 Task: Find connections with filter location Ratanpur with filter topic #healthy with filter profile language French with filter current company DSP Mutual Fund with filter school GIA (Gemological Institute of America) with filter industry Oil and Gas with filter service category Training with filter keywords title Orderly
Action: Mouse moved to (1284, 12)
Screenshot: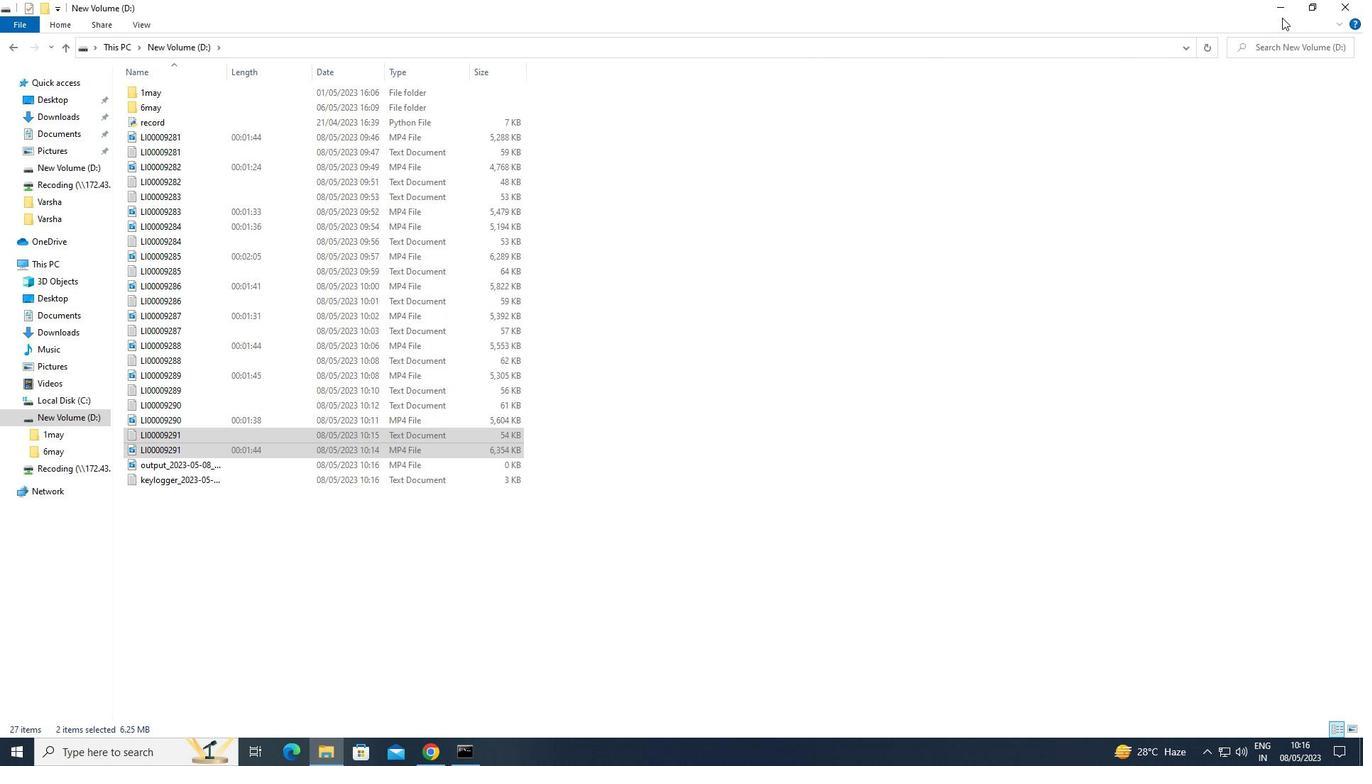 
Action: Mouse pressed left at (1284, 12)
Screenshot: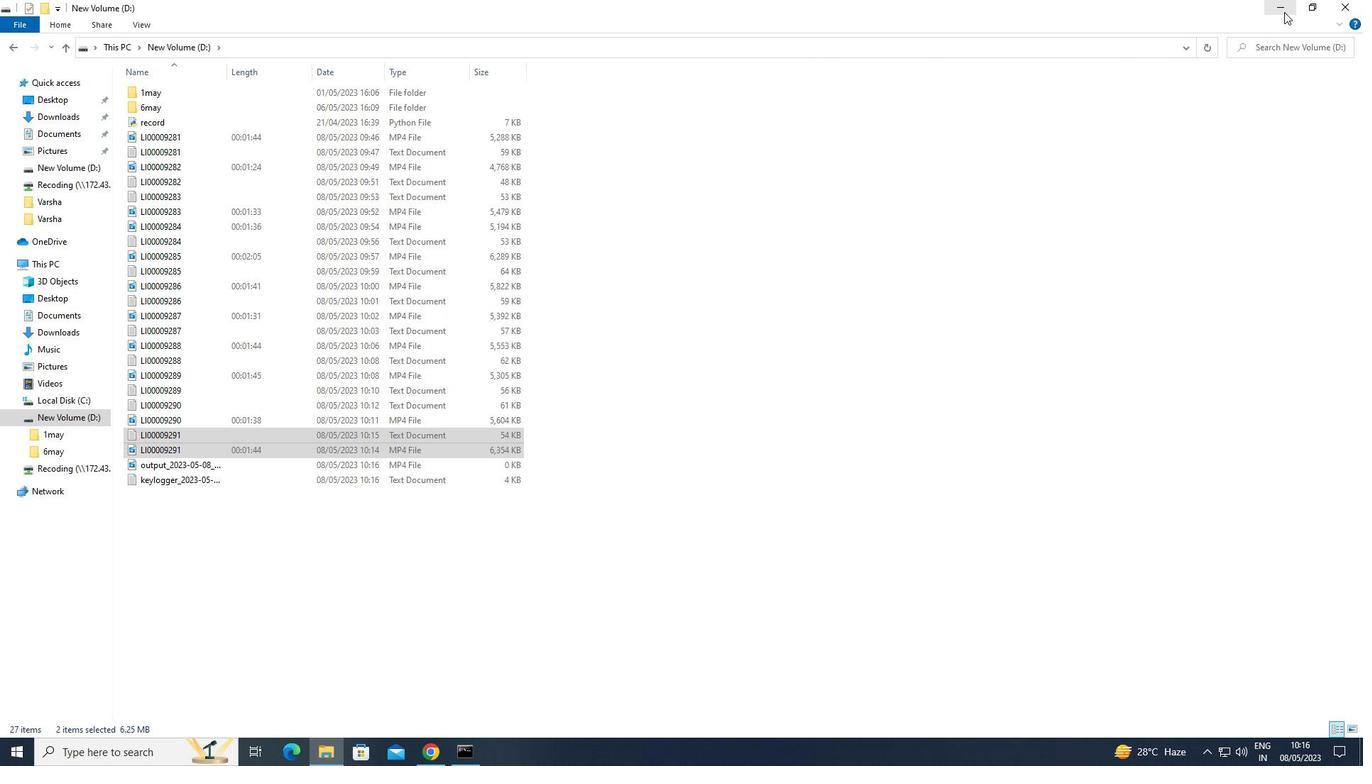 
Action: Mouse moved to (699, 71)
Screenshot: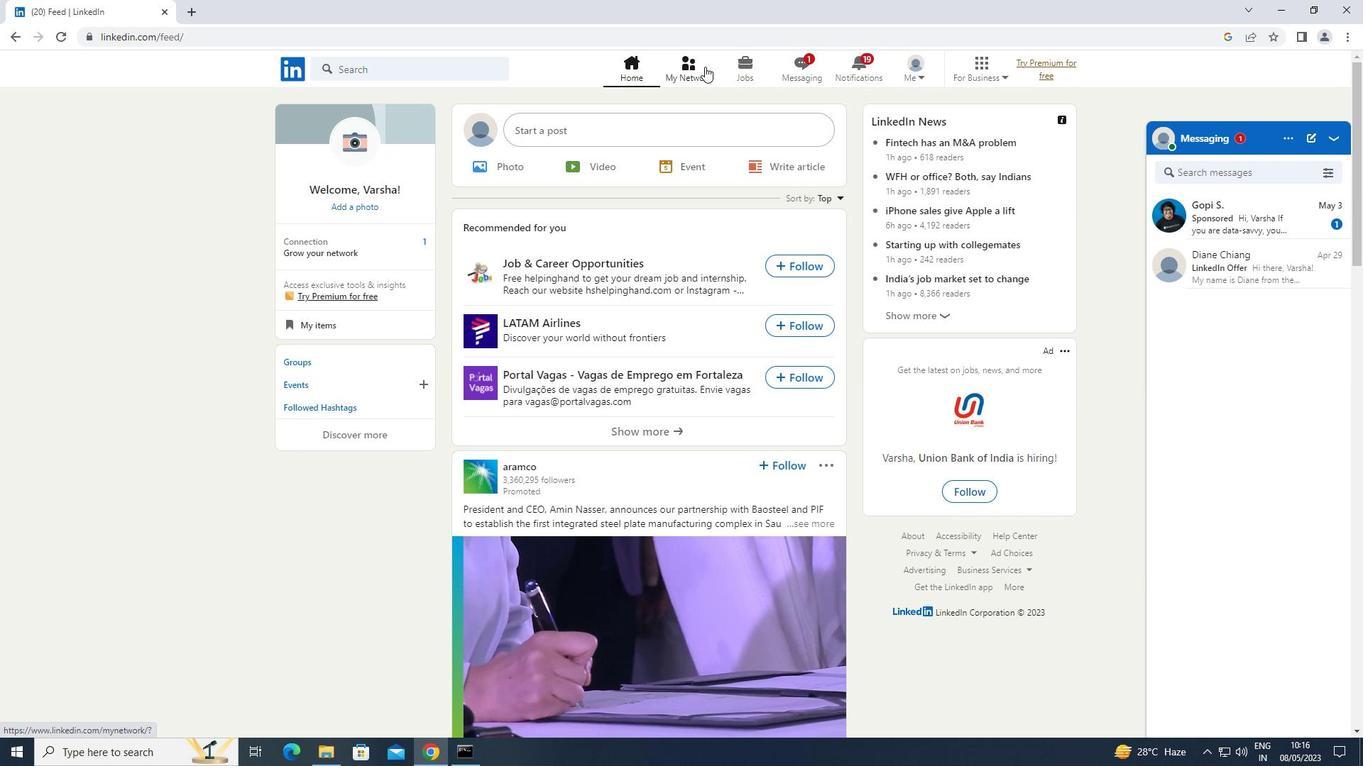 
Action: Mouse pressed left at (699, 71)
Screenshot: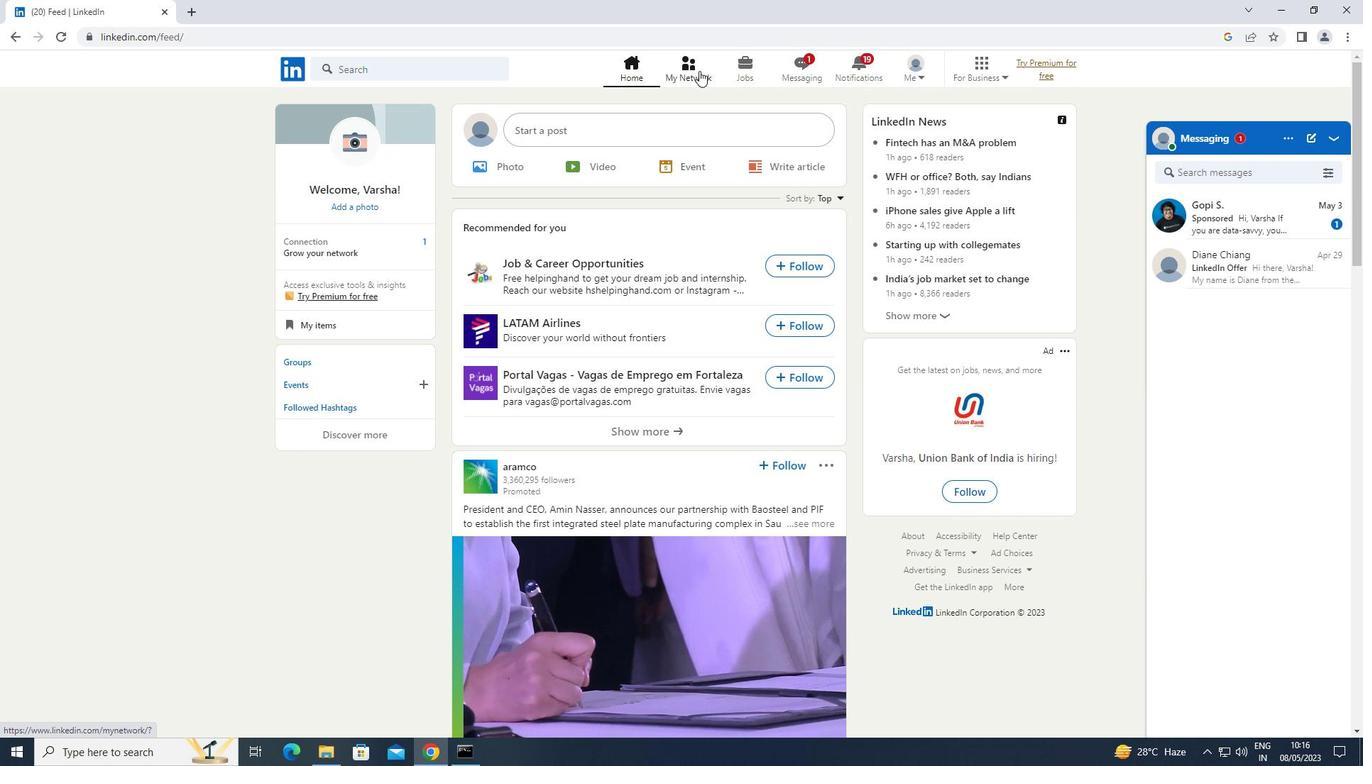 
Action: Mouse moved to (385, 147)
Screenshot: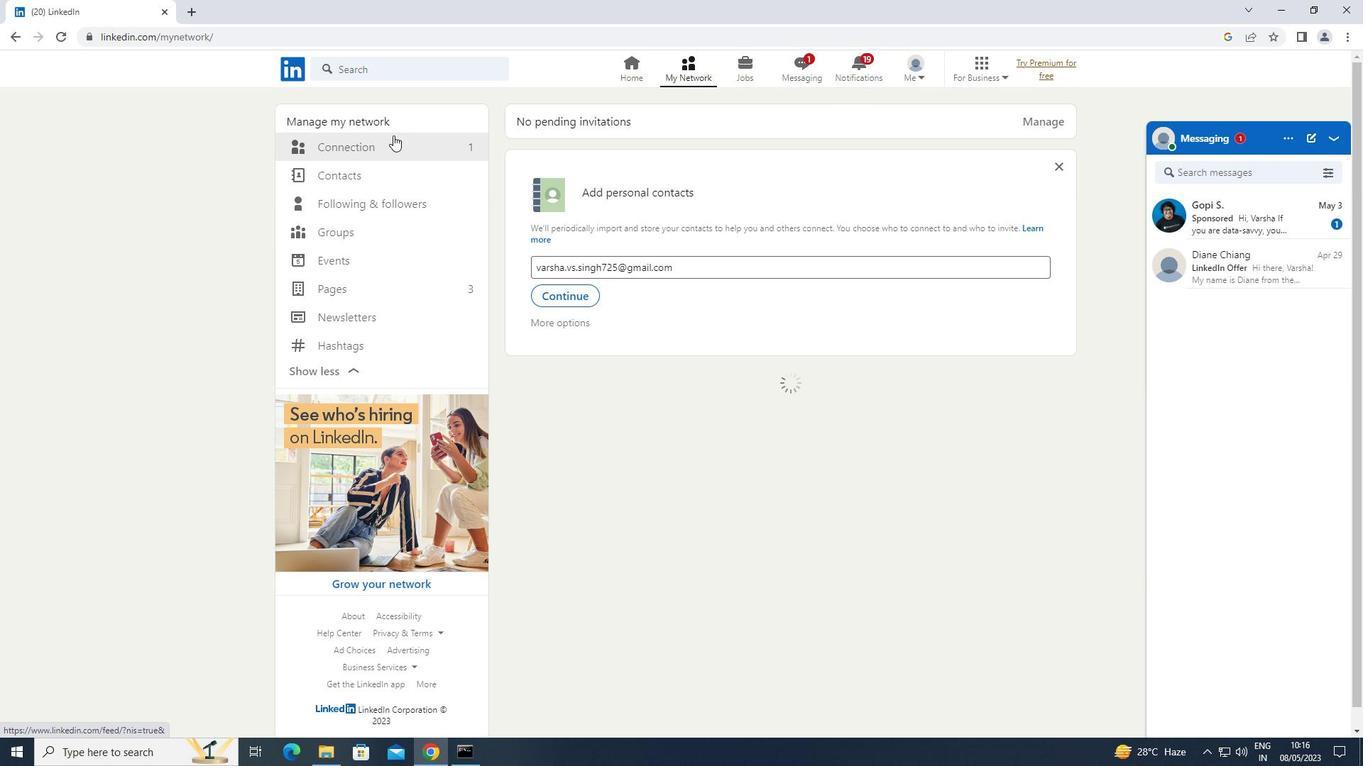 
Action: Mouse pressed left at (385, 147)
Screenshot: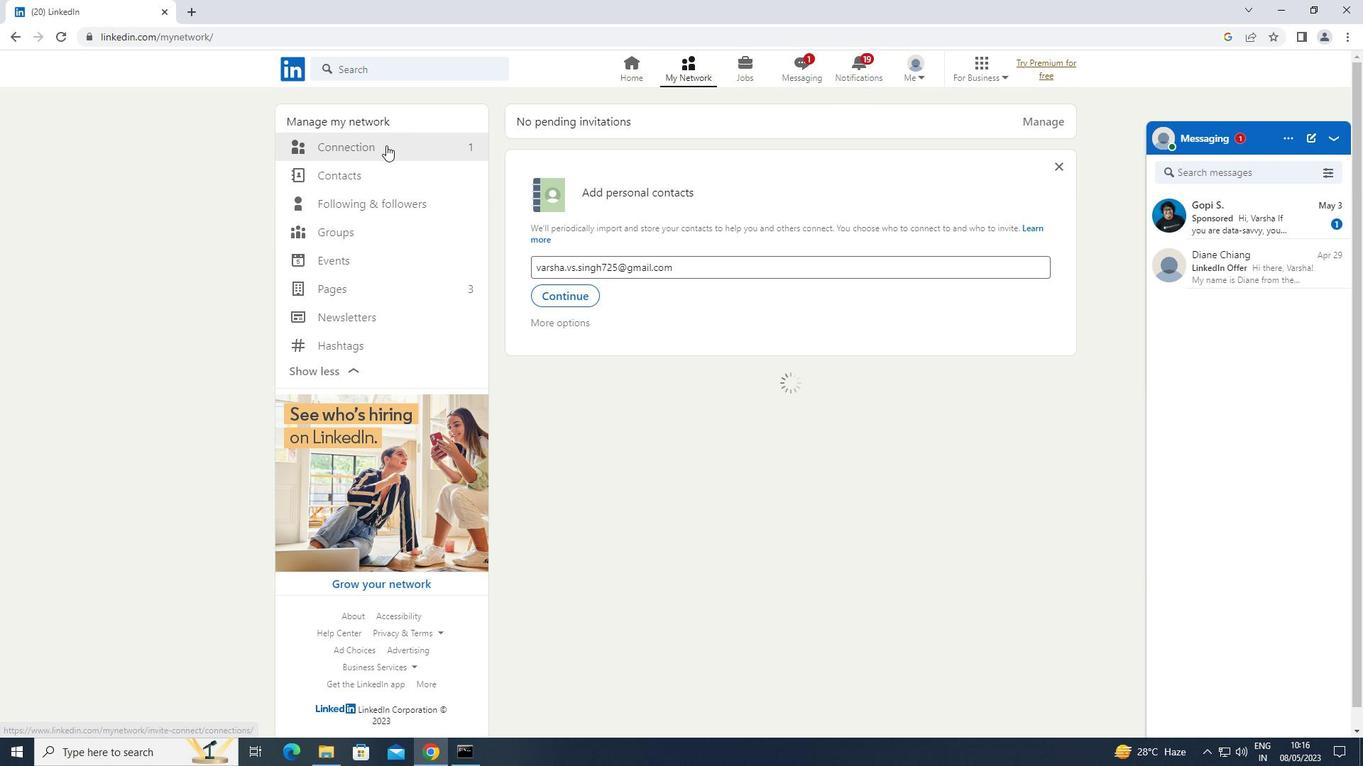 
Action: Mouse moved to (771, 151)
Screenshot: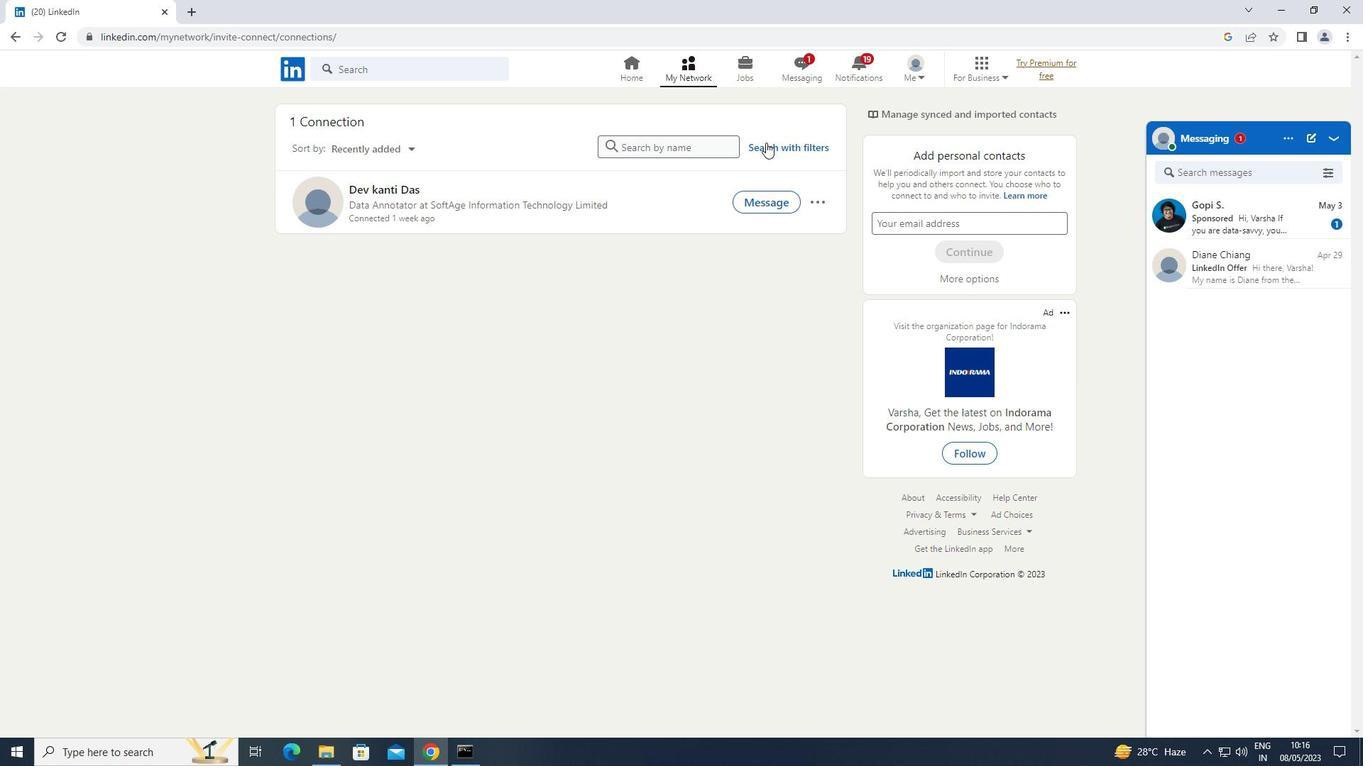 
Action: Mouse pressed left at (771, 151)
Screenshot: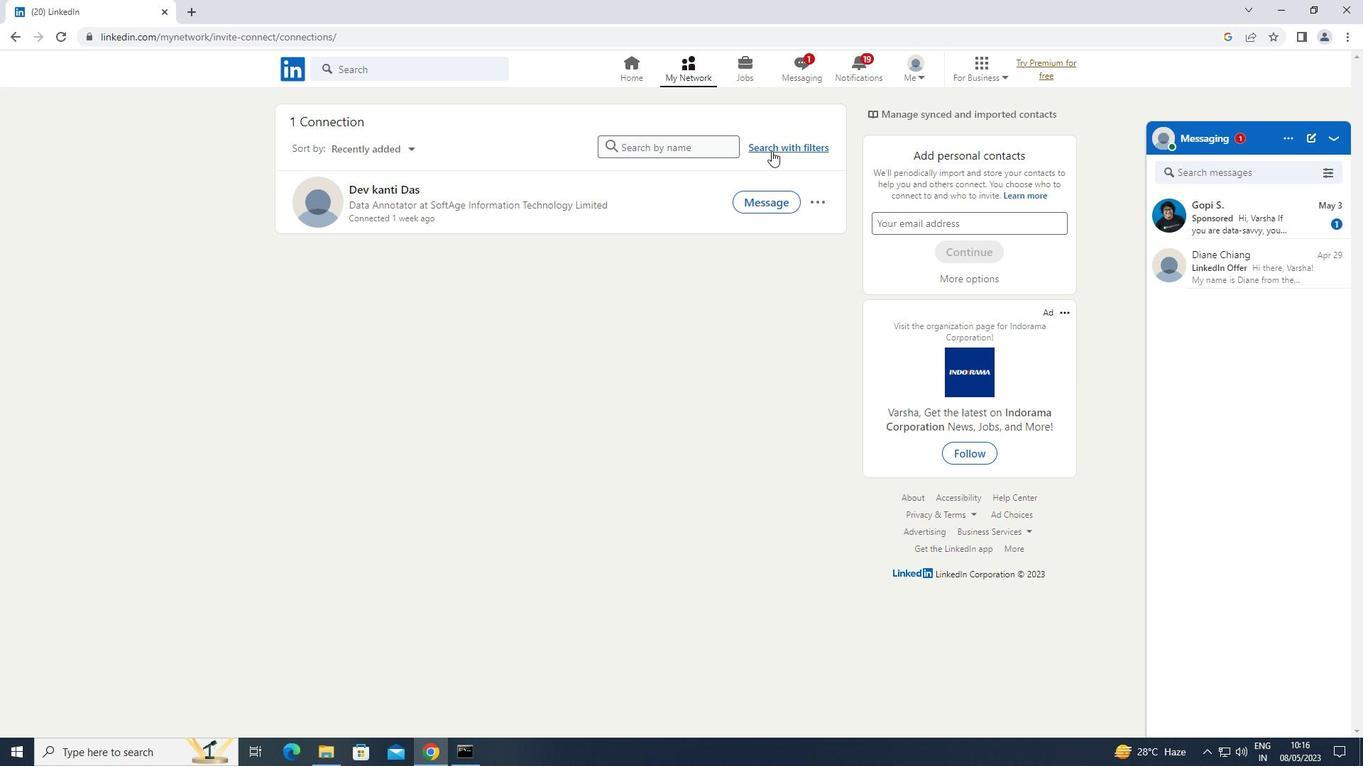 
Action: Mouse moved to (734, 113)
Screenshot: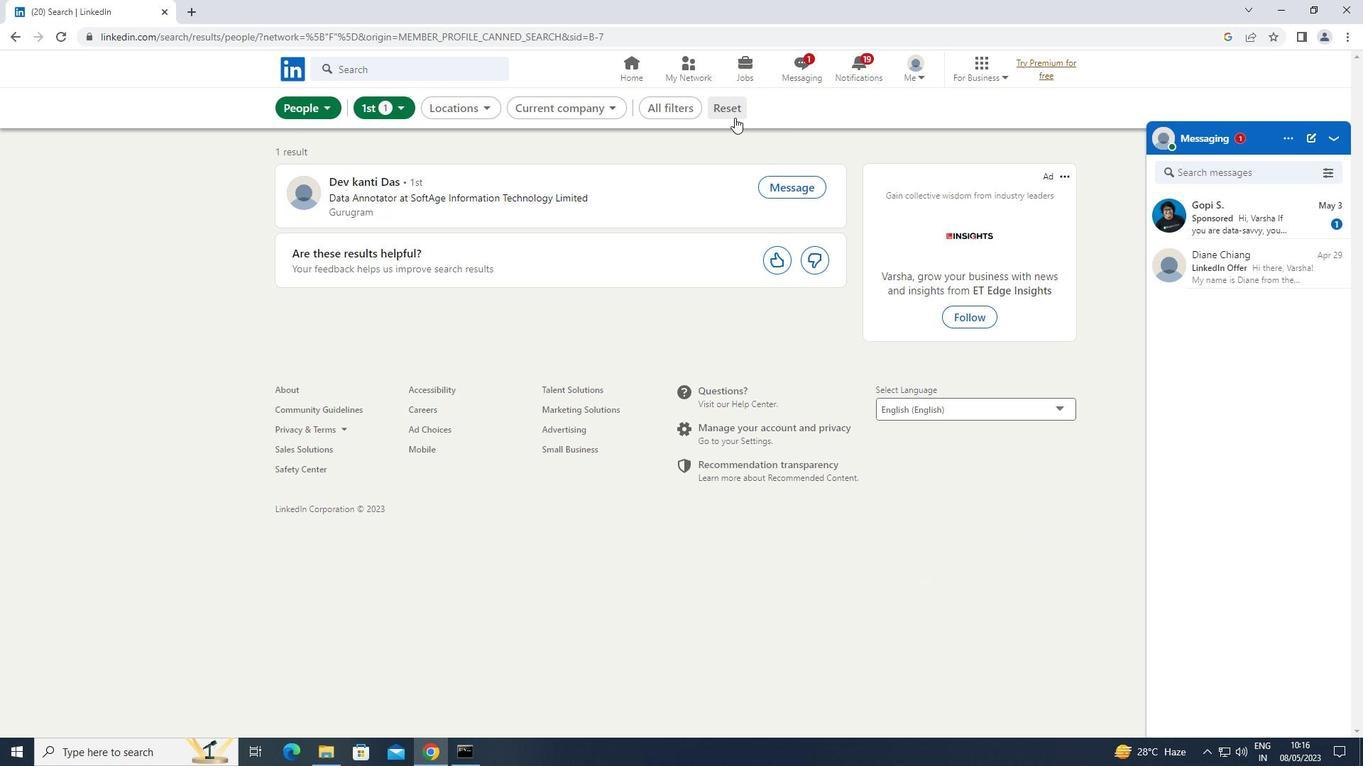 
Action: Mouse pressed left at (734, 113)
Screenshot: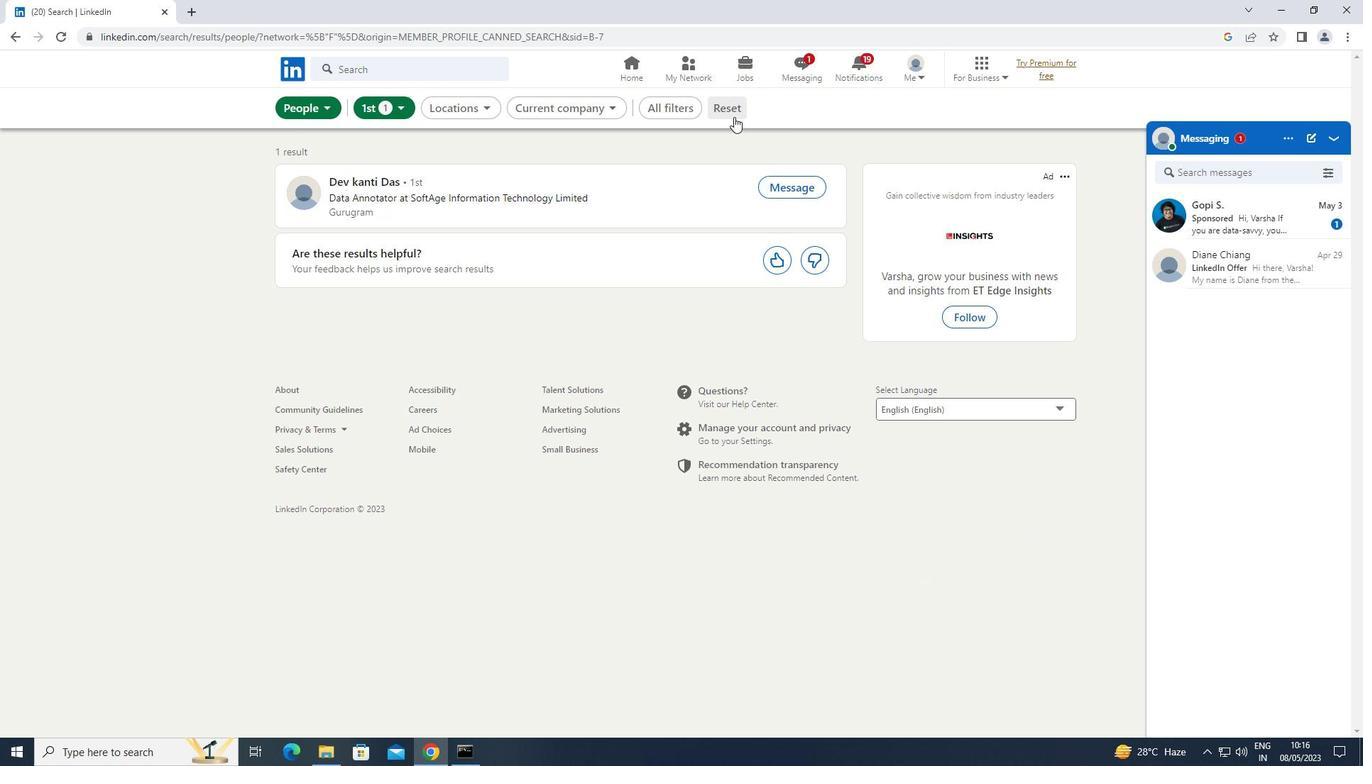 
Action: Mouse moved to (730, 107)
Screenshot: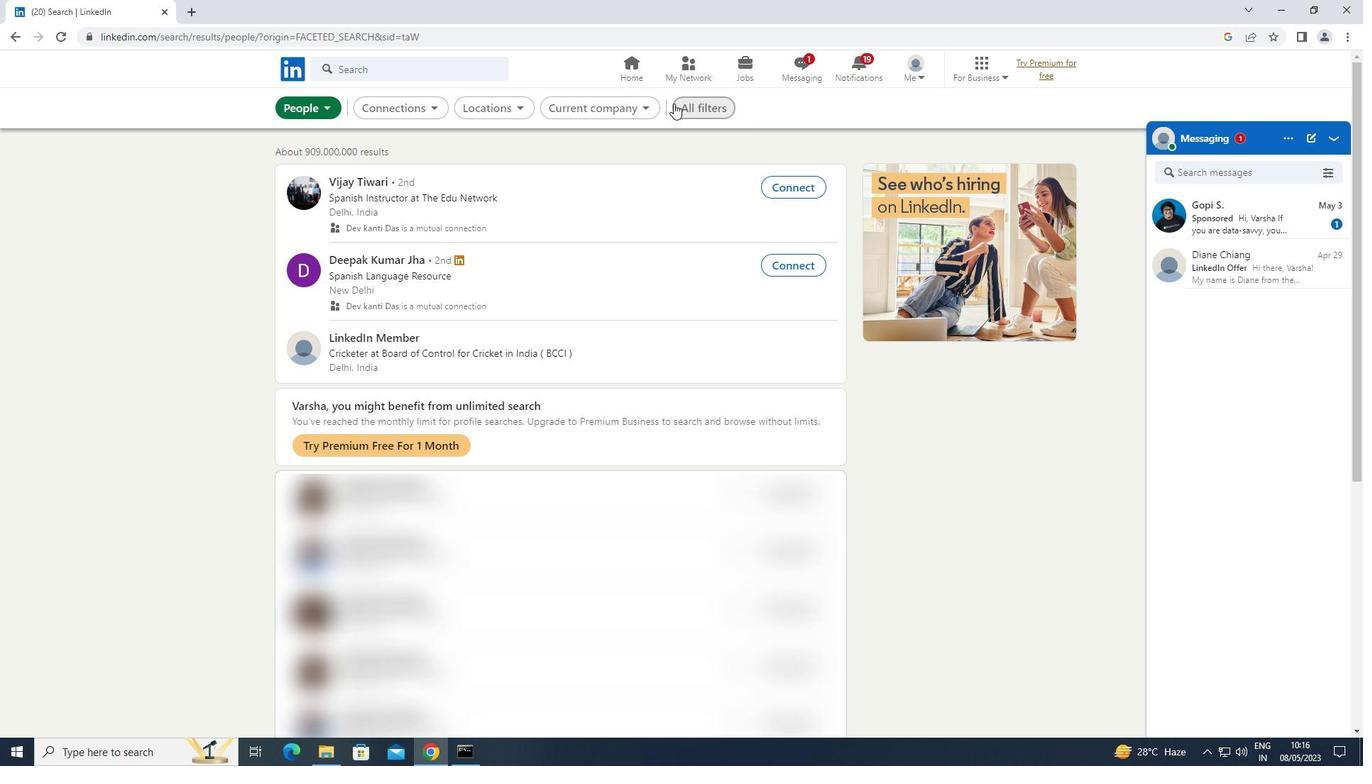 
Action: Mouse pressed left at (730, 107)
Screenshot: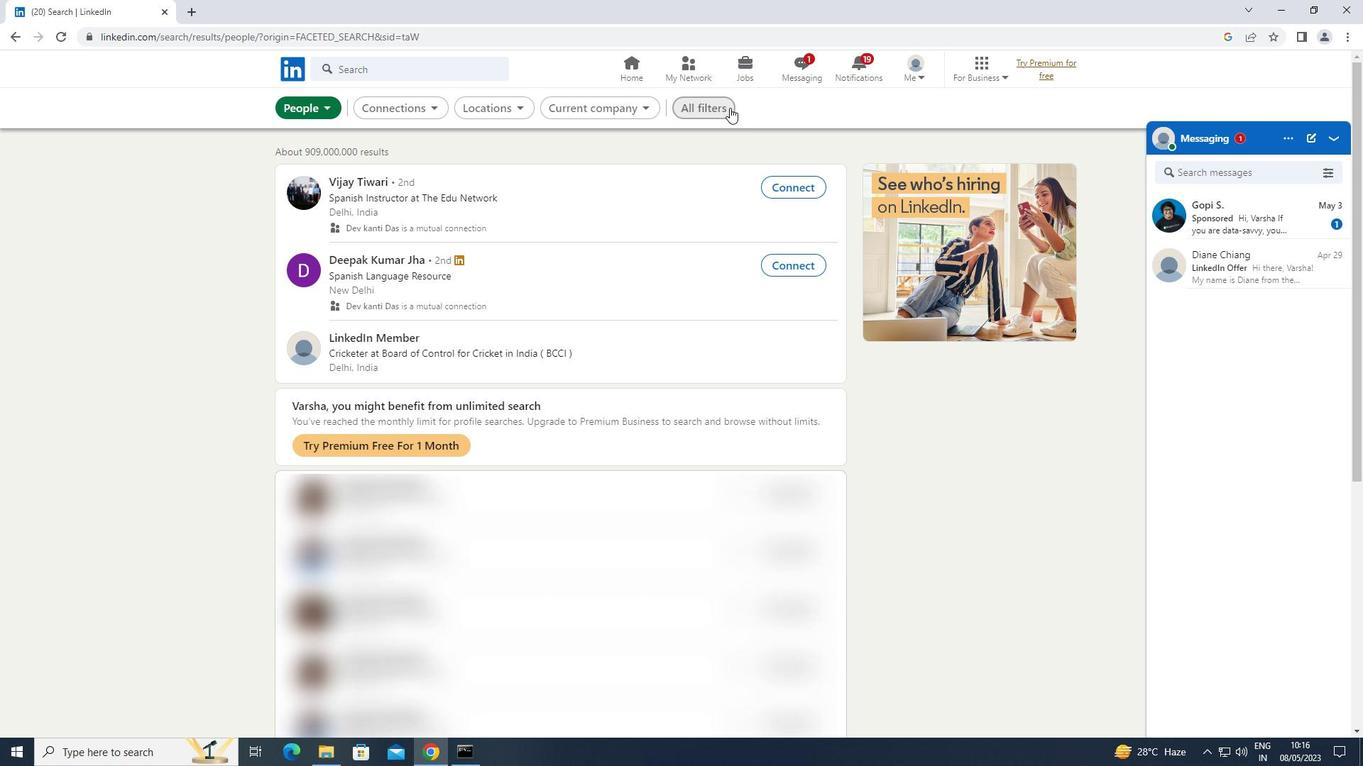 
Action: Mouse moved to (1239, 533)
Screenshot: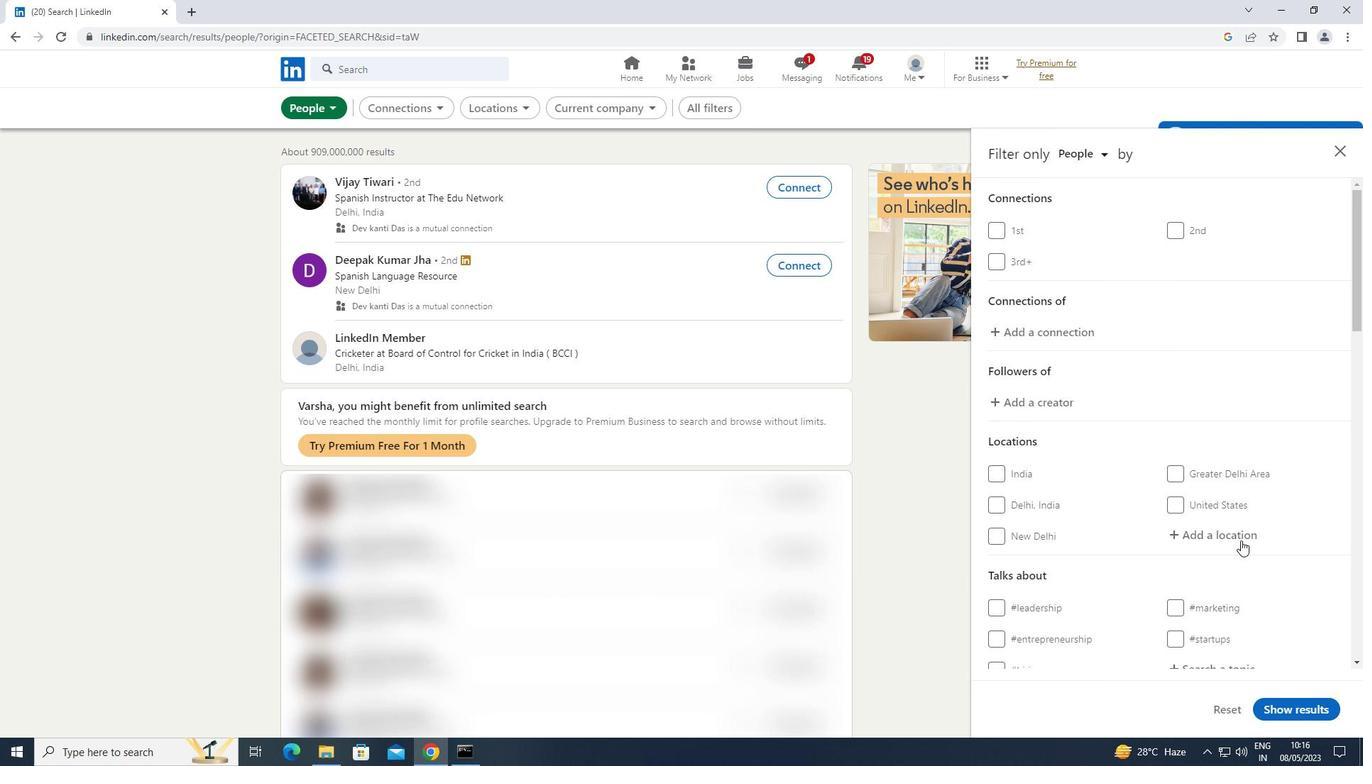
Action: Mouse pressed left at (1239, 533)
Screenshot: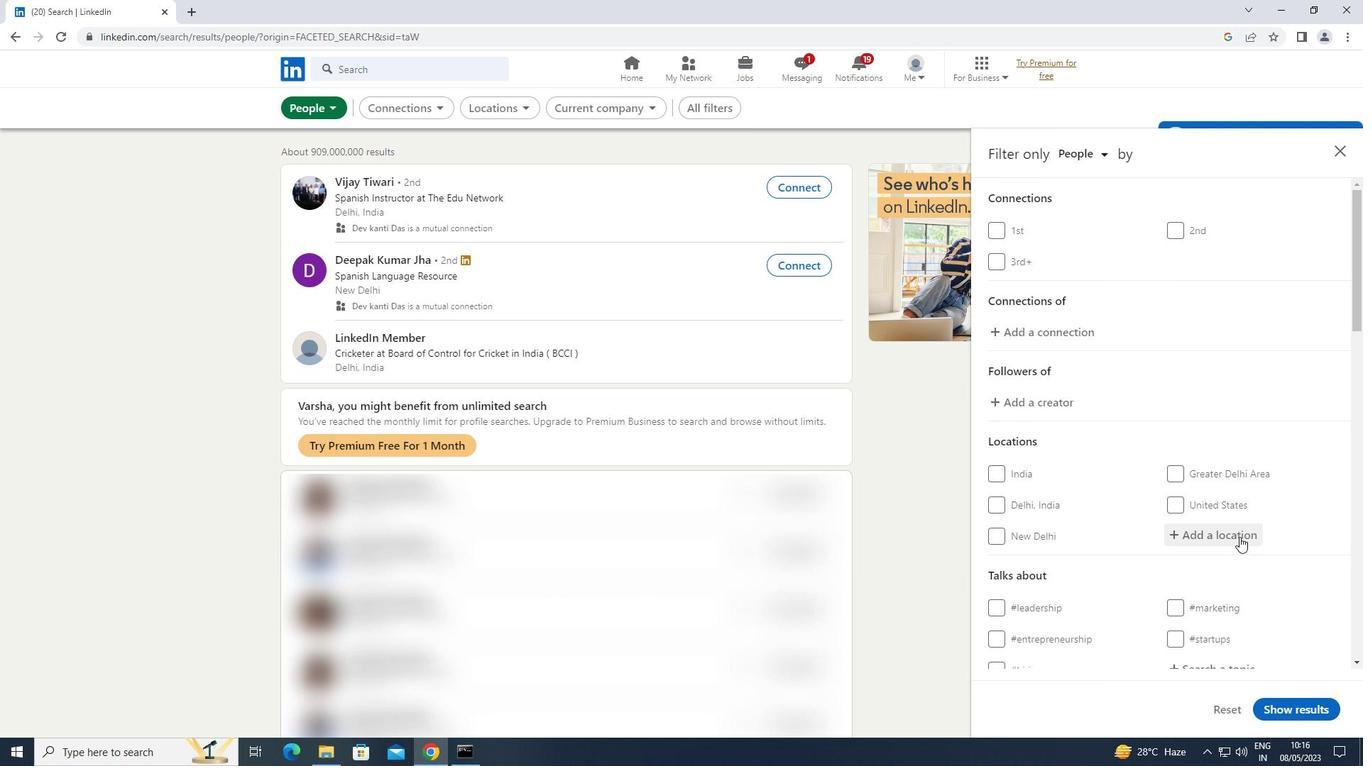 
Action: Key pressed <Key.shift>RATANPUR
Screenshot: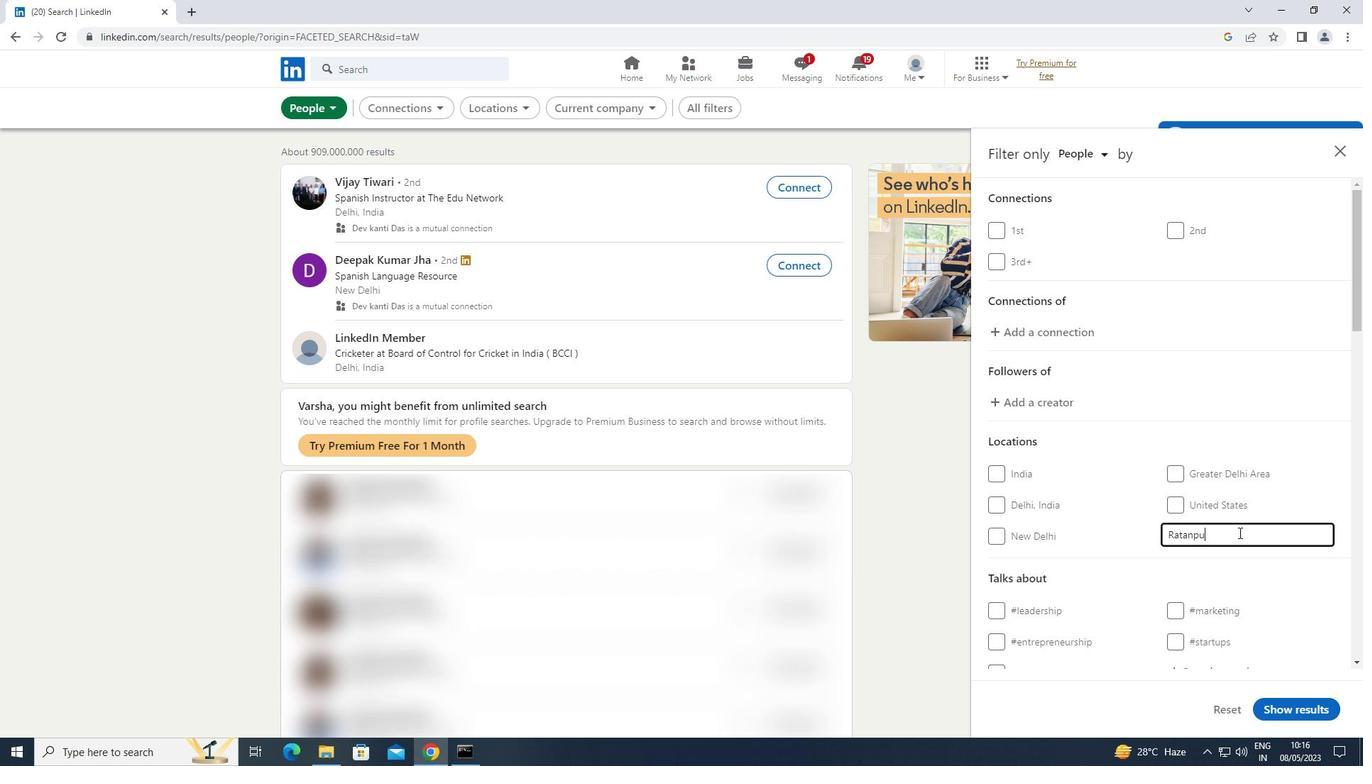 
Action: Mouse moved to (1195, 632)
Screenshot: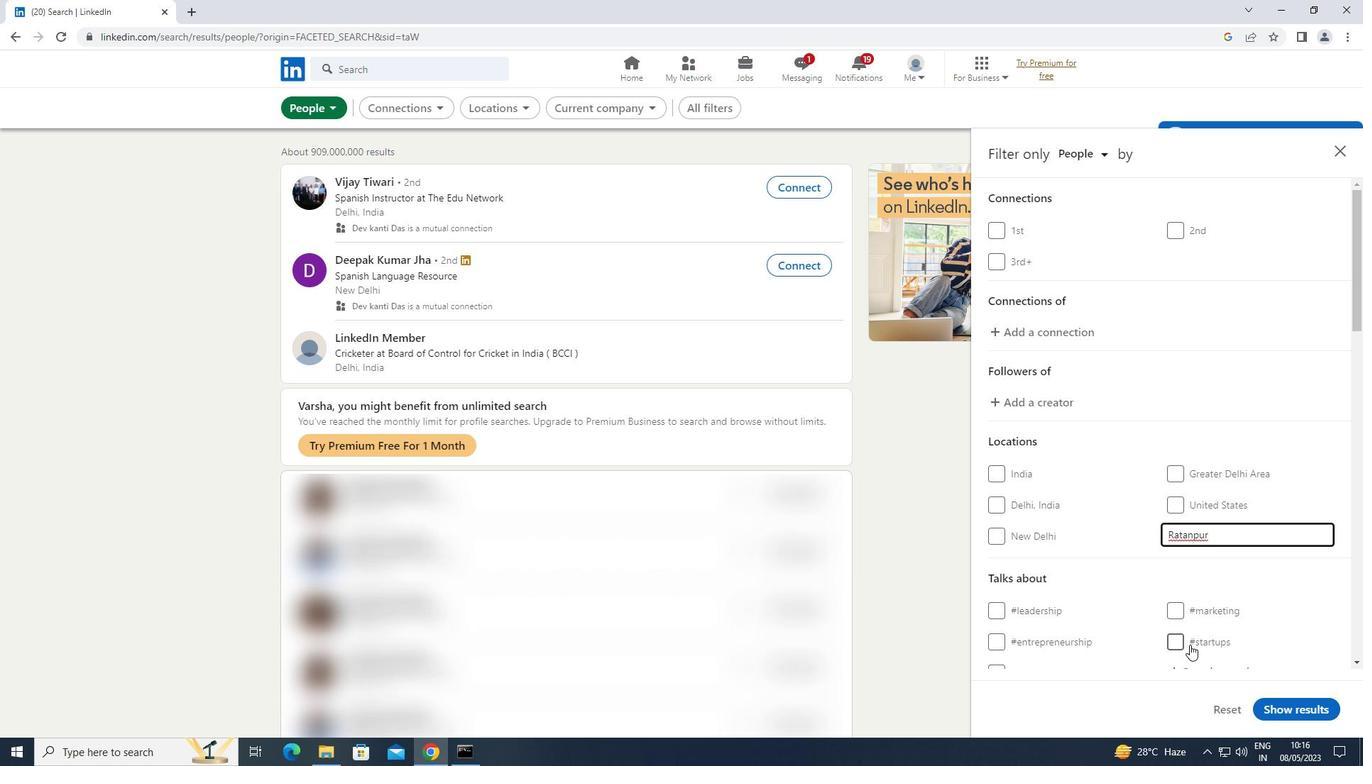 
Action: Mouse scrolled (1195, 632) with delta (0, 0)
Screenshot: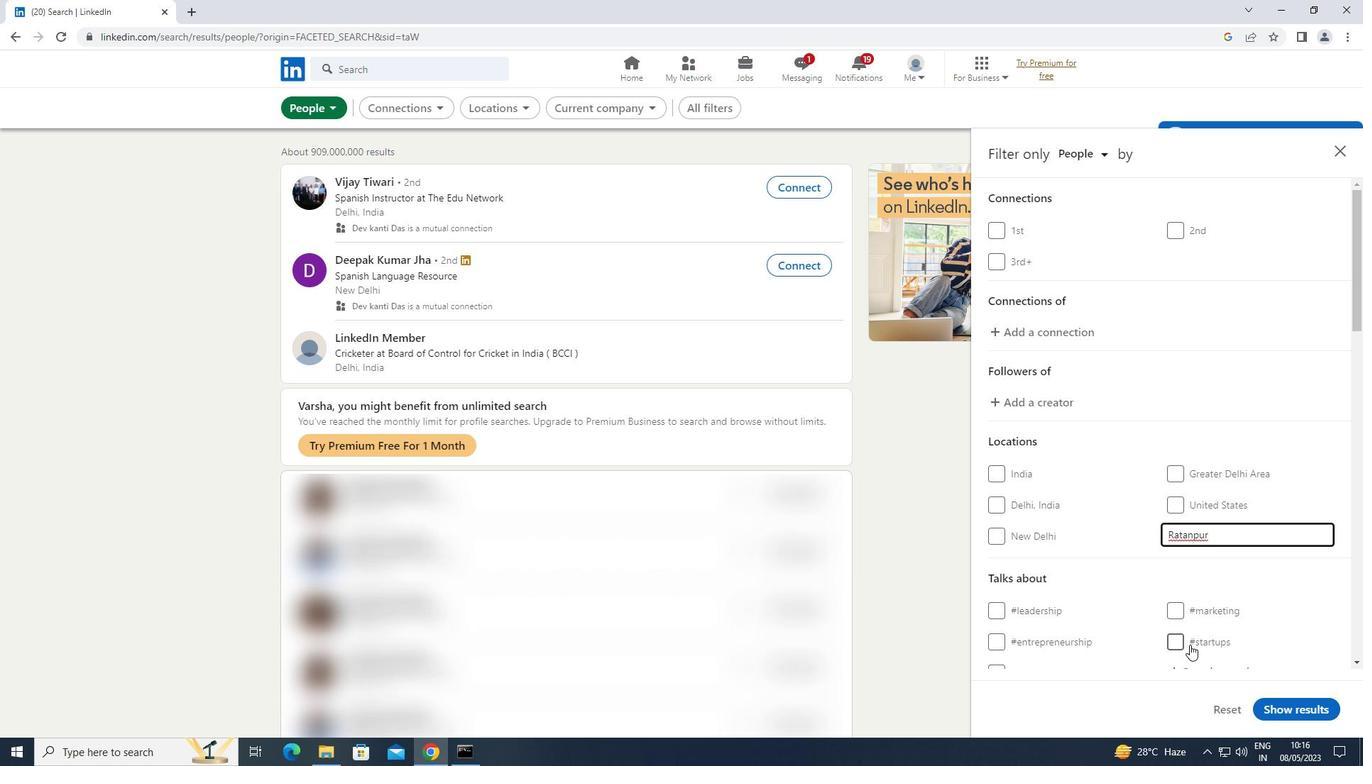 
Action: Mouse scrolled (1195, 632) with delta (0, 0)
Screenshot: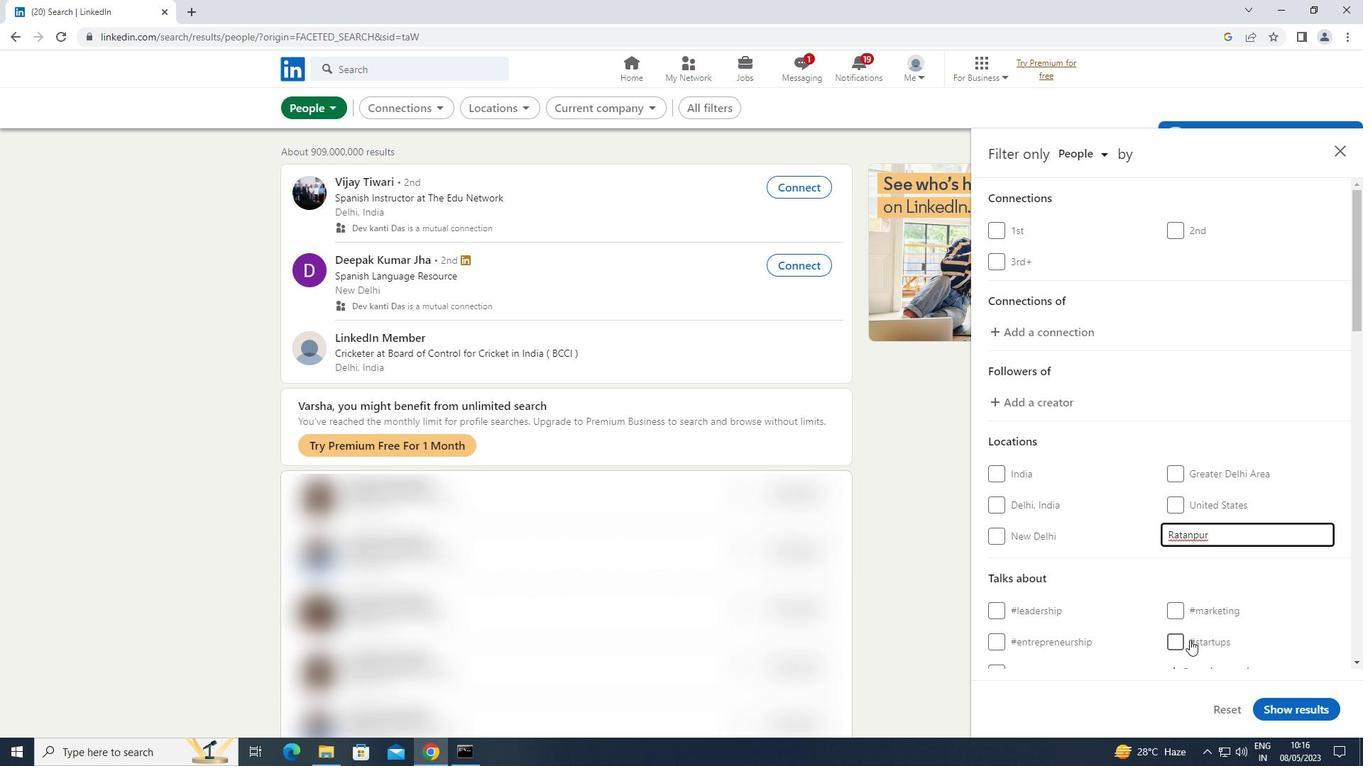
Action: Mouse scrolled (1195, 632) with delta (0, 0)
Screenshot: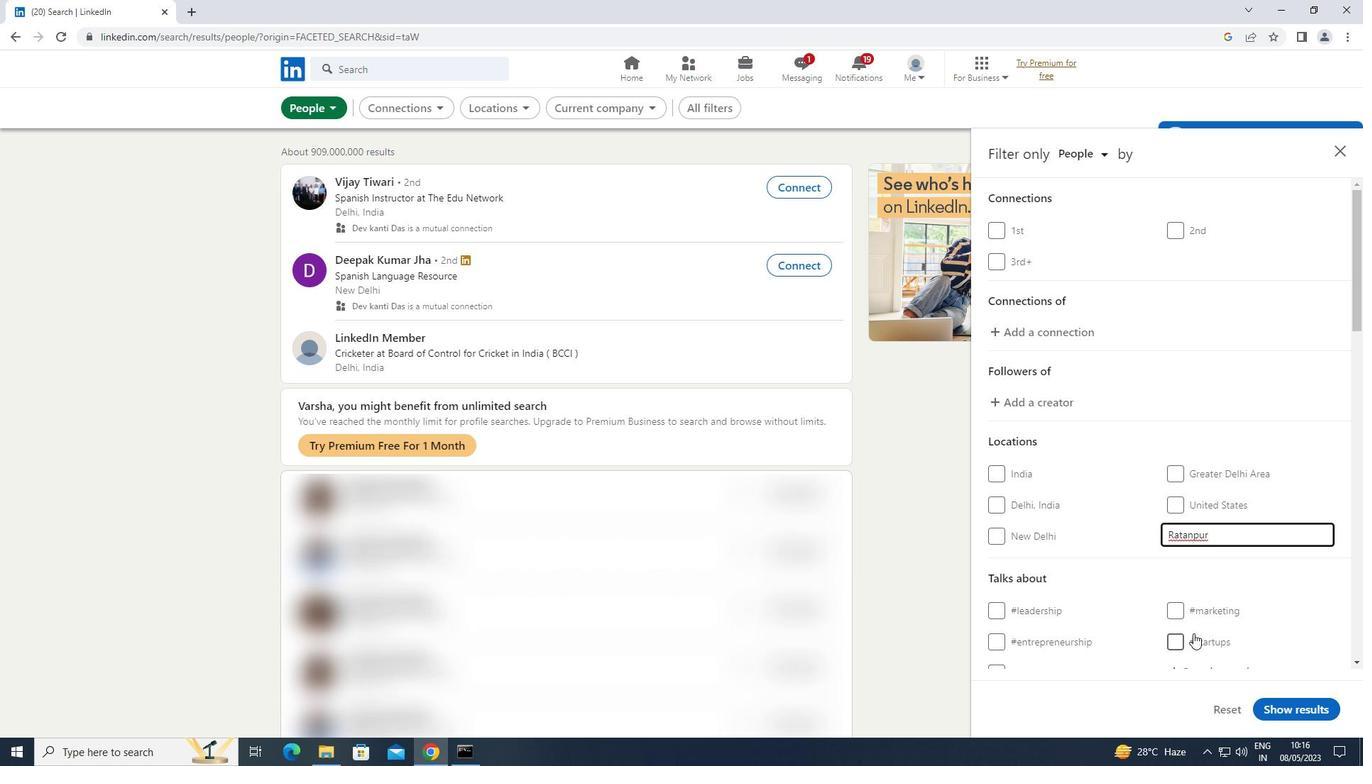 
Action: Mouse moved to (1227, 463)
Screenshot: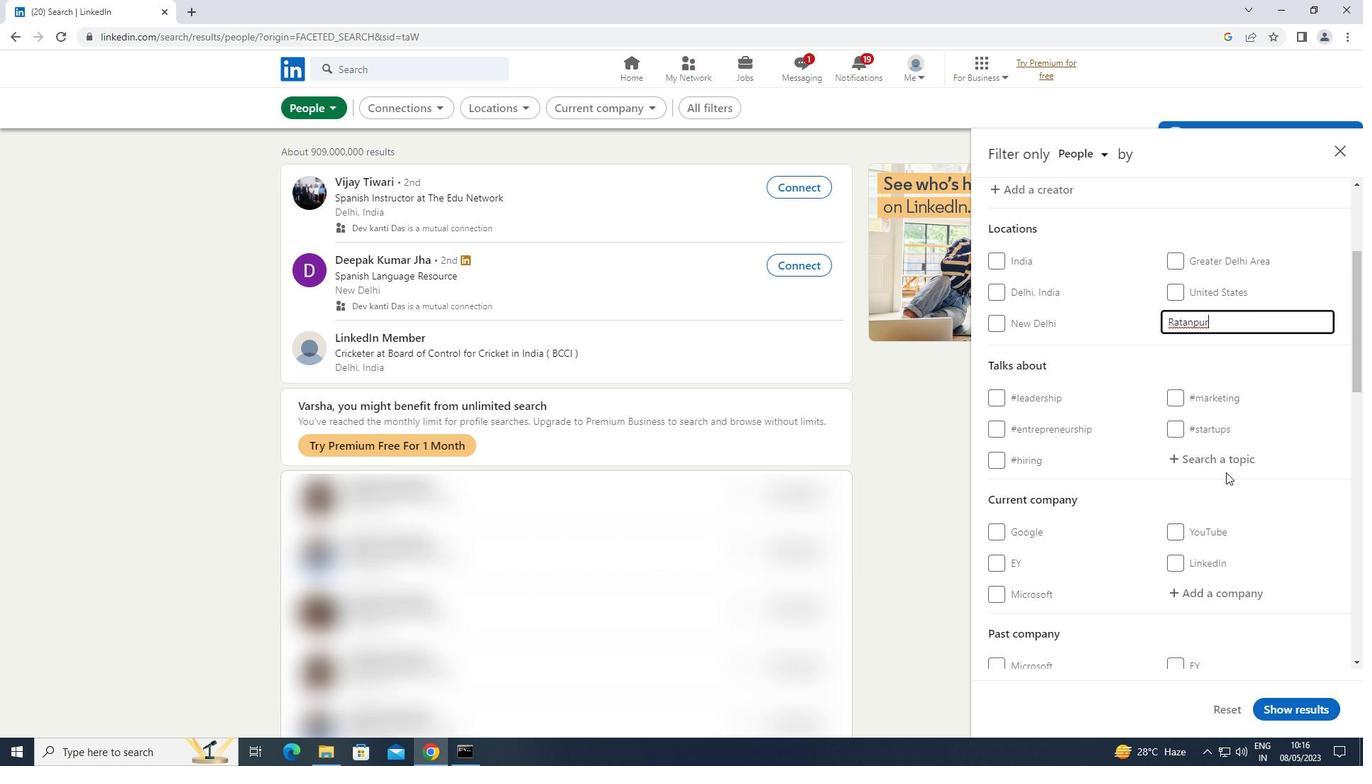 
Action: Mouse pressed left at (1227, 463)
Screenshot: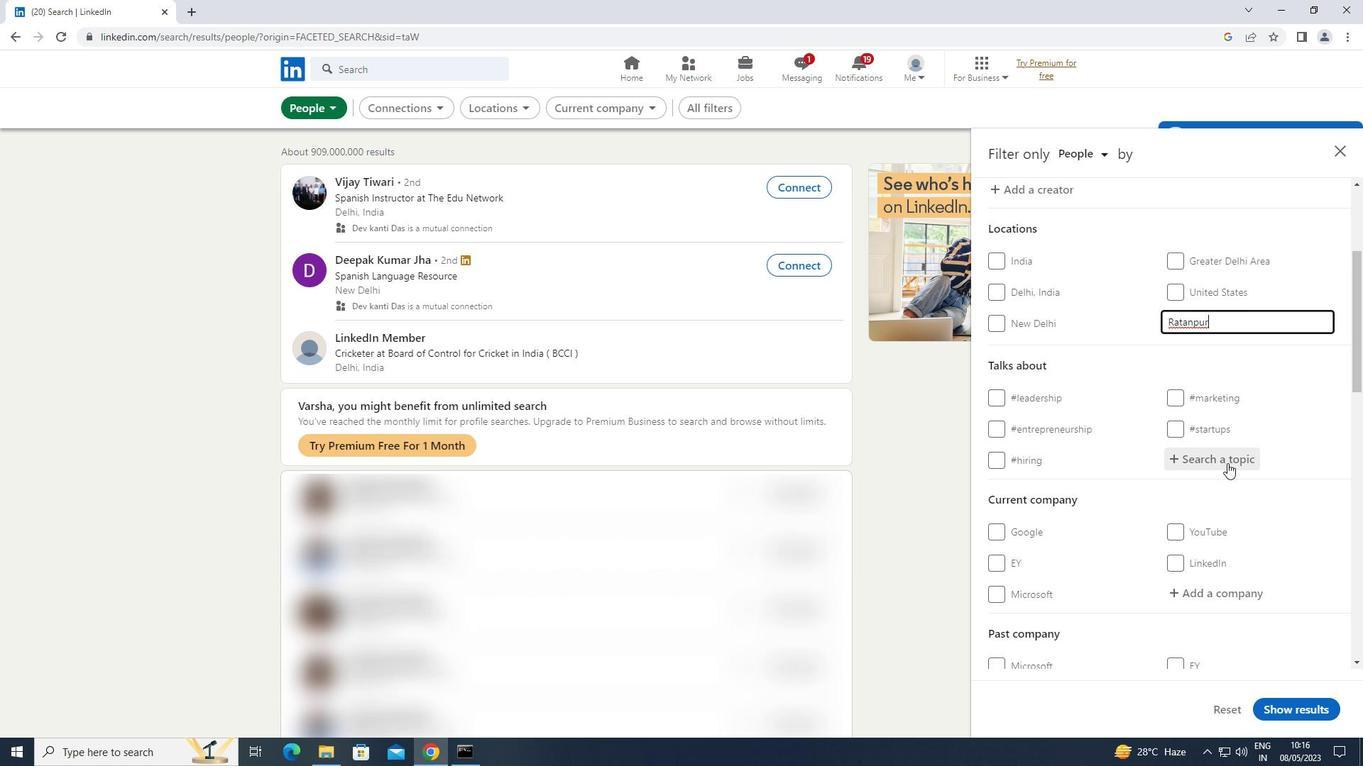 
Action: Key pressed HEALTHY
Screenshot: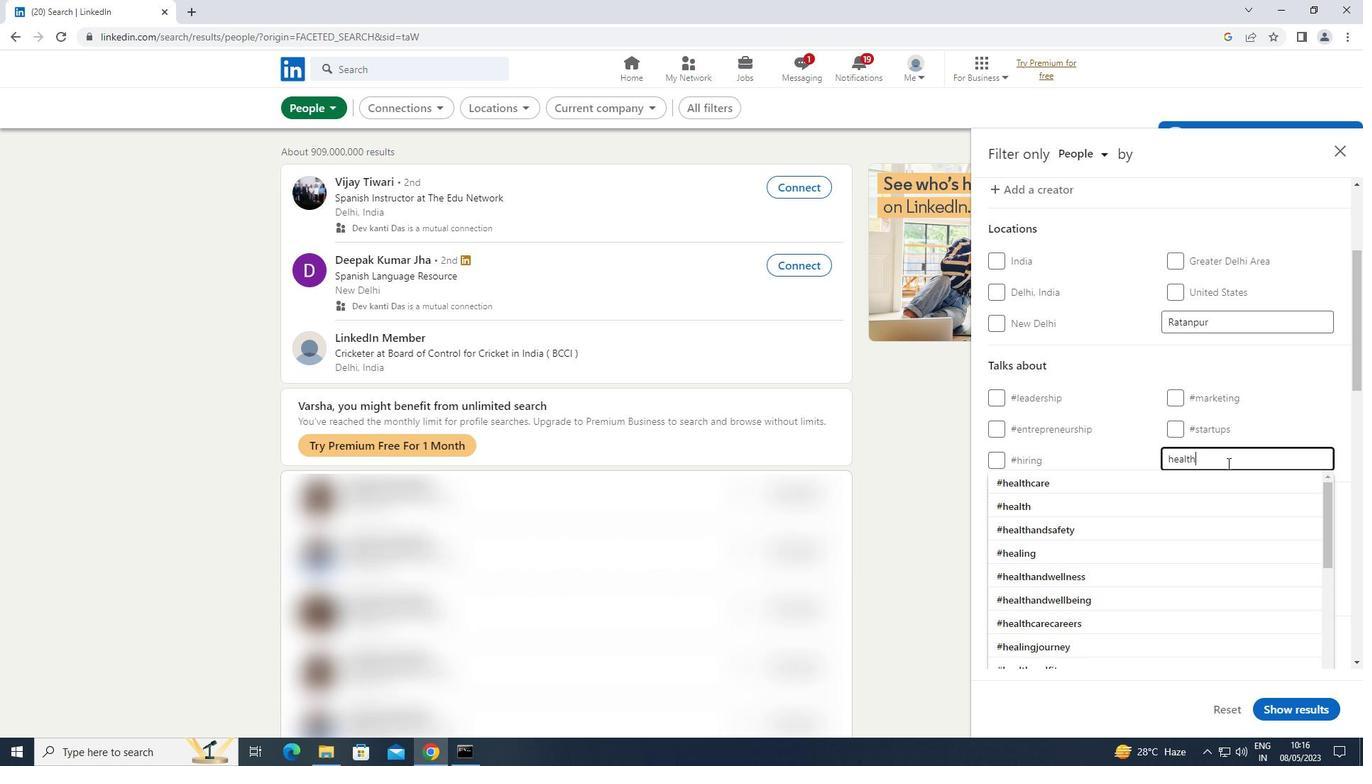 
Action: Mouse moved to (1019, 529)
Screenshot: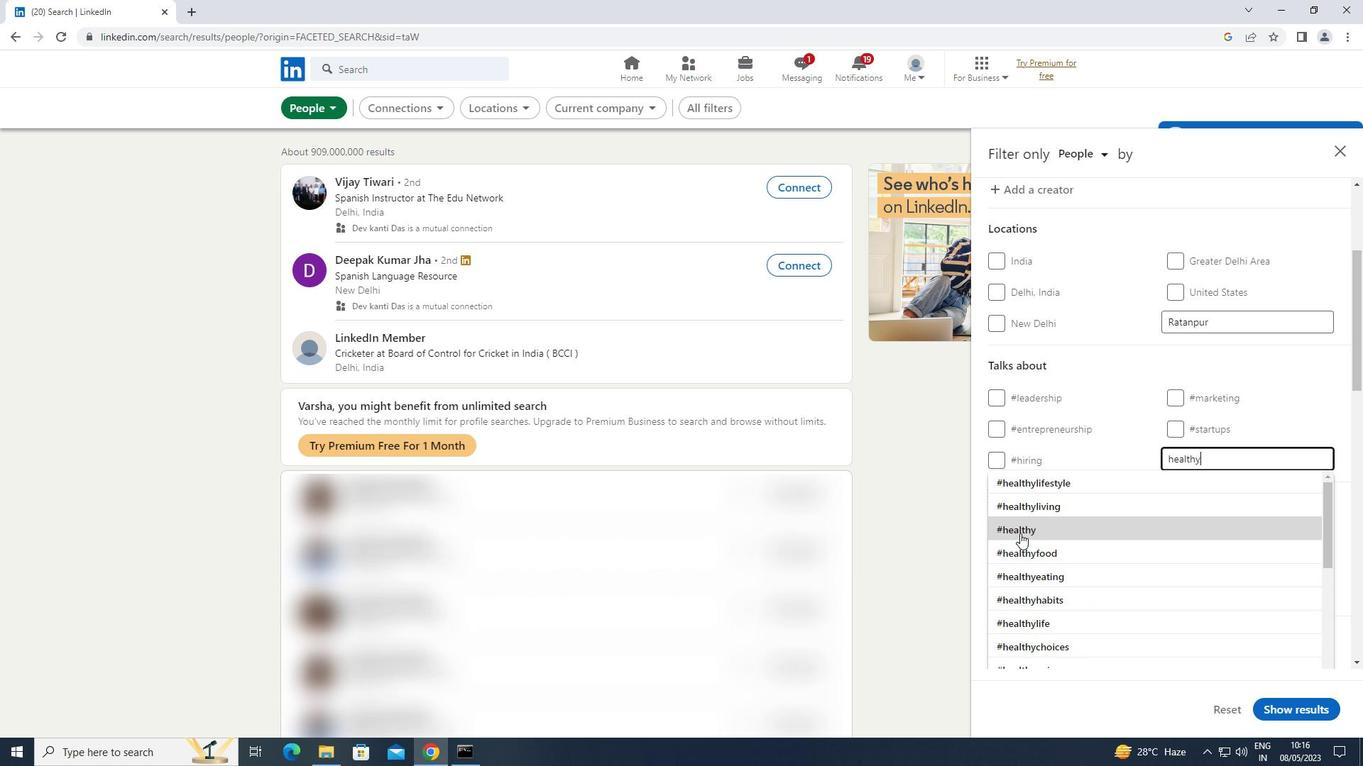 
Action: Mouse pressed left at (1019, 529)
Screenshot: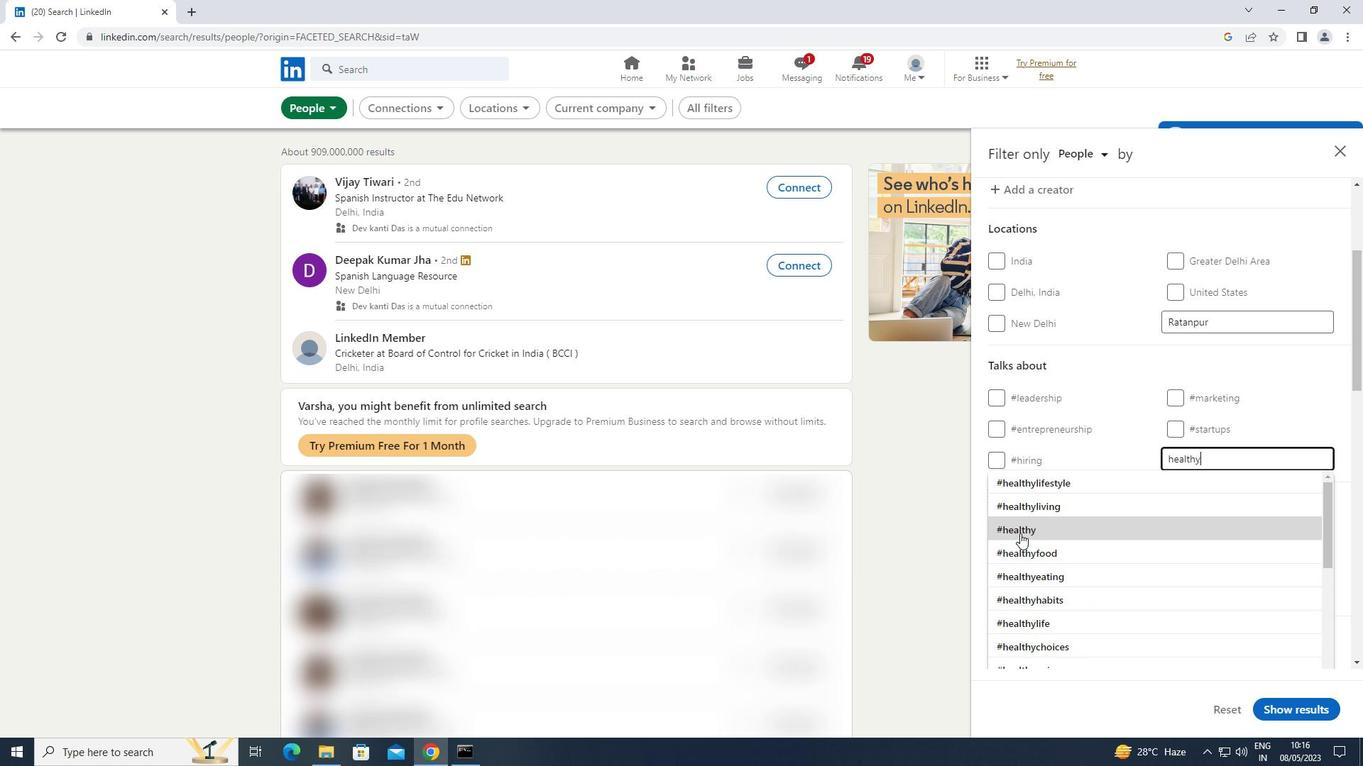 
Action: Mouse scrolled (1019, 528) with delta (0, 0)
Screenshot: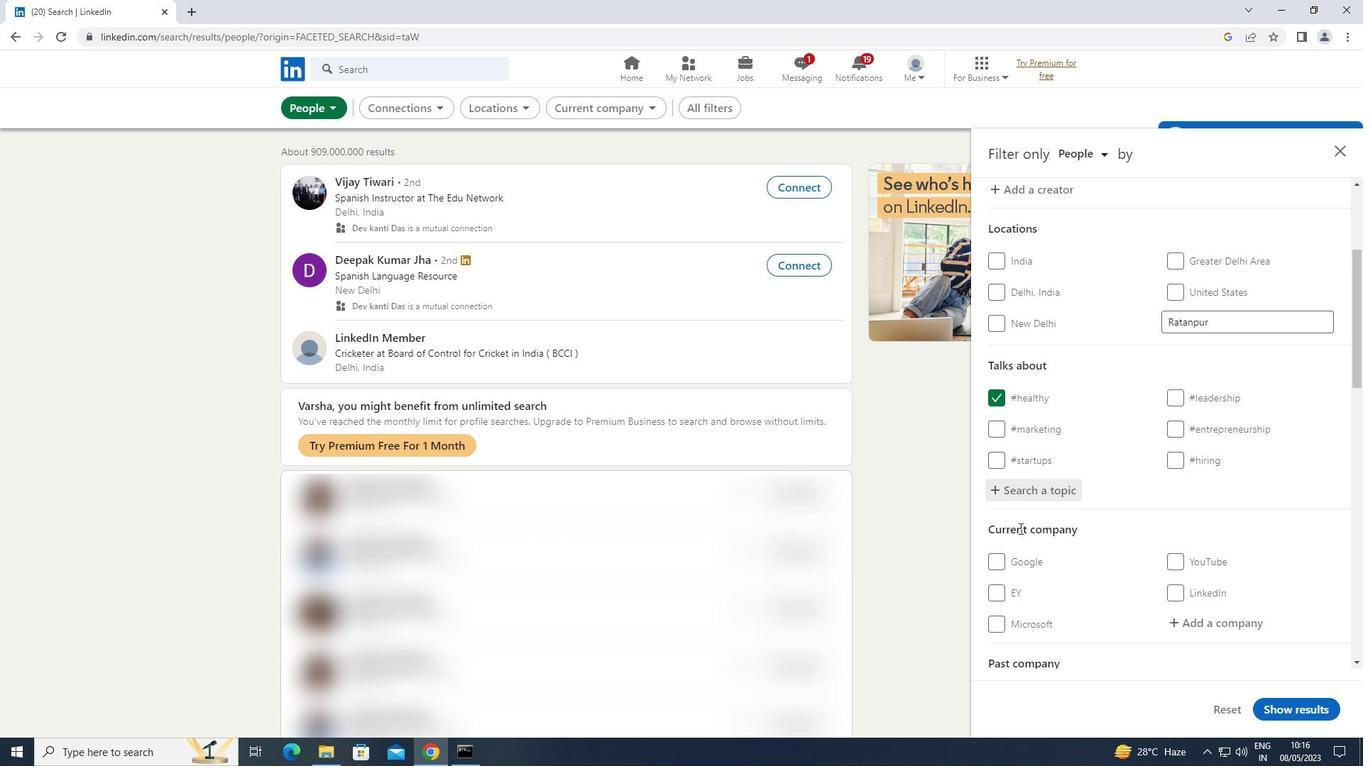 
Action: Mouse scrolled (1019, 528) with delta (0, 0)
Screenshot: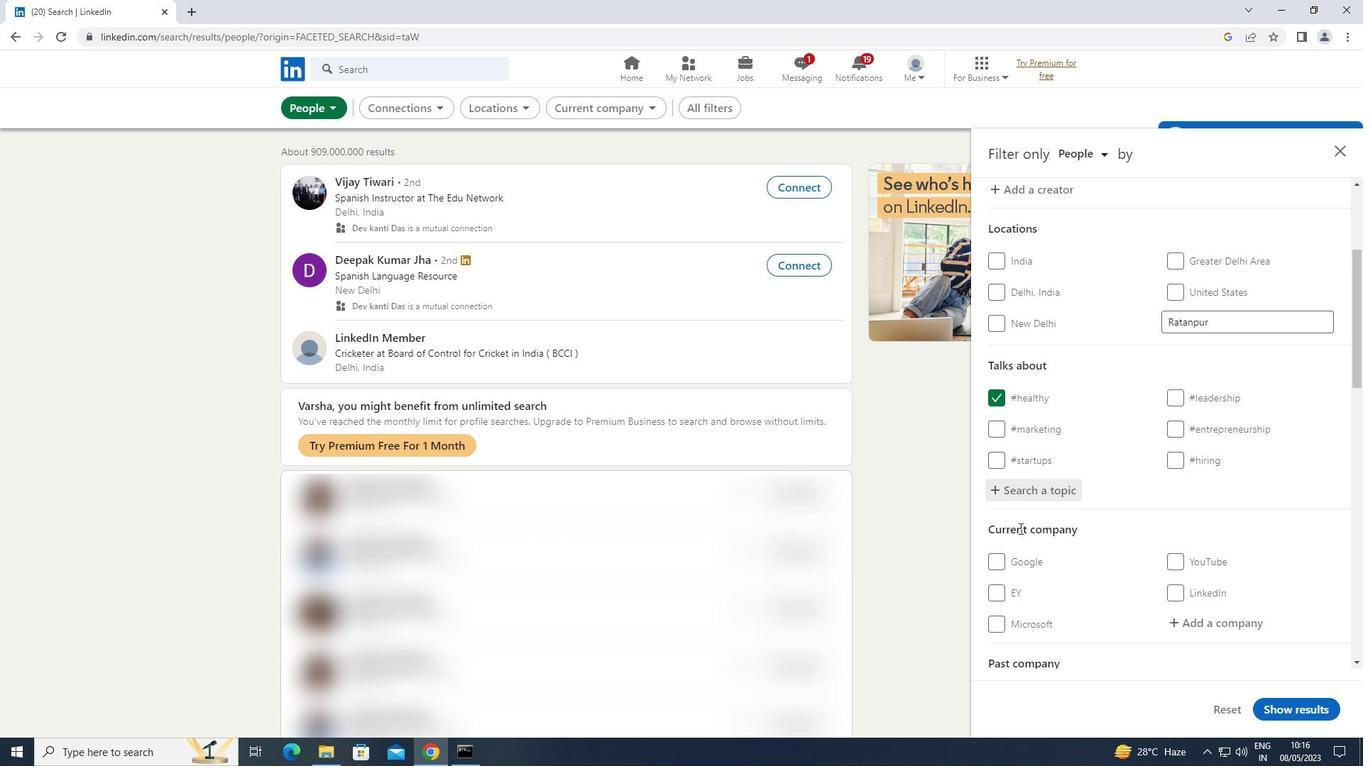 
Action: Mouse scrolled (1019, 528) with delta (0, 0)
Screenshot: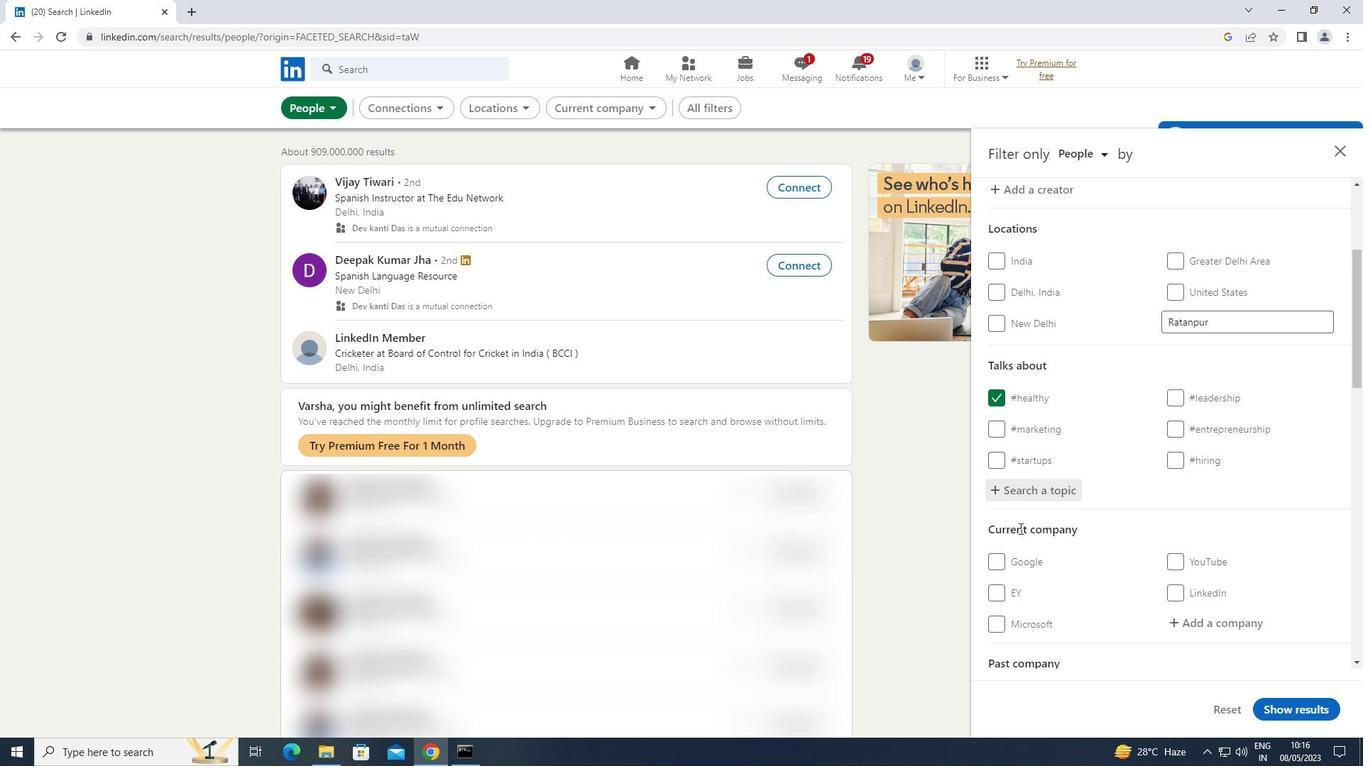 
Action: Mouse moved to (1019, 528)
Screenshot: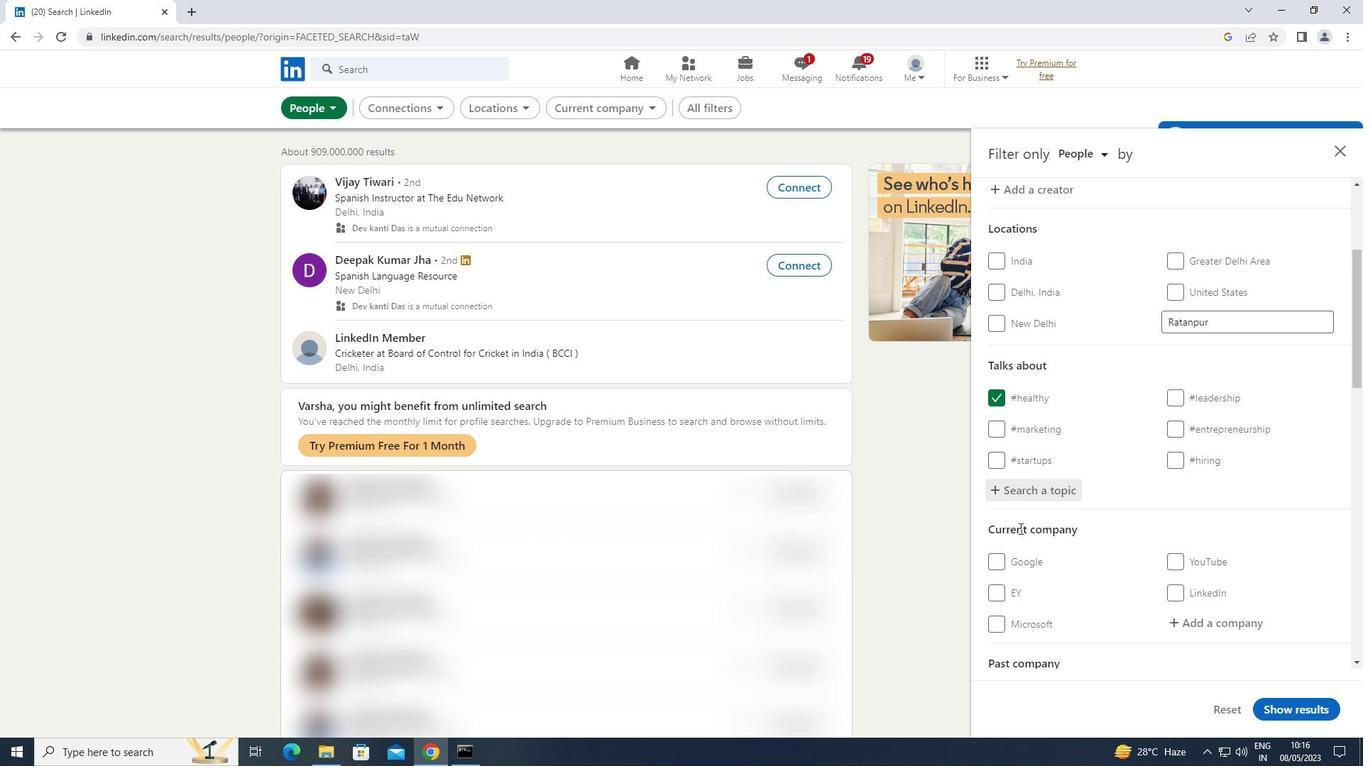 
Action: Mouse scrolled (1019, 527) with delta (0, 0)
Screenshot: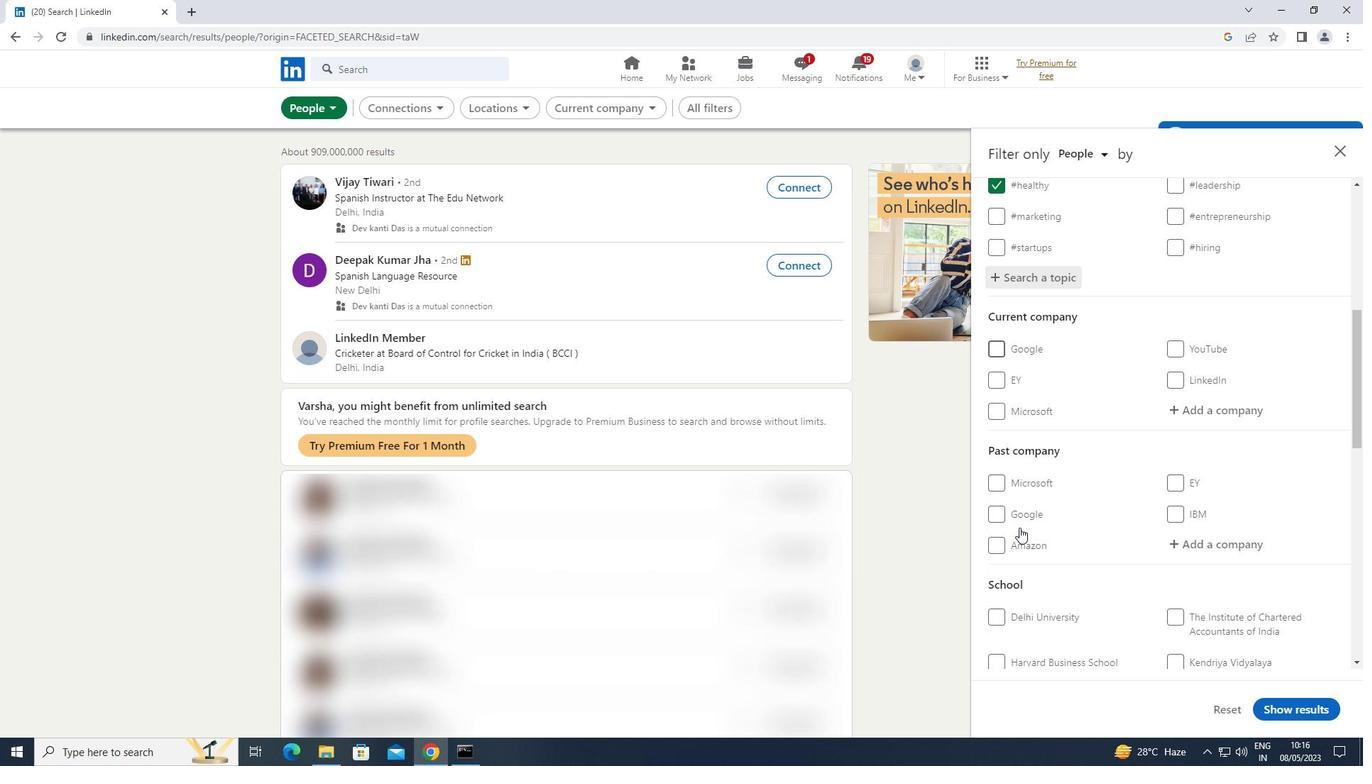 
Action: Mouse scrolled (1019, 527) with delta (0, 0)
Screenshot: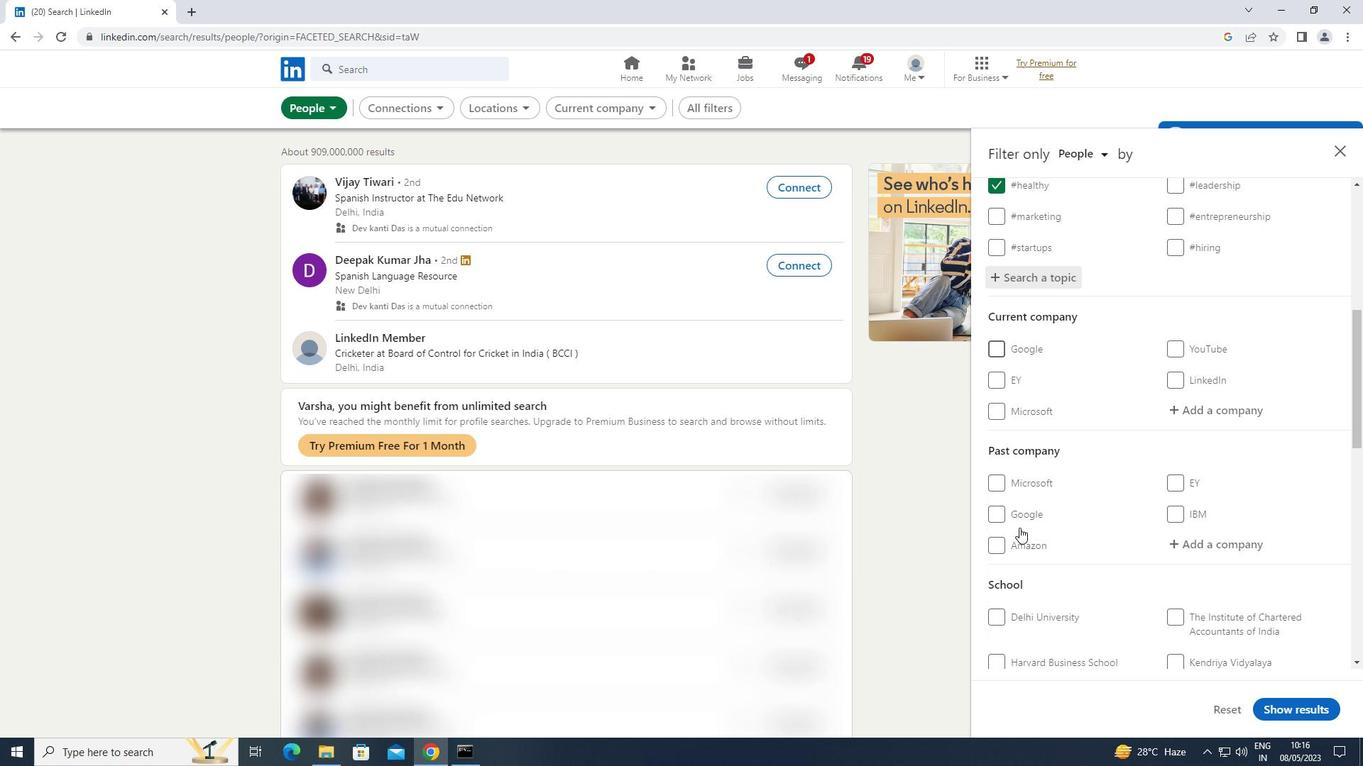 
Action: Mouse scrolled (1019, 527) with delta (0, 0)
Screenshot: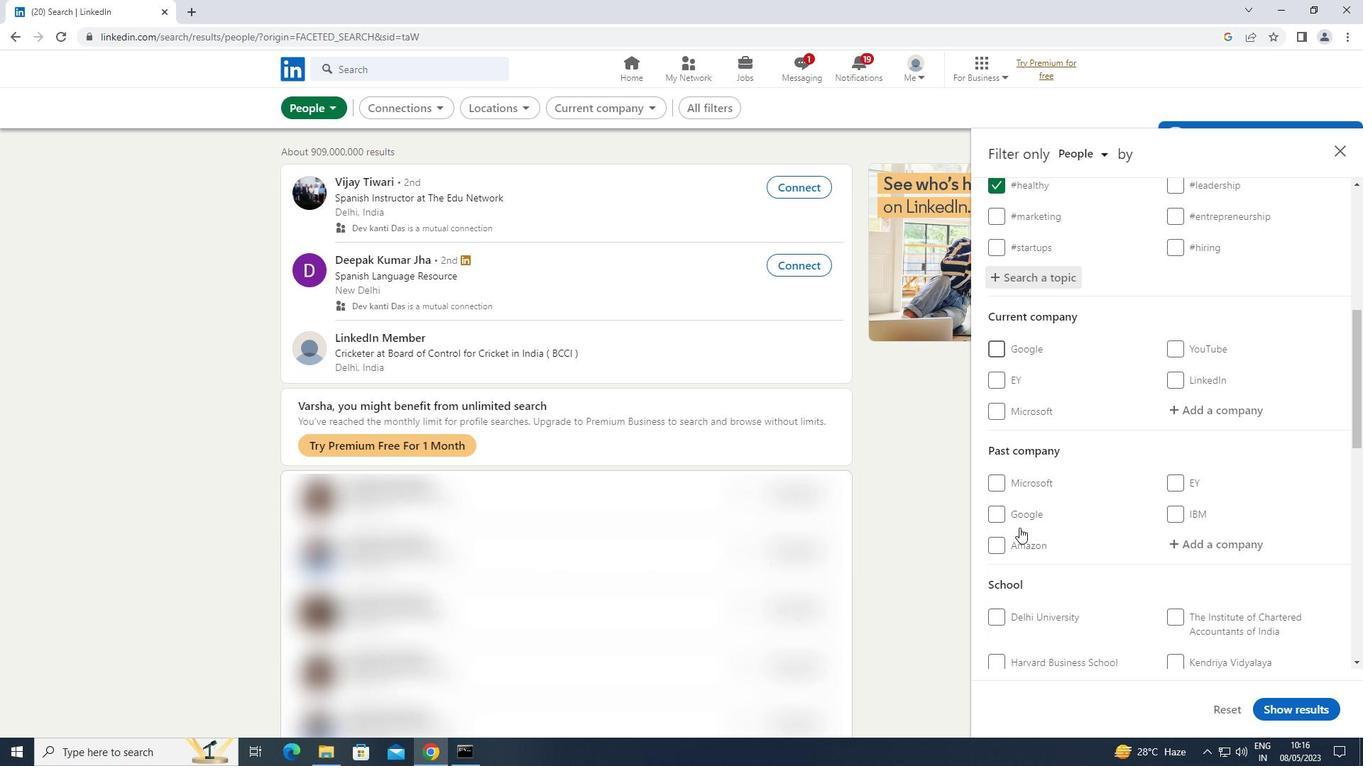 
Action: Mouse scrolled (1019, 527) with delta (0, 0)
Screenshot: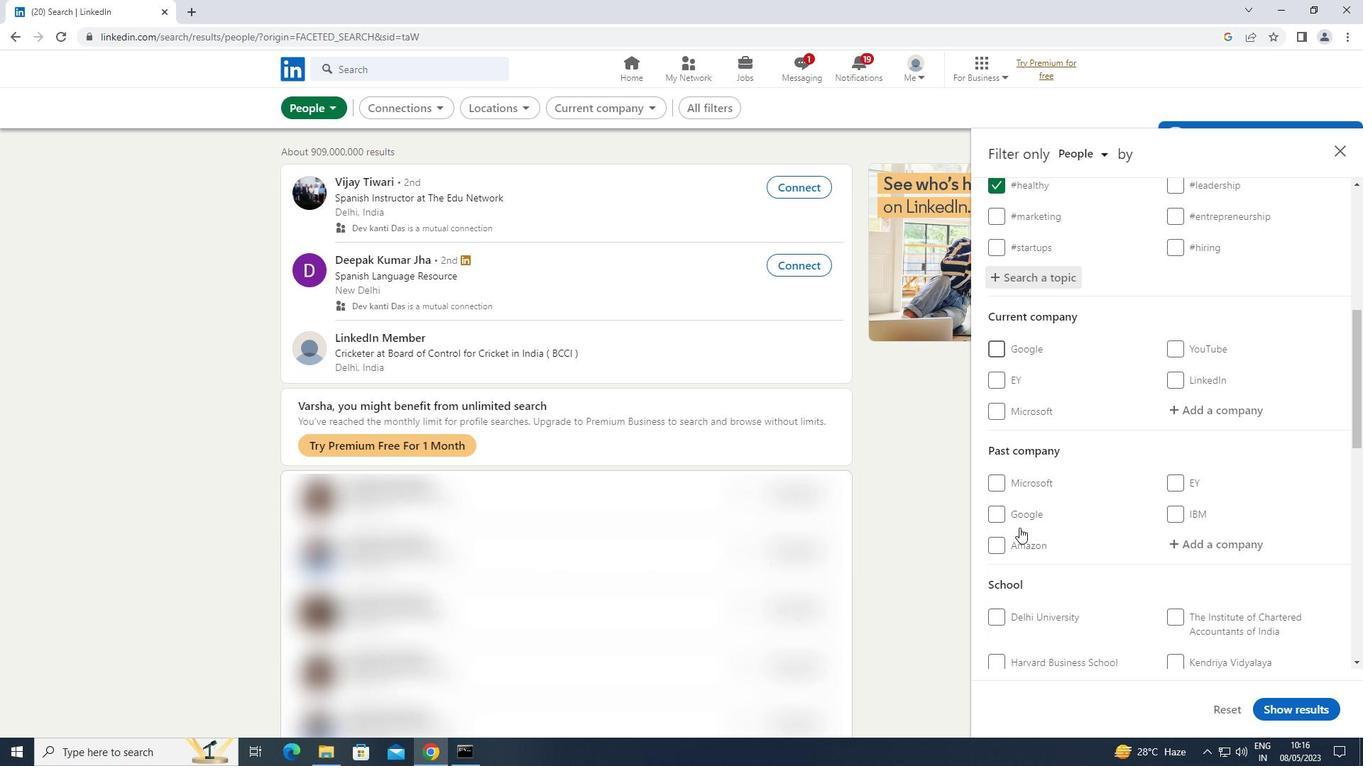 
Action: Mouse scrolled (1019, 527) with delta (0, 0)
Screenshot: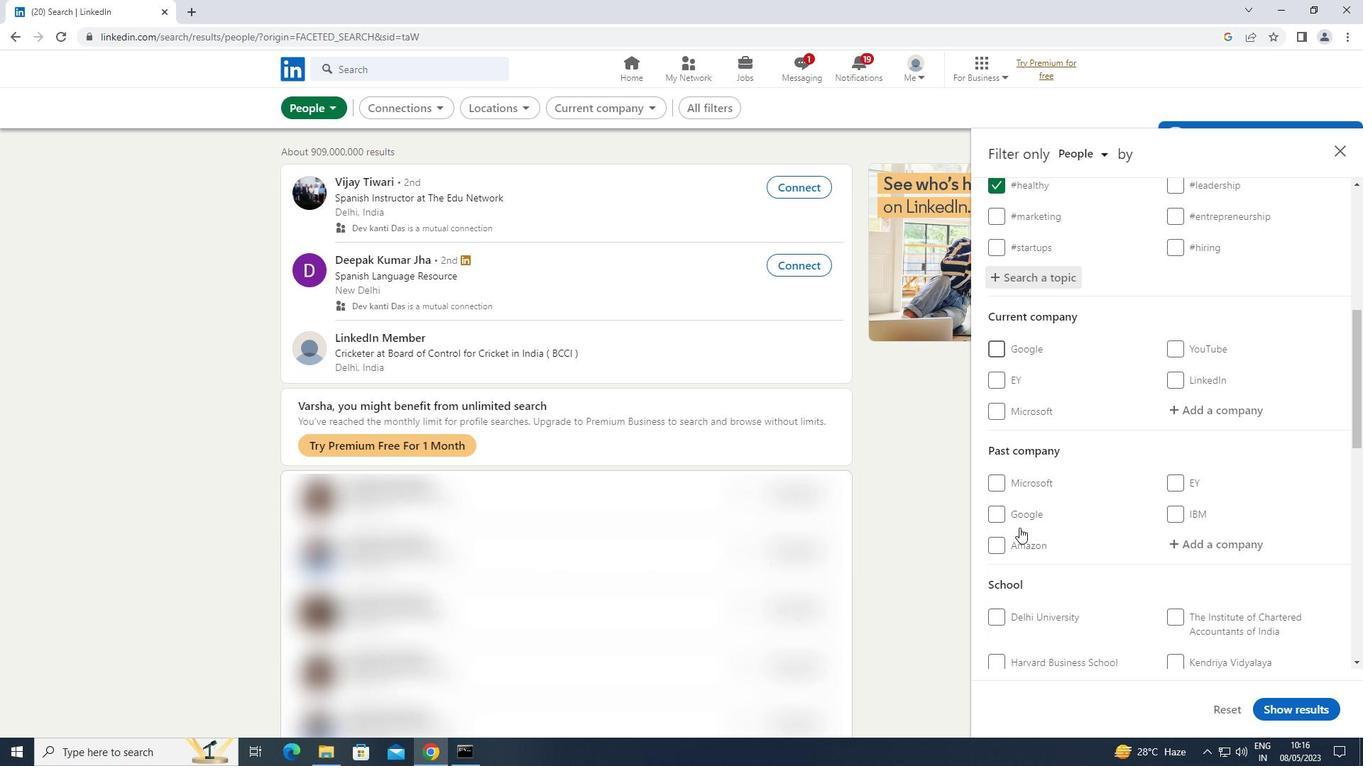 
Action: Mouse scrolled (1019, 527) with delta (0, 0)
Screenshot: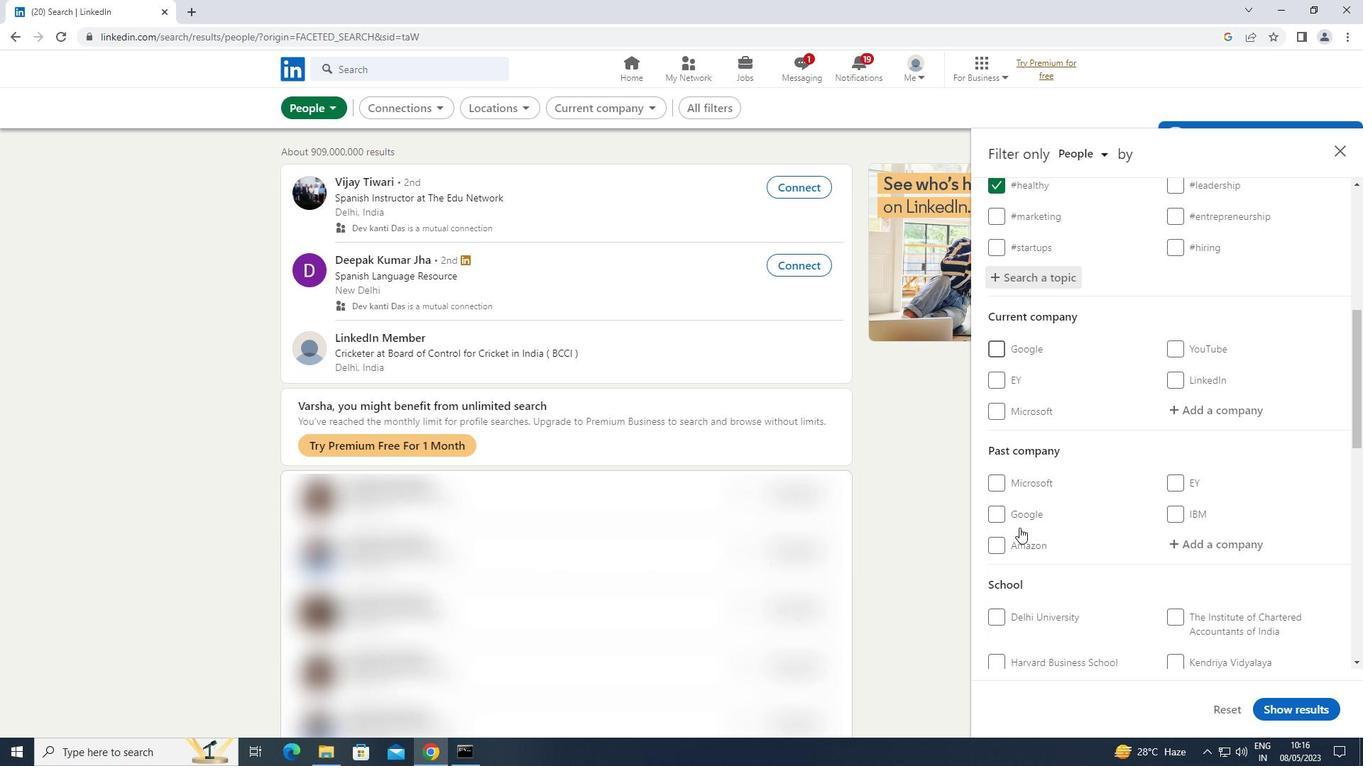 
Action: Mouse moved to (1179, 505)
Screenshot: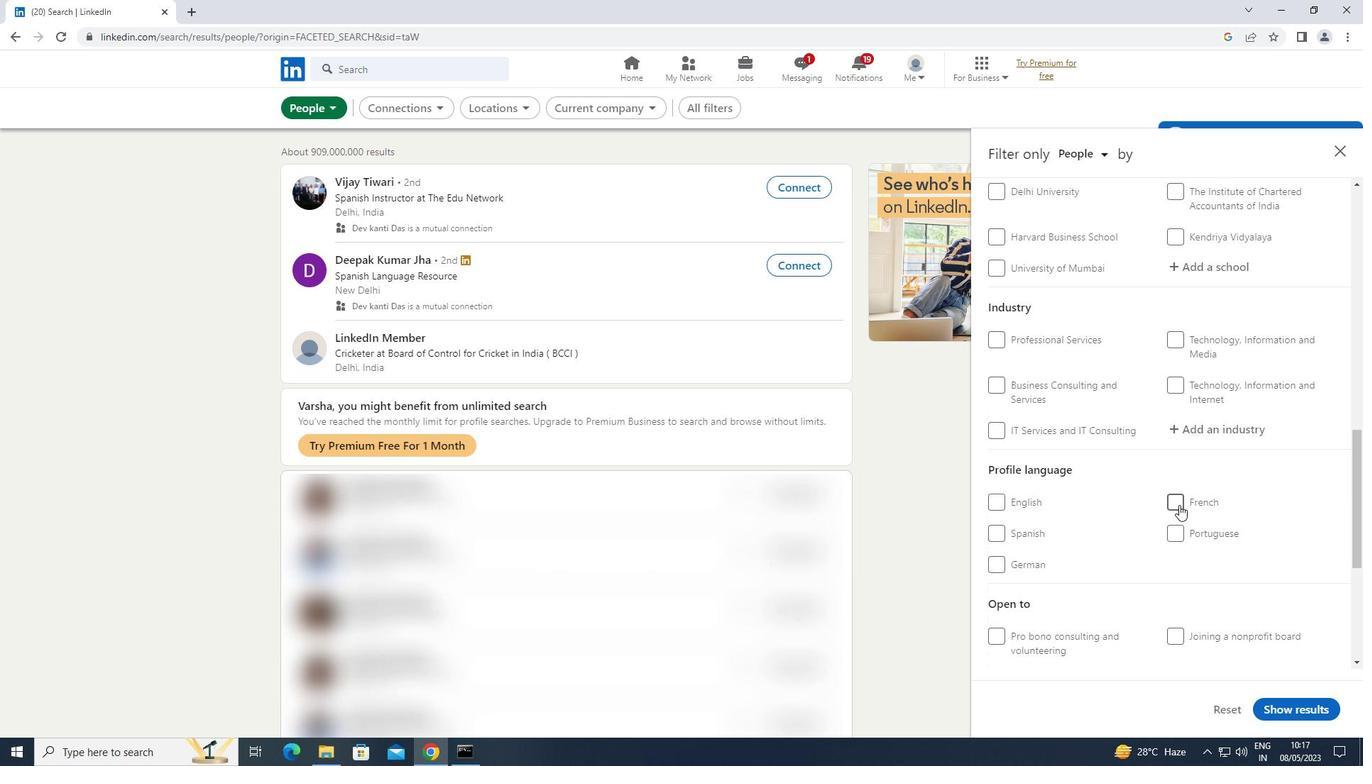 
Action: Mouse pressed left at (1179, 505)
Screenshot: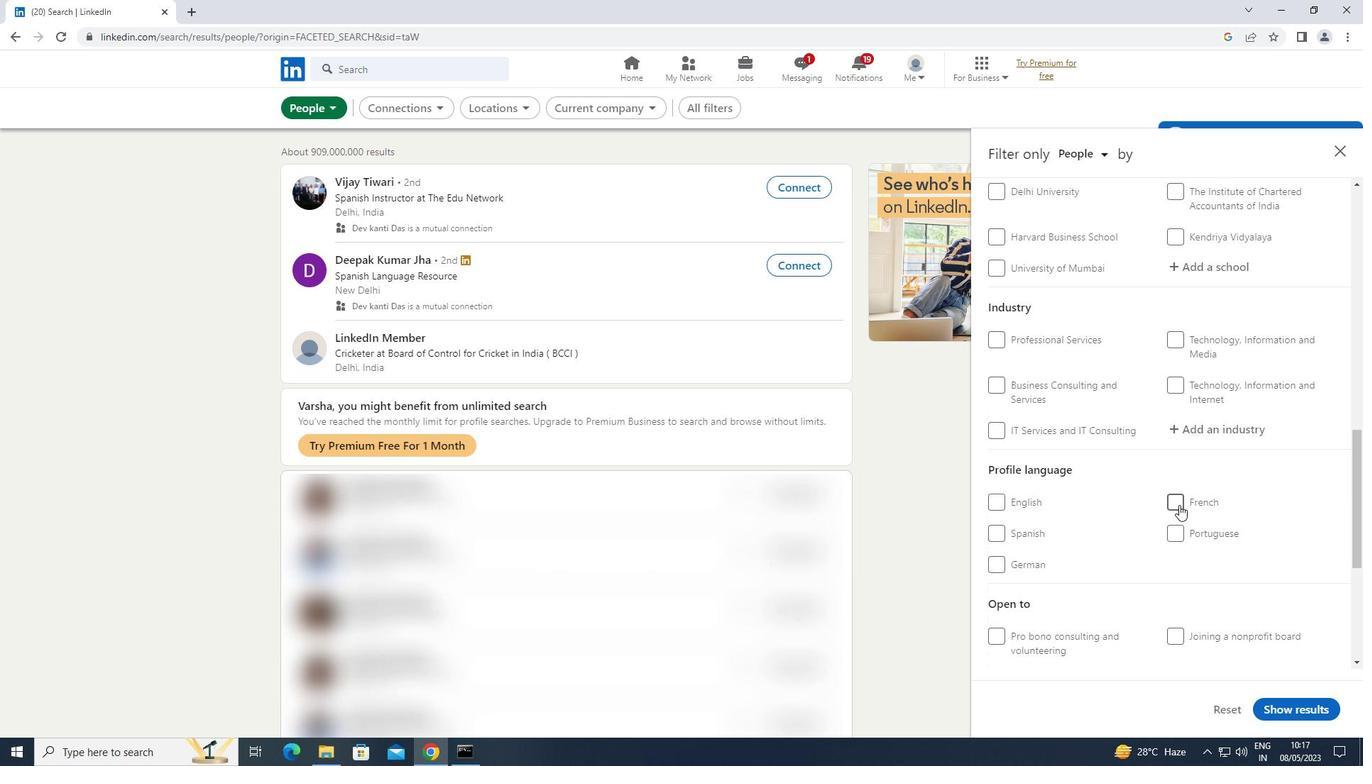 
Action: Mouse scrolled (1179, 506) with delta (0, 0)
Screenshot: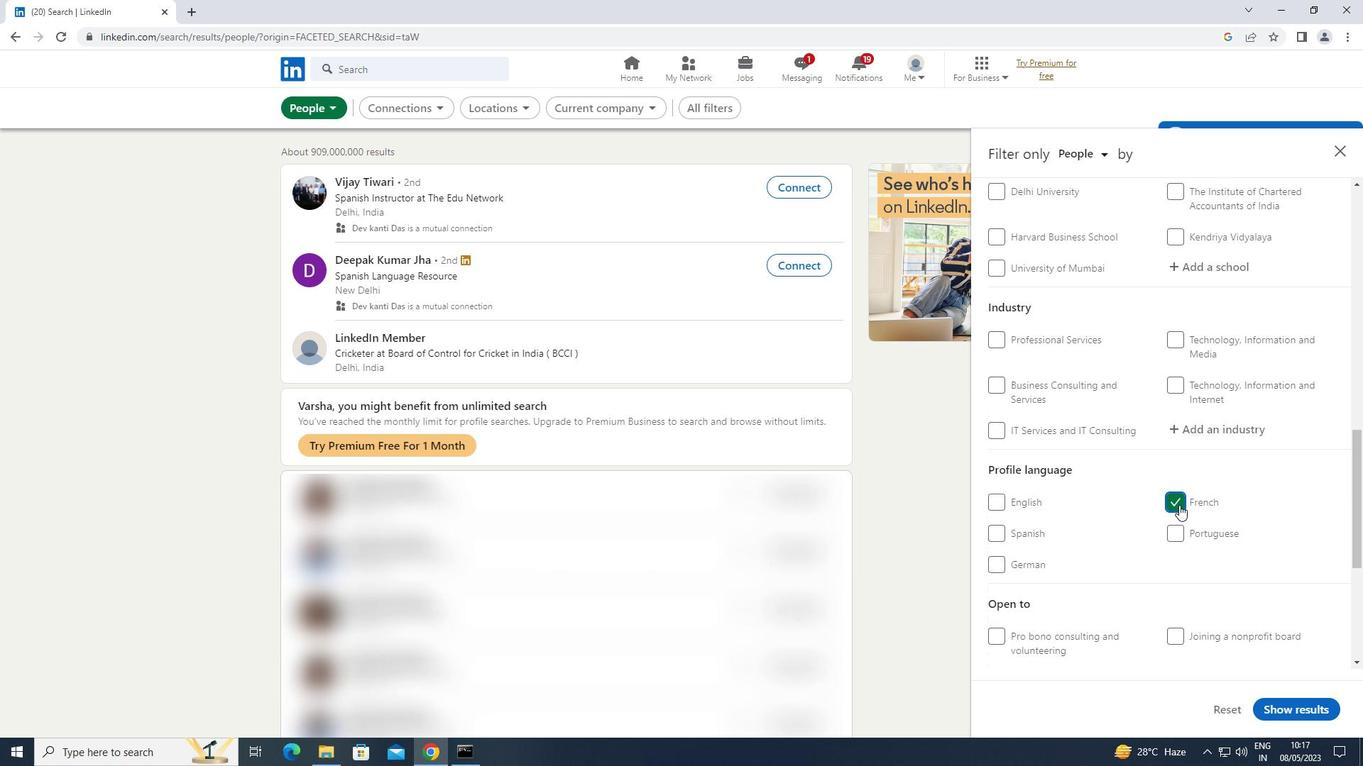 
Action: Mouse scrolled (1179, 506) with delta (0, 0)
Screenshot: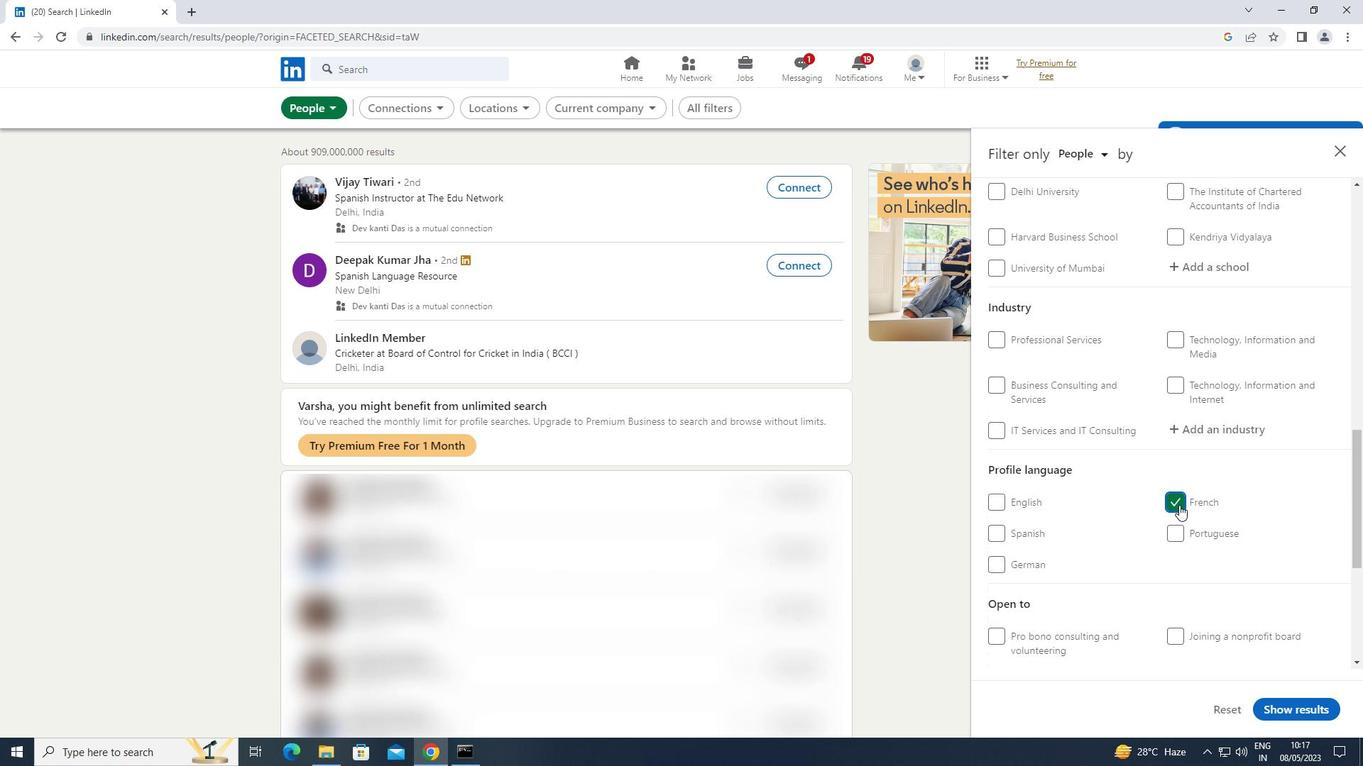 
Action: Mouse moved to (1180, 505)
Screenshot: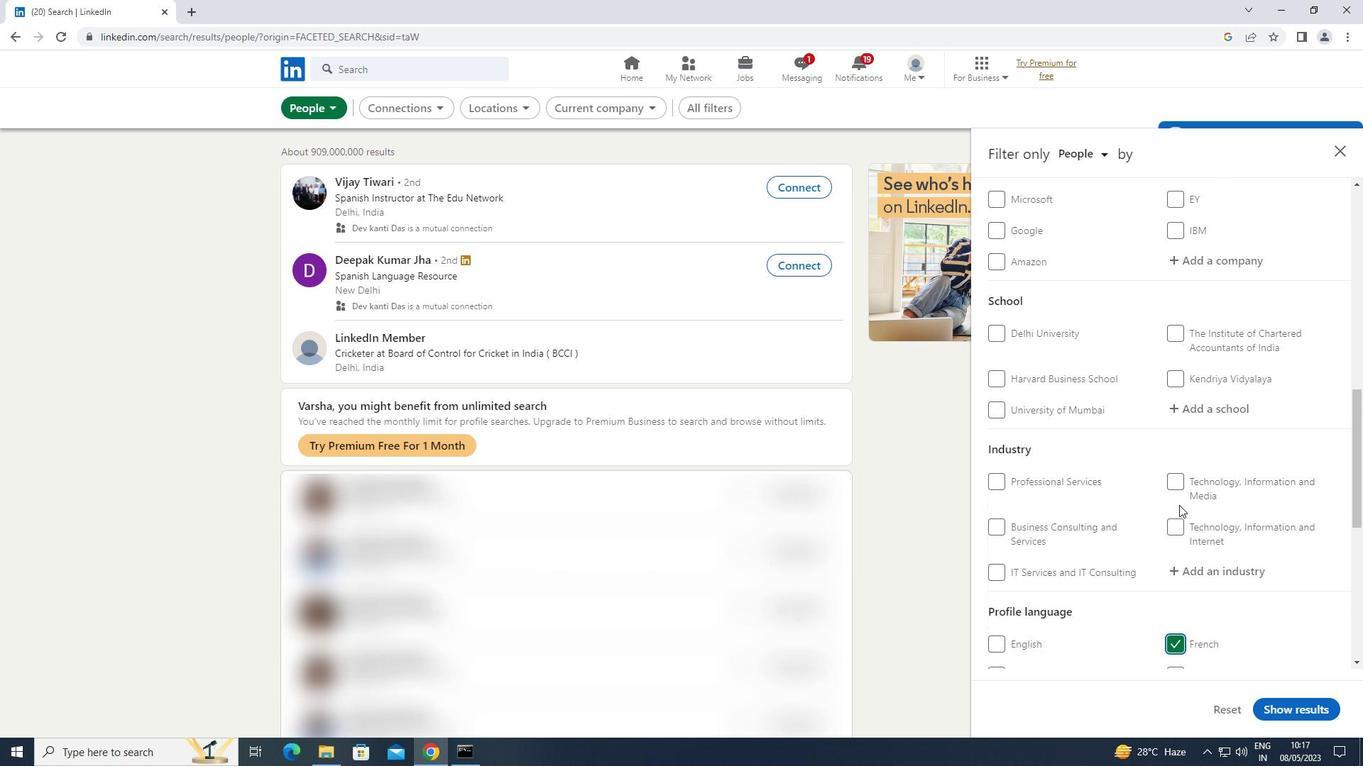 
Action: Mouse scrolled (1180, 506) with delta (0, 0)
Screenshot: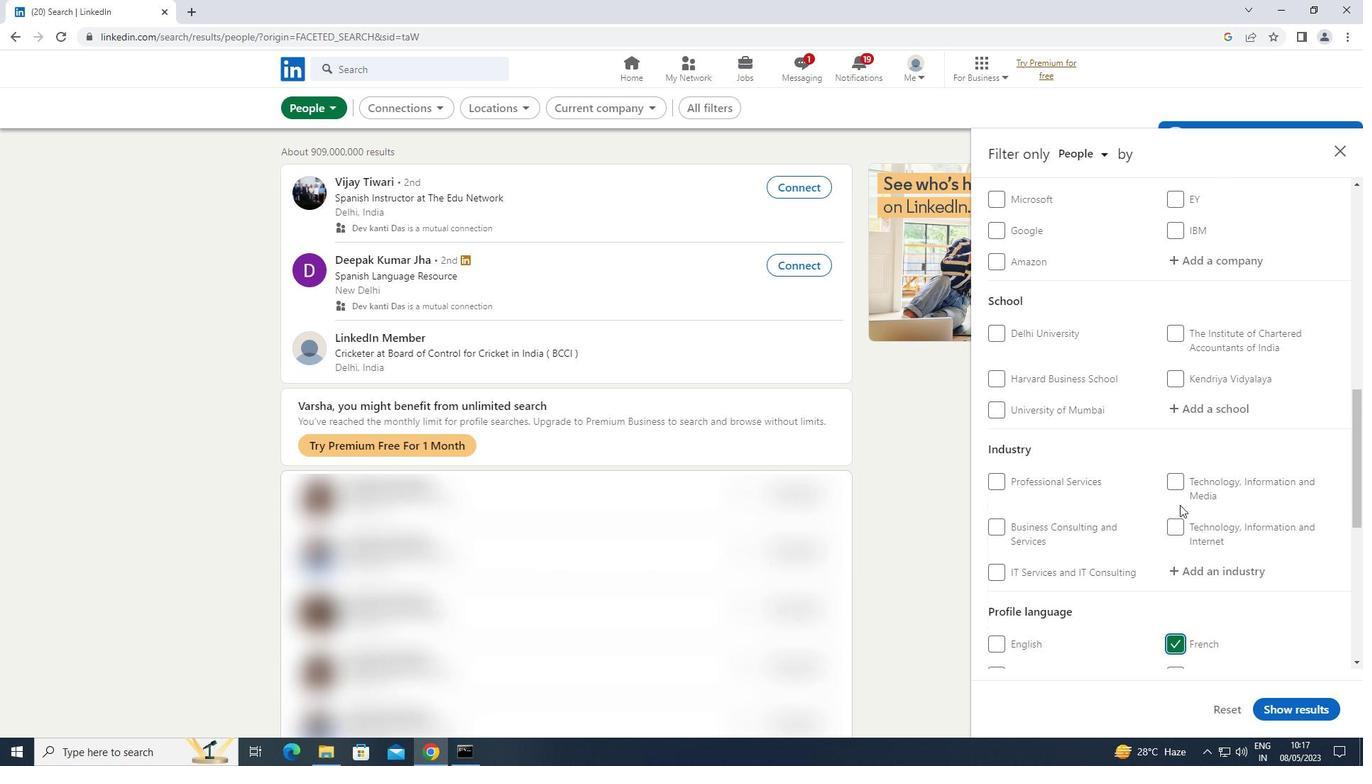 
Action: Mouse scrolled (1180, 506) with delta (0, 0)
Screenshot: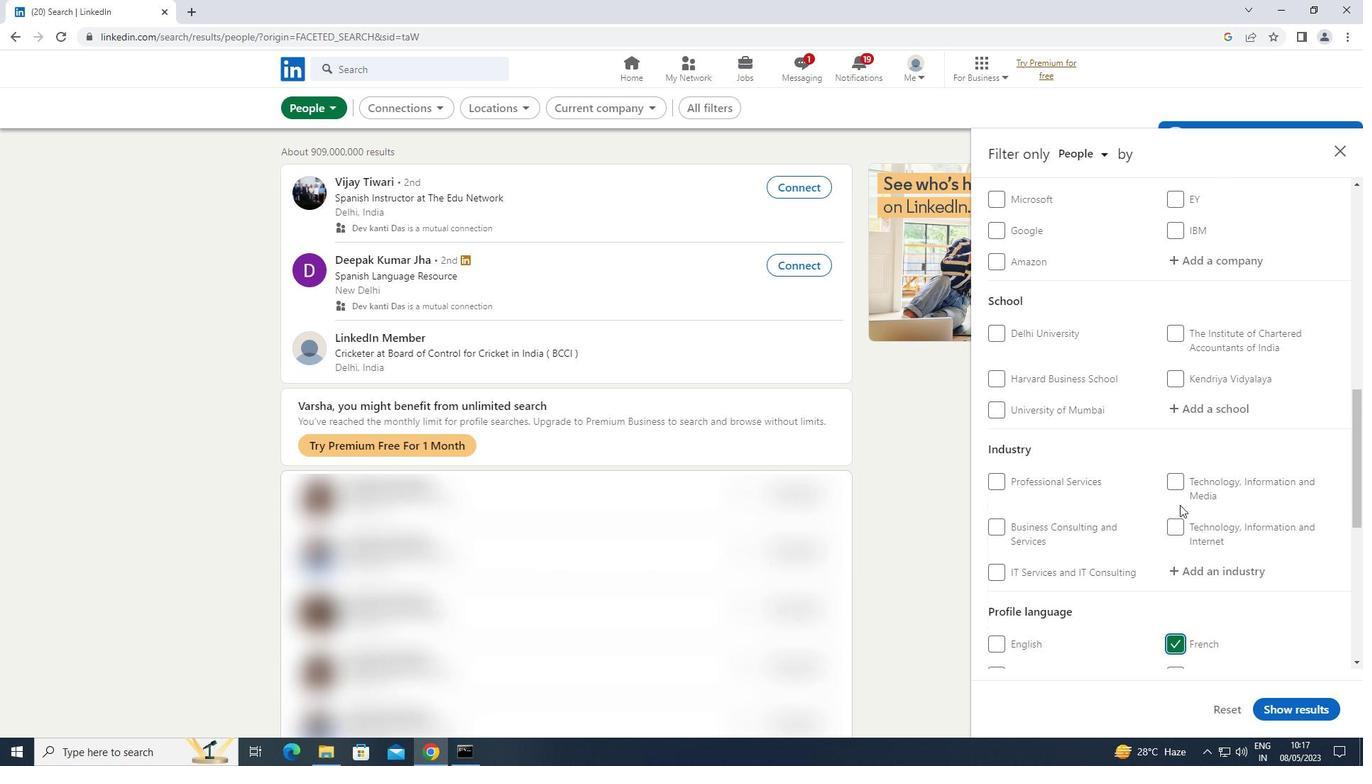 
Action: Mouse moved to (1183, 504)
Screenshot: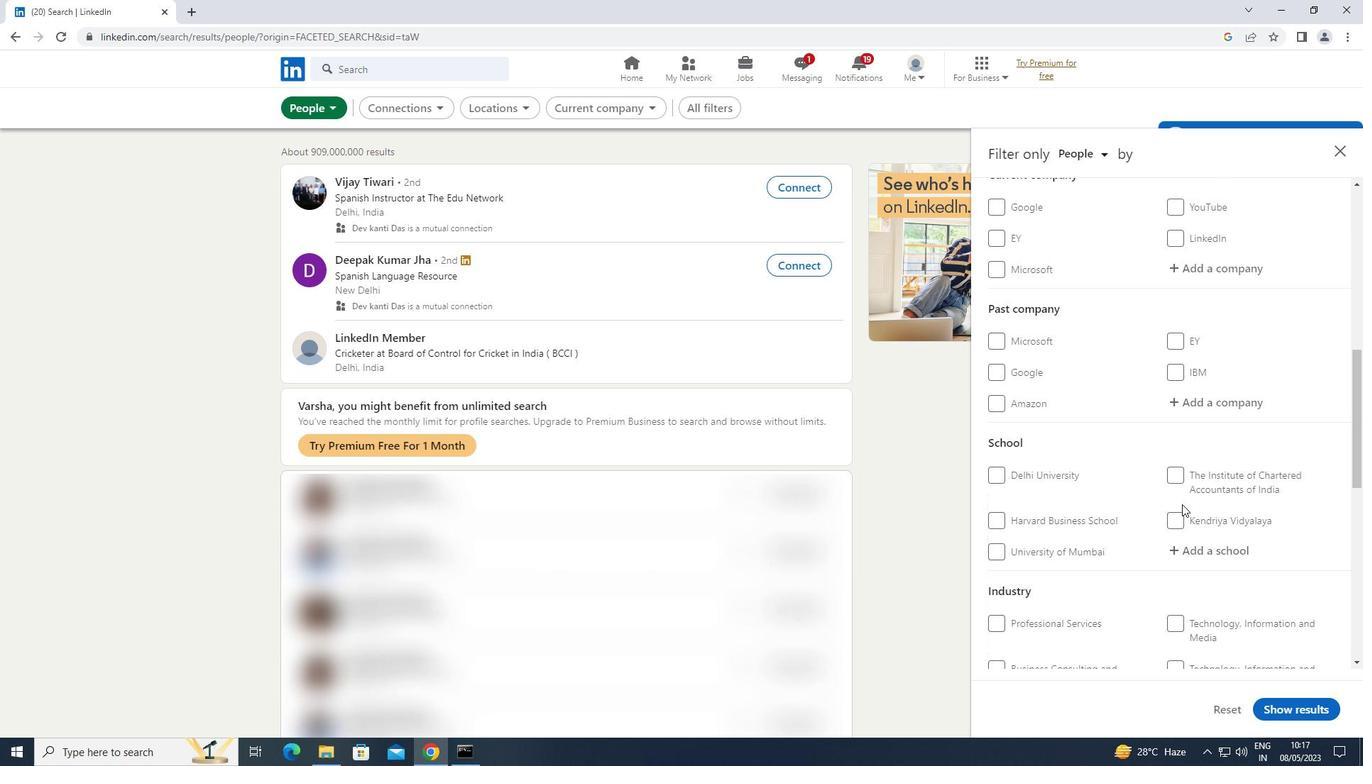 
Action: Mouse scrolled (1183, 505) with delta (0, 0)
Screenshot: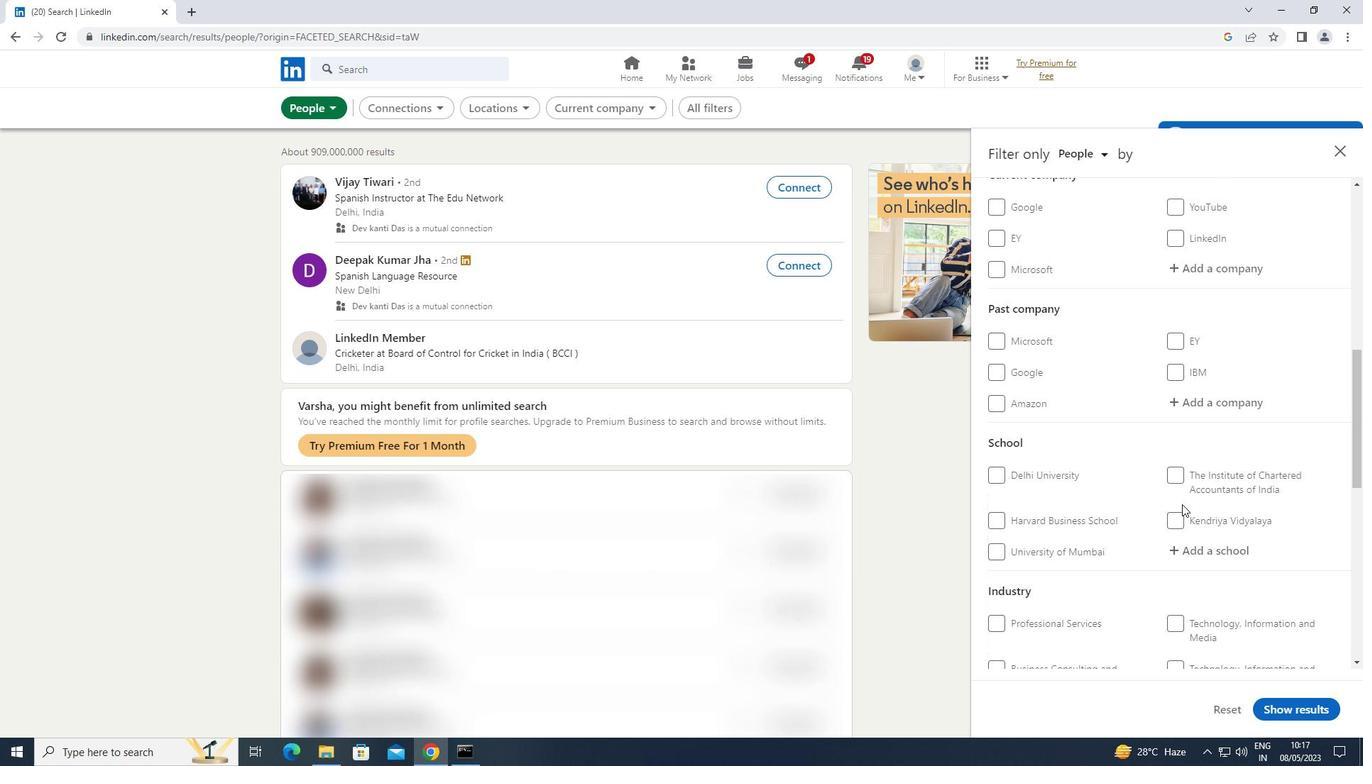 
Action: Mouse moved to (1210, 338)
Screenshot: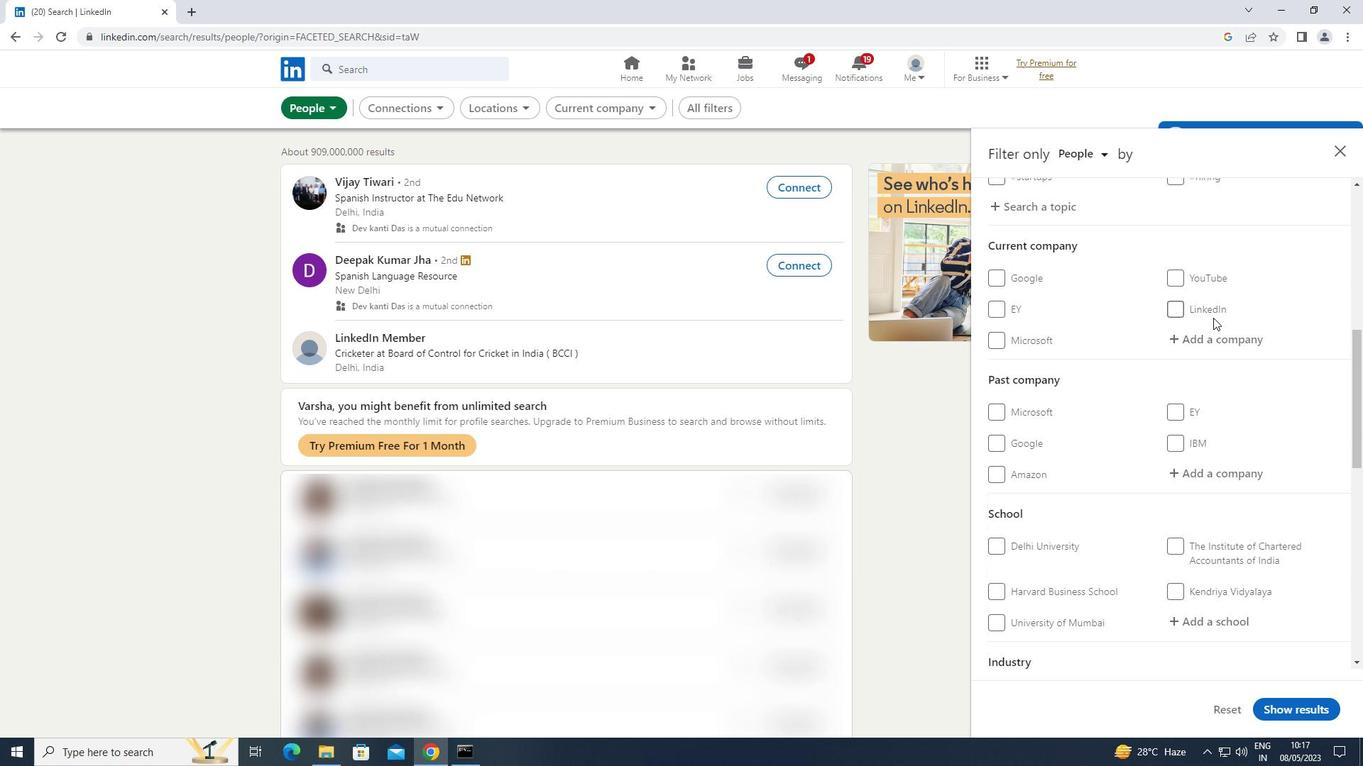 
Action: Mouse pressed left at (1210, 338)
Screenshot: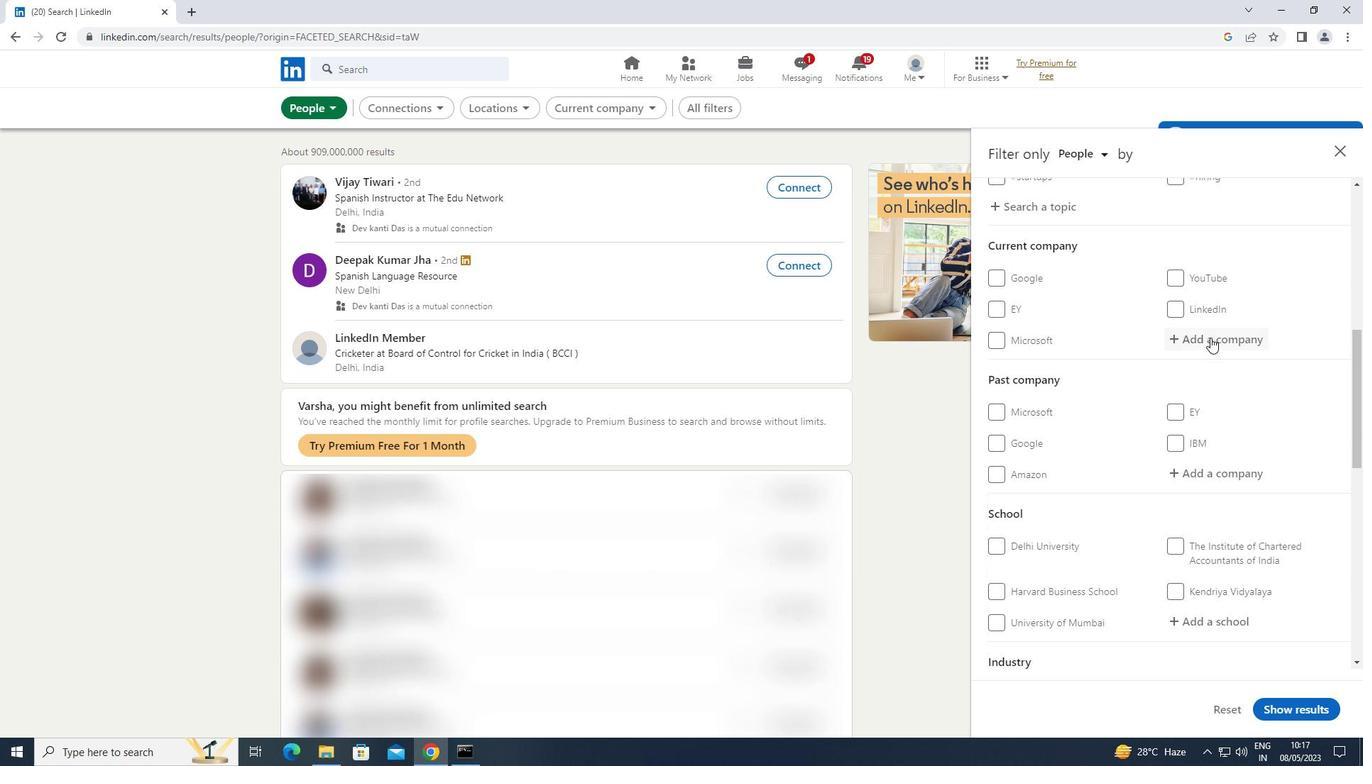 
Action: Key pressed <Key.shift>DSP<Key.space>
Screenshot: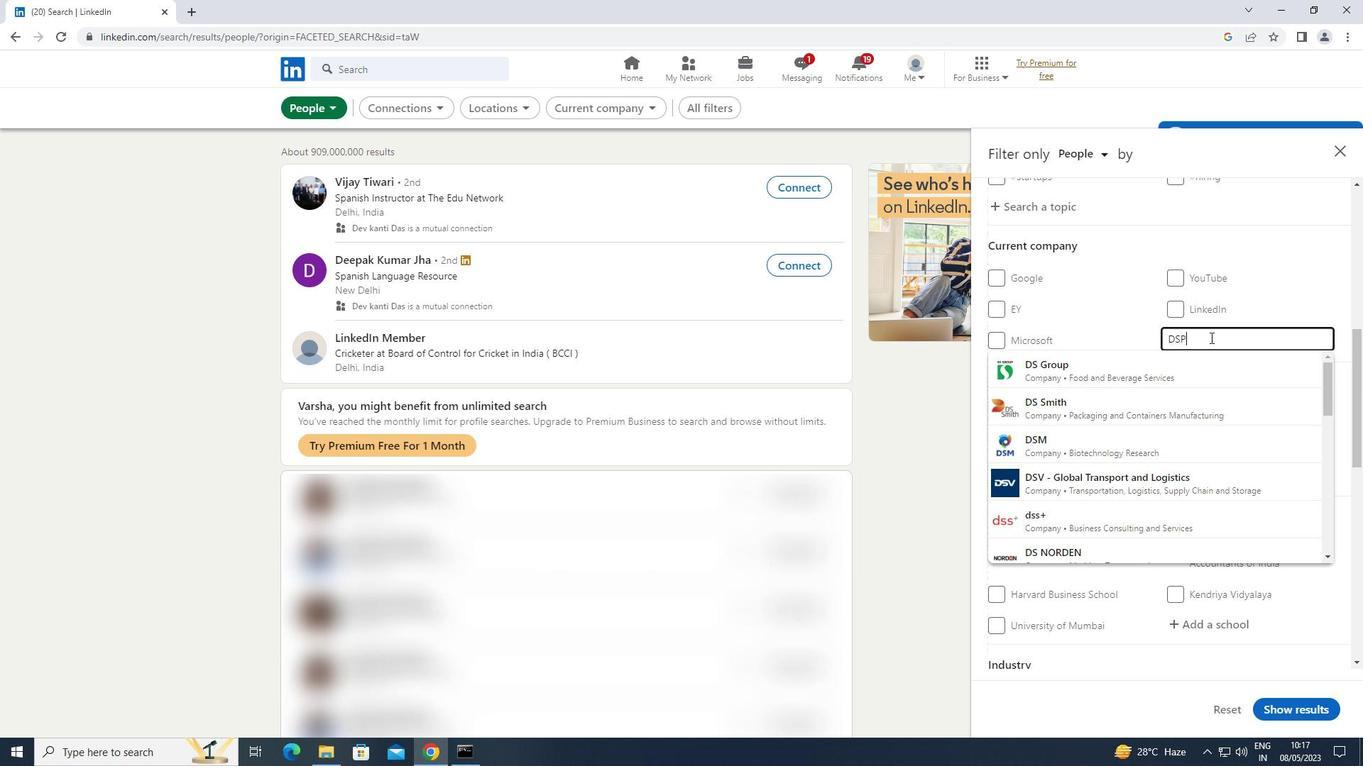 
Action: Mouse moved to (1144, 416)
Screenshot: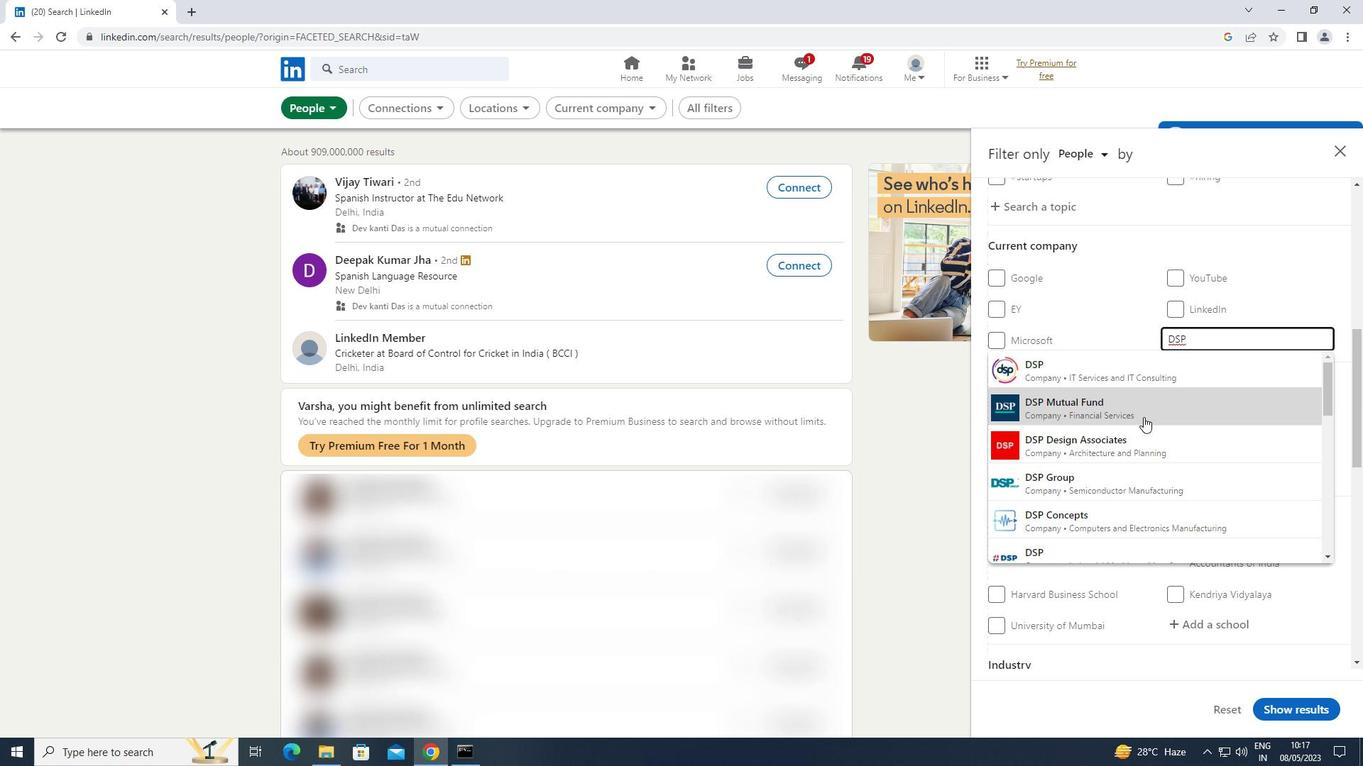 
Action: Mouse pressed left at (1144, 416)
Screenshot: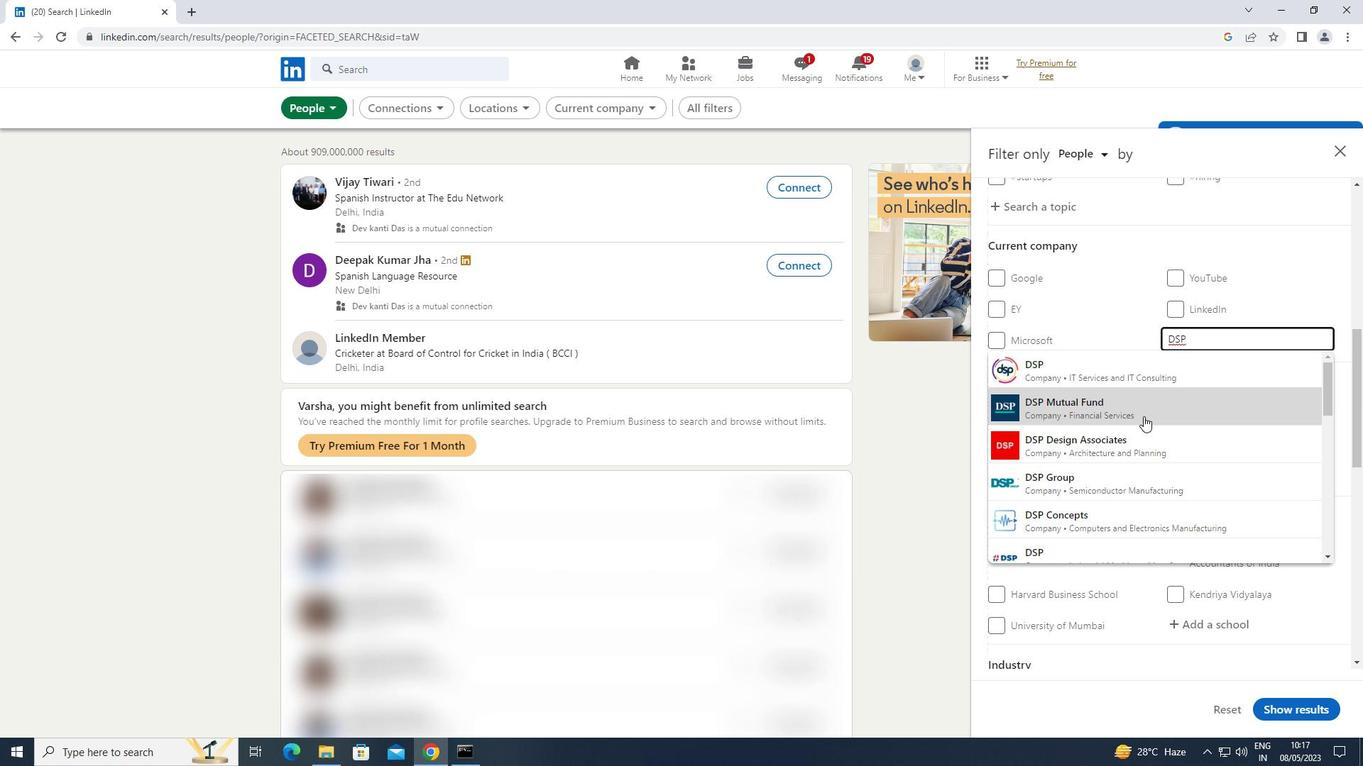 
Action: Mouse scrolled (1144, 416) with delta (0, 0)
Screenshot: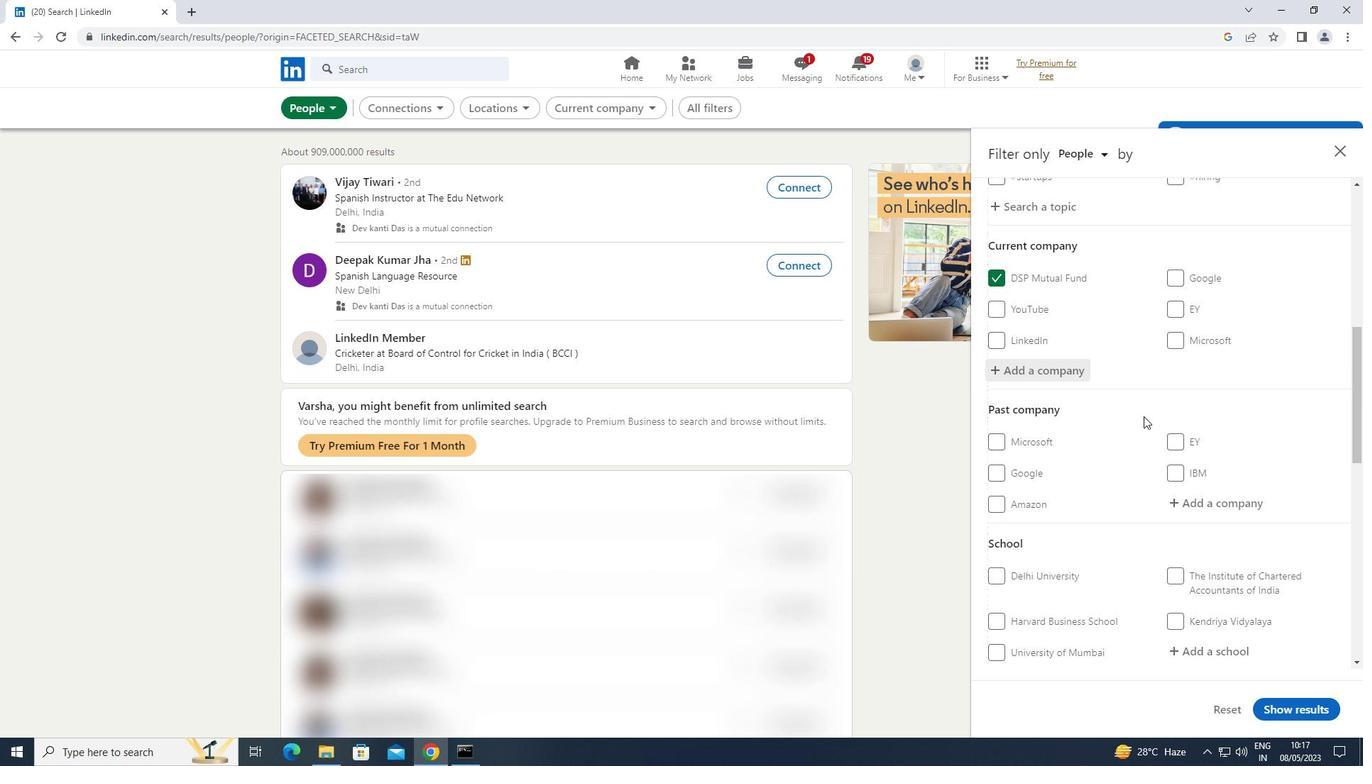 
Action: Mouse scrolled (1144, 416) with delta (0, 0)
Screenshot: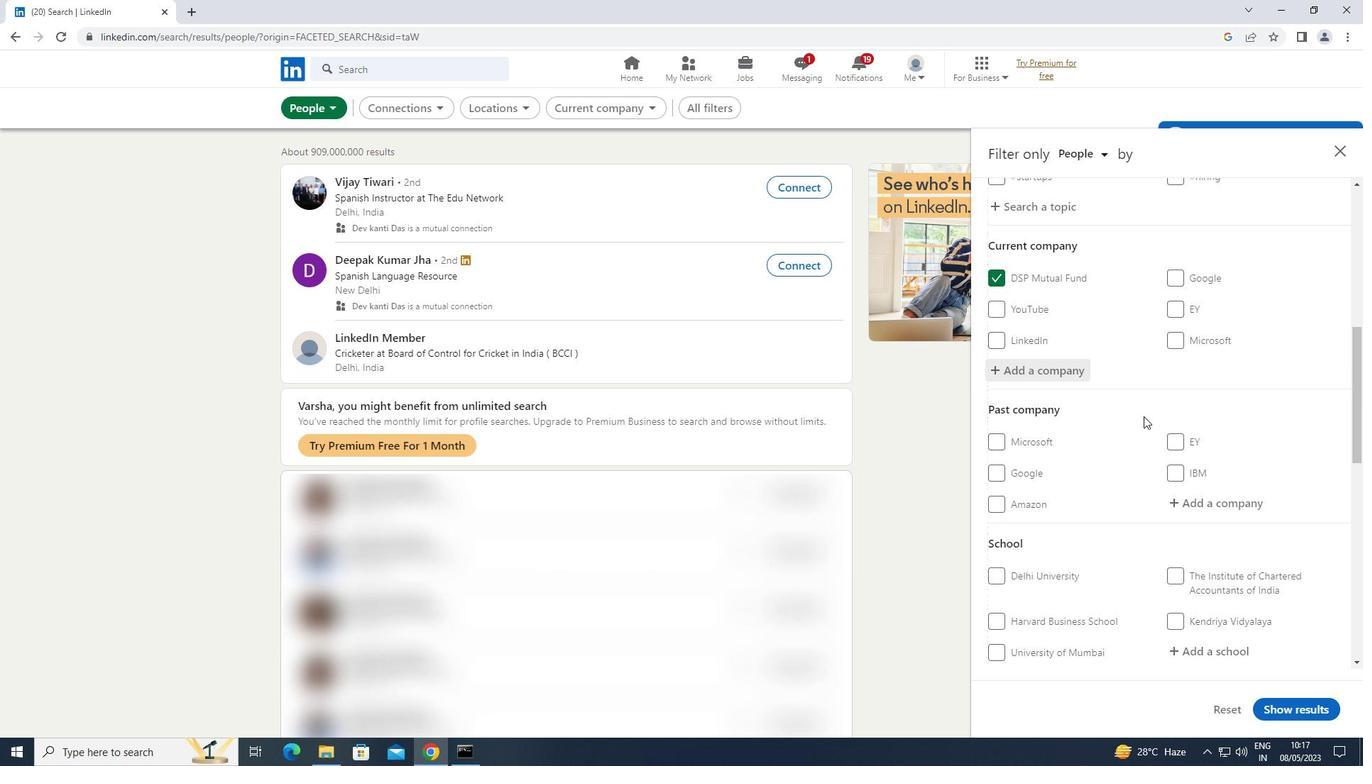 
Action: Mouse moved to (1179, 500)
Screenshot: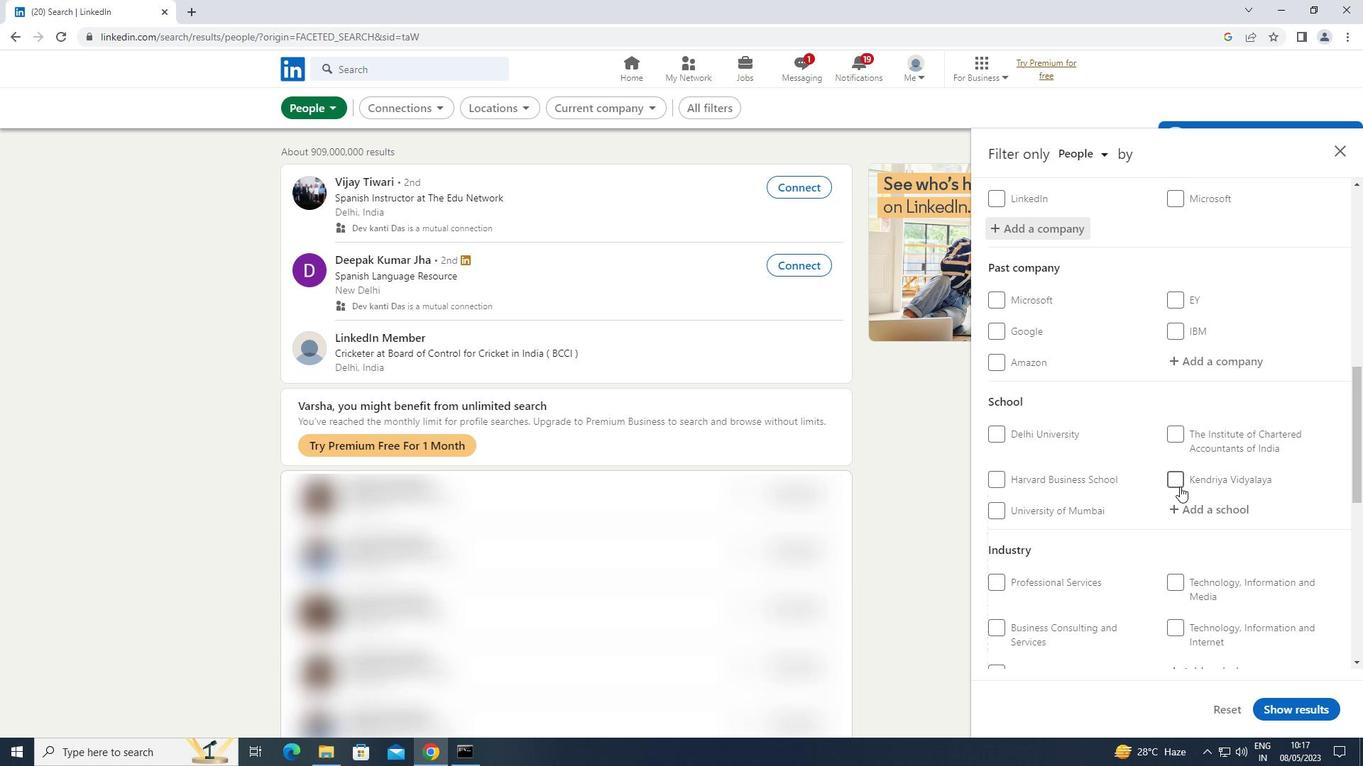 
Action: Mouse pressed left at (1179, 500)
Screenshot: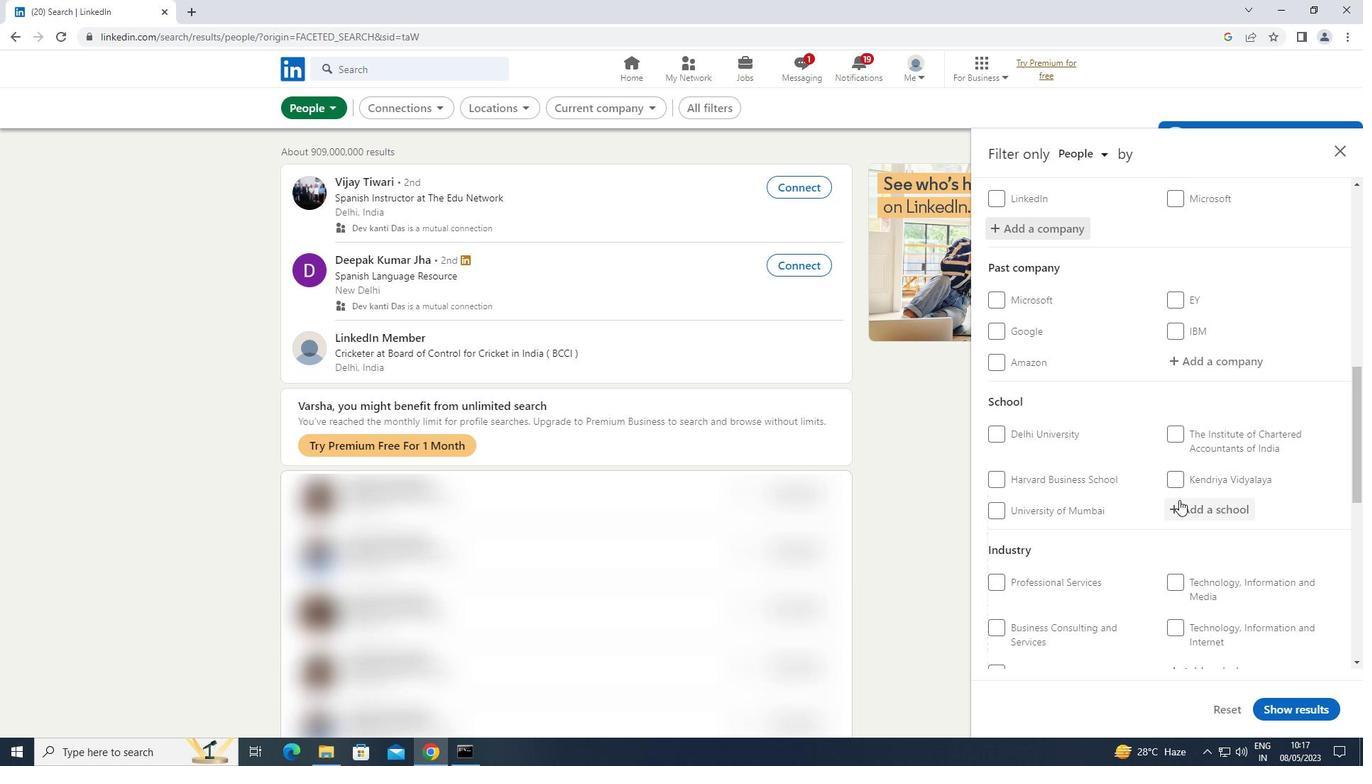 
Action: Mouse moved to (1181, 501)
Screenshot: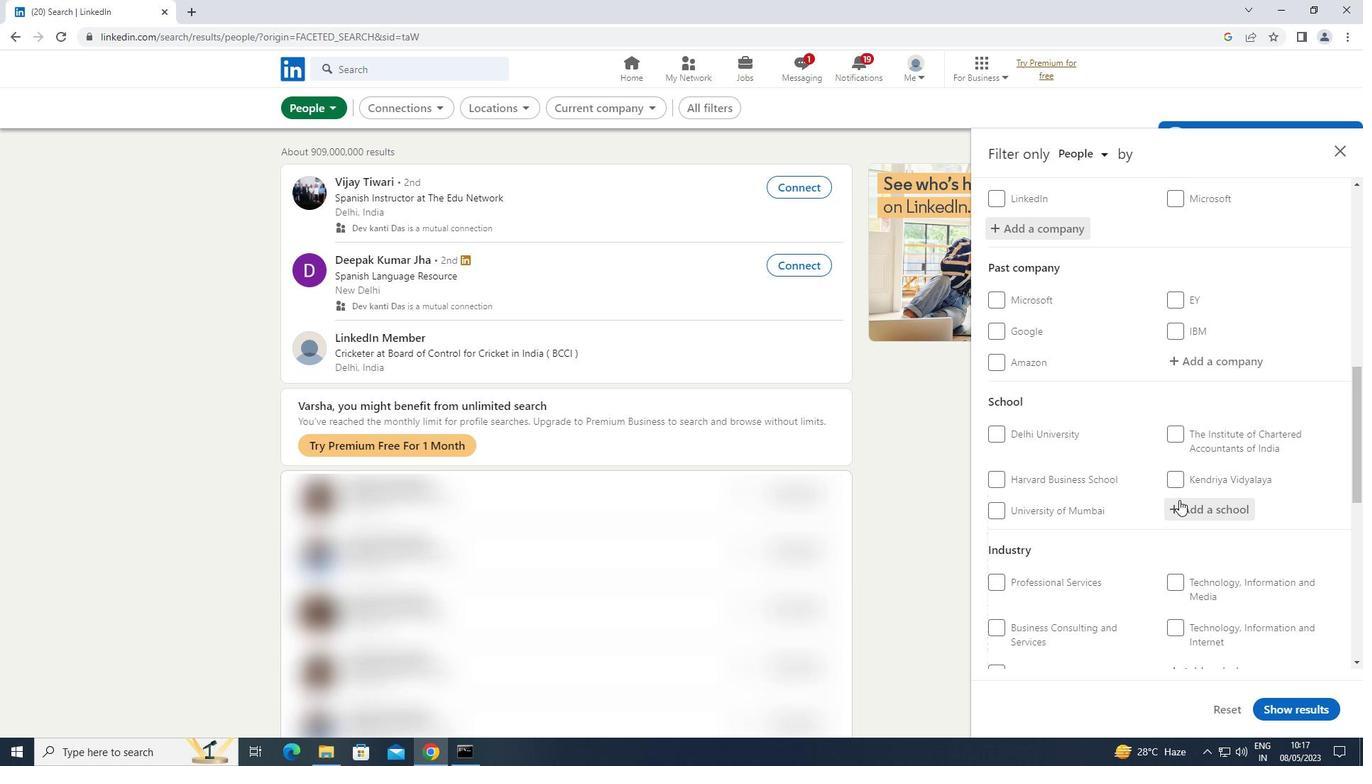 
Action: Key pressed <Key.shift>GIA
Screenshot: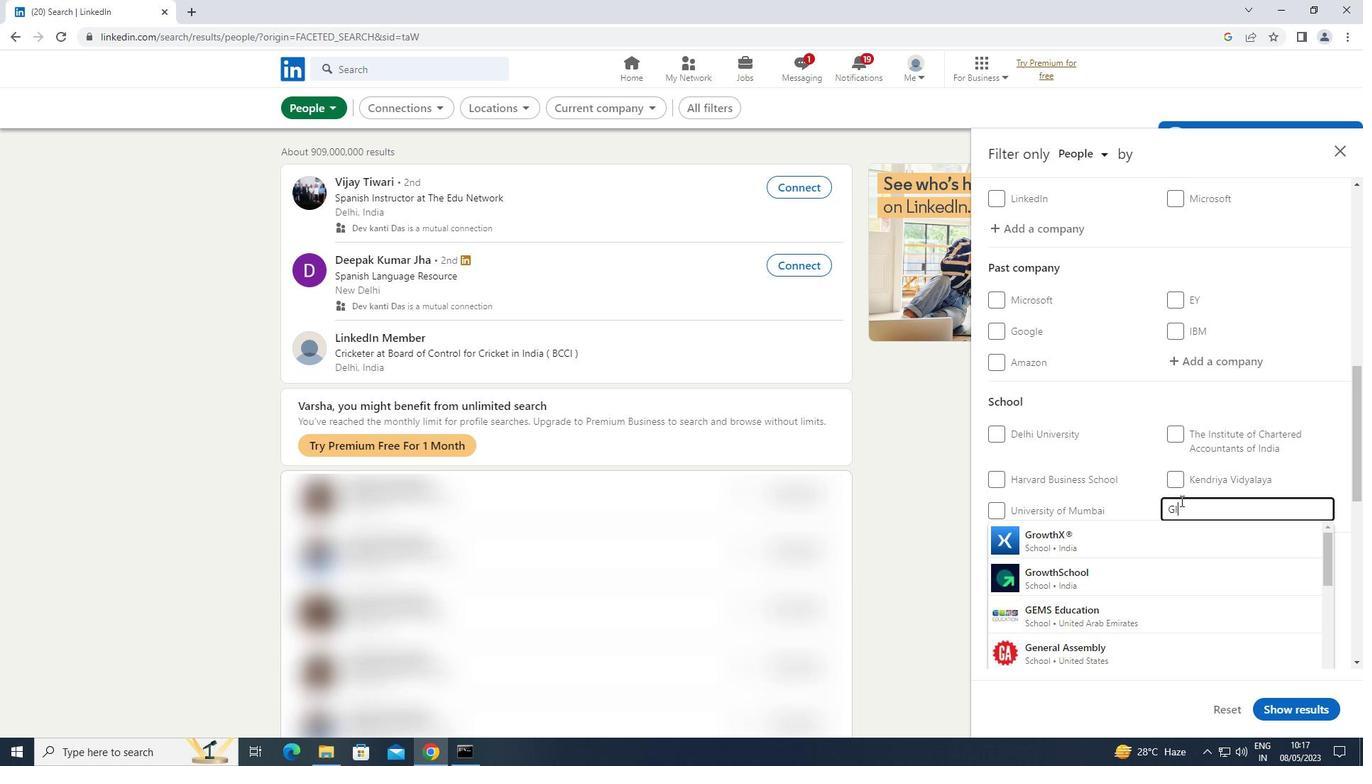 
Action: Mouse moved to (1149, 535)
Screenshot: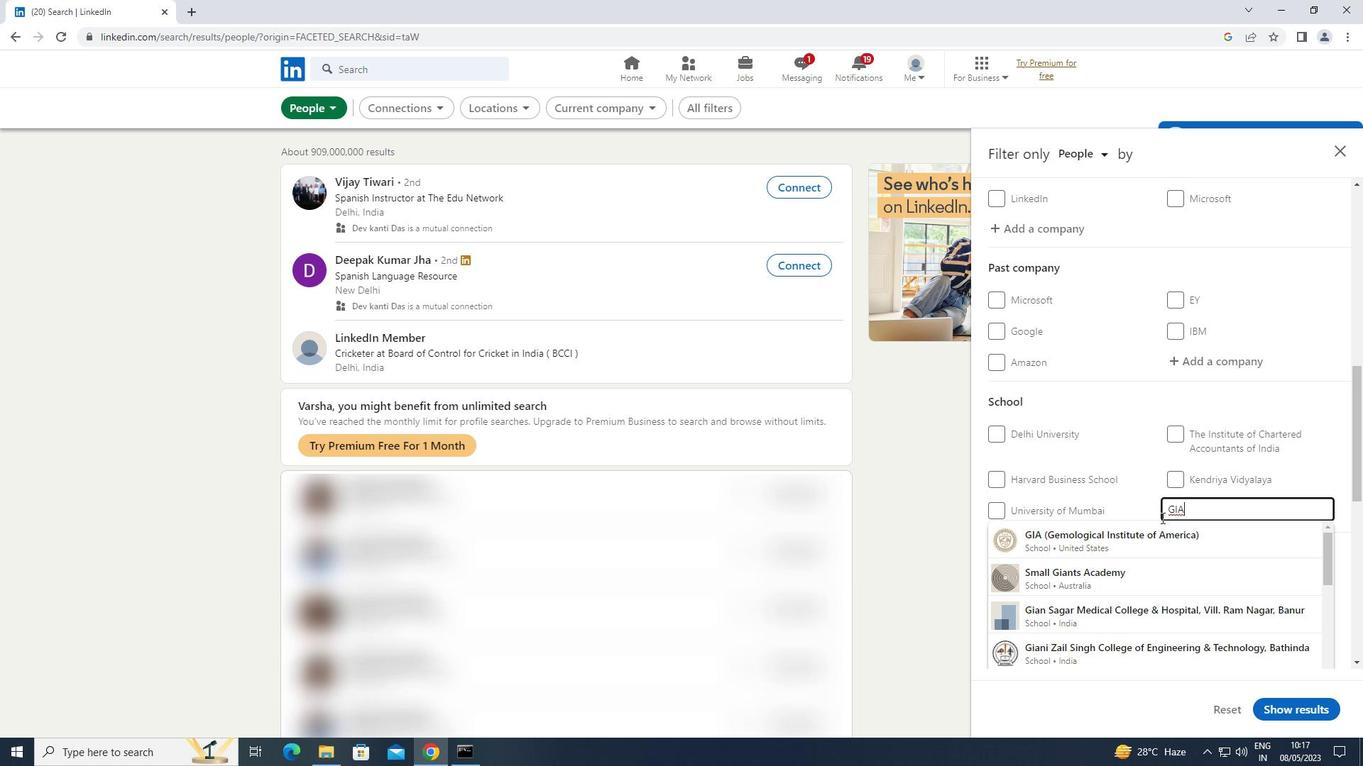 
Action: Mouse pressed left at (1149, 535)
Screenshot: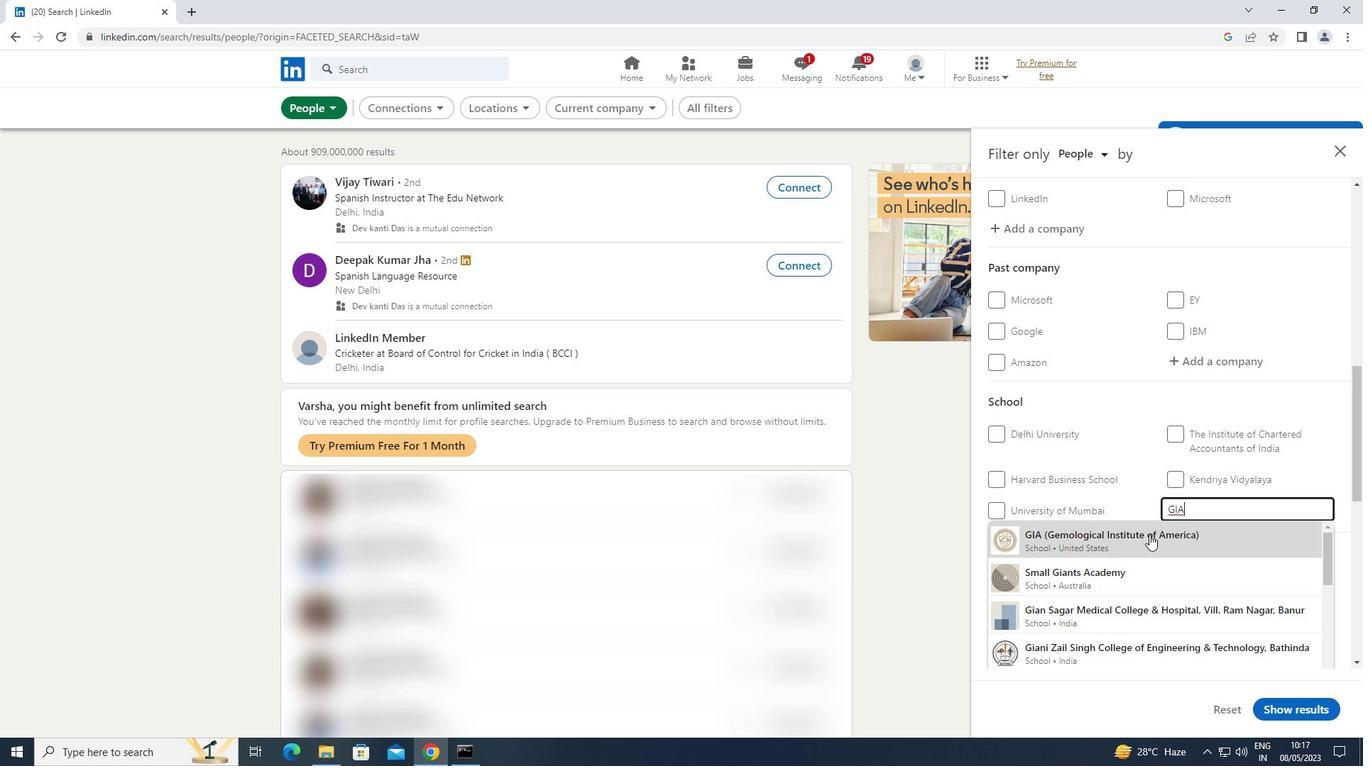 
Action: Mouse scrolled (1149, 534) with delta (0, 0)
Screenshot: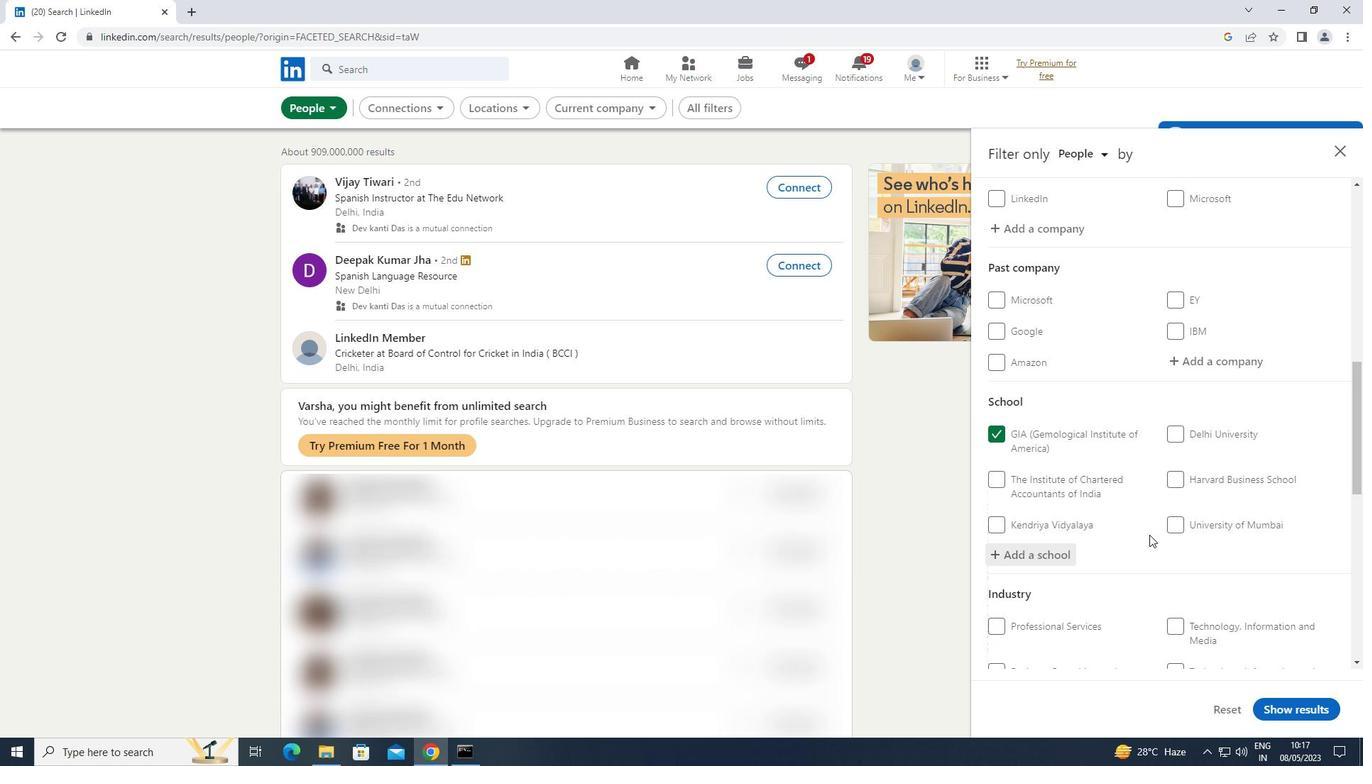 
Action: Mouse scrolled (1149, 534) with delta (0, 0)
Screenshot: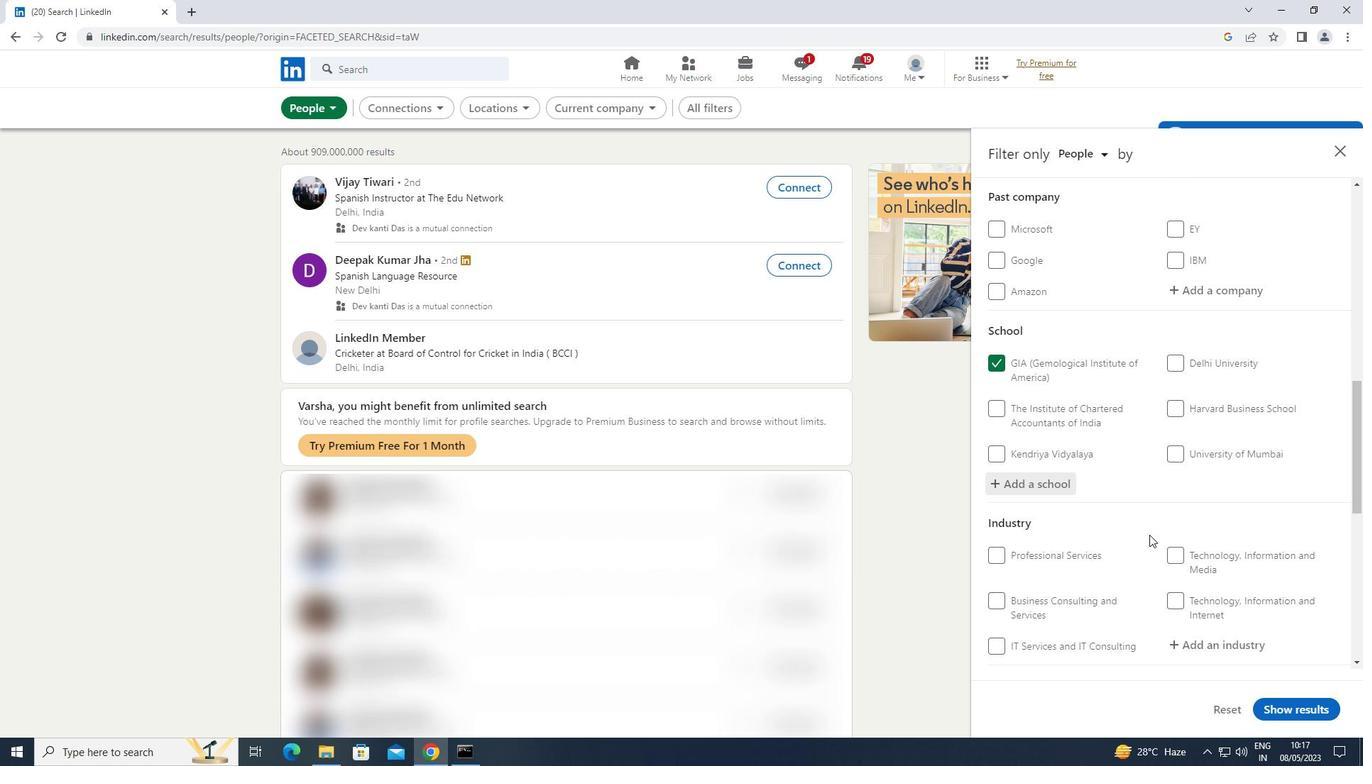
Action: Mouse scrolled (1149, 534) with delta (0, 0)
Screenshot: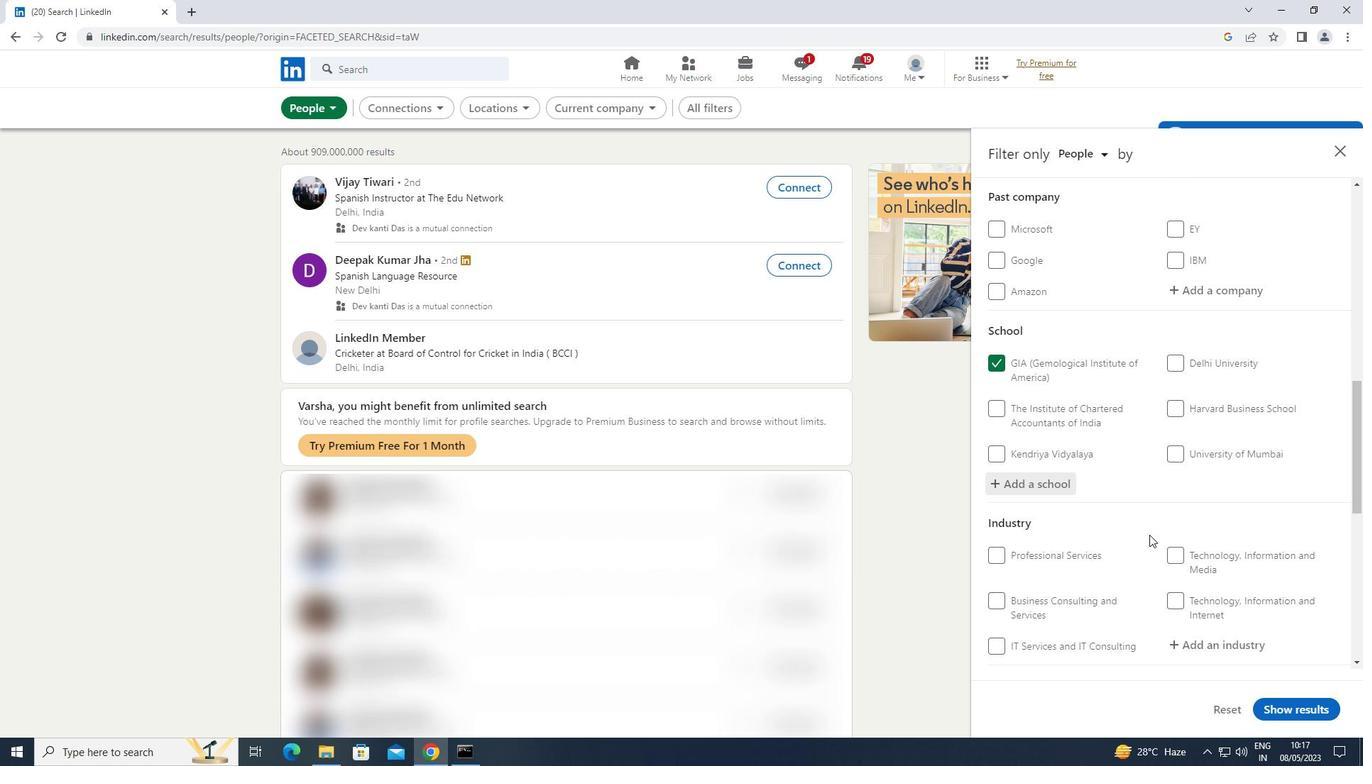 
Action: Mouse moved to (1236, 511)
Screenshot: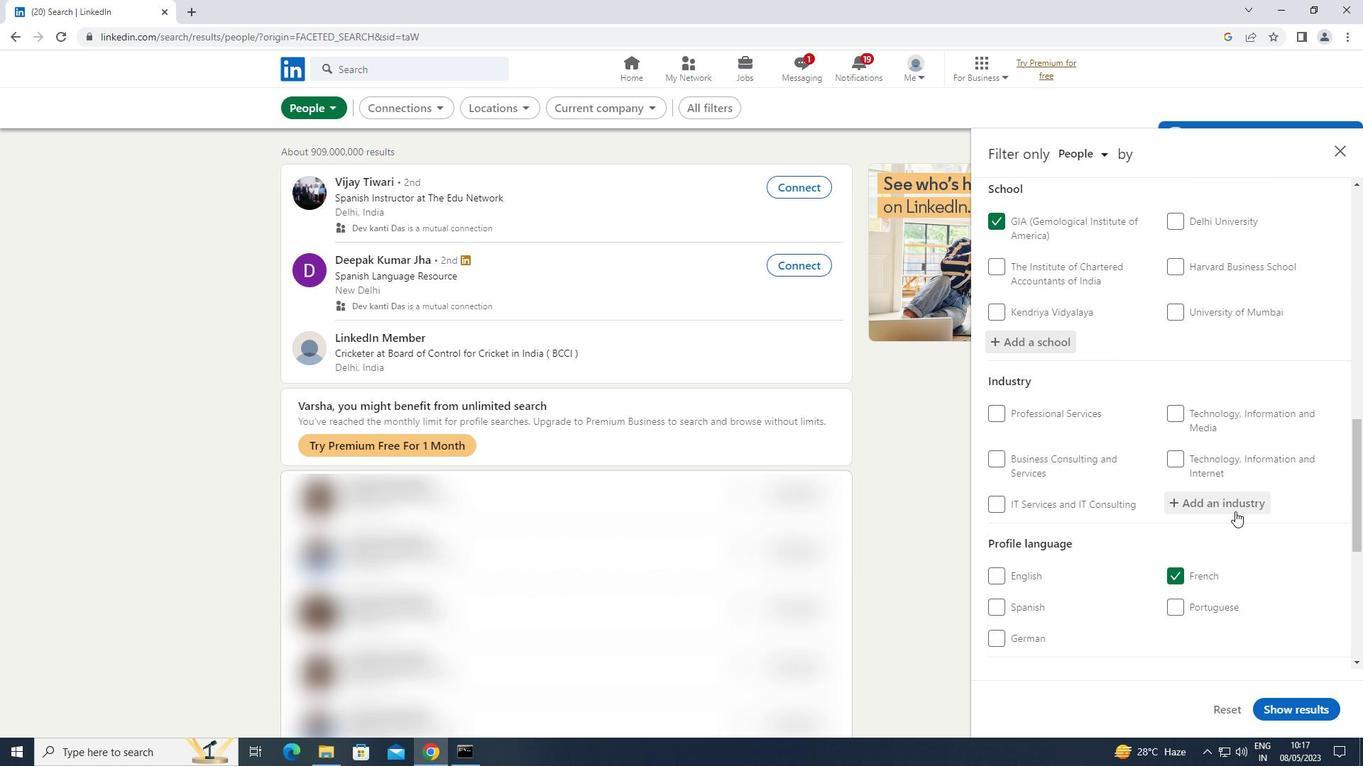 
Action: Mouse pressed left at (1236, 511)
Screenshot: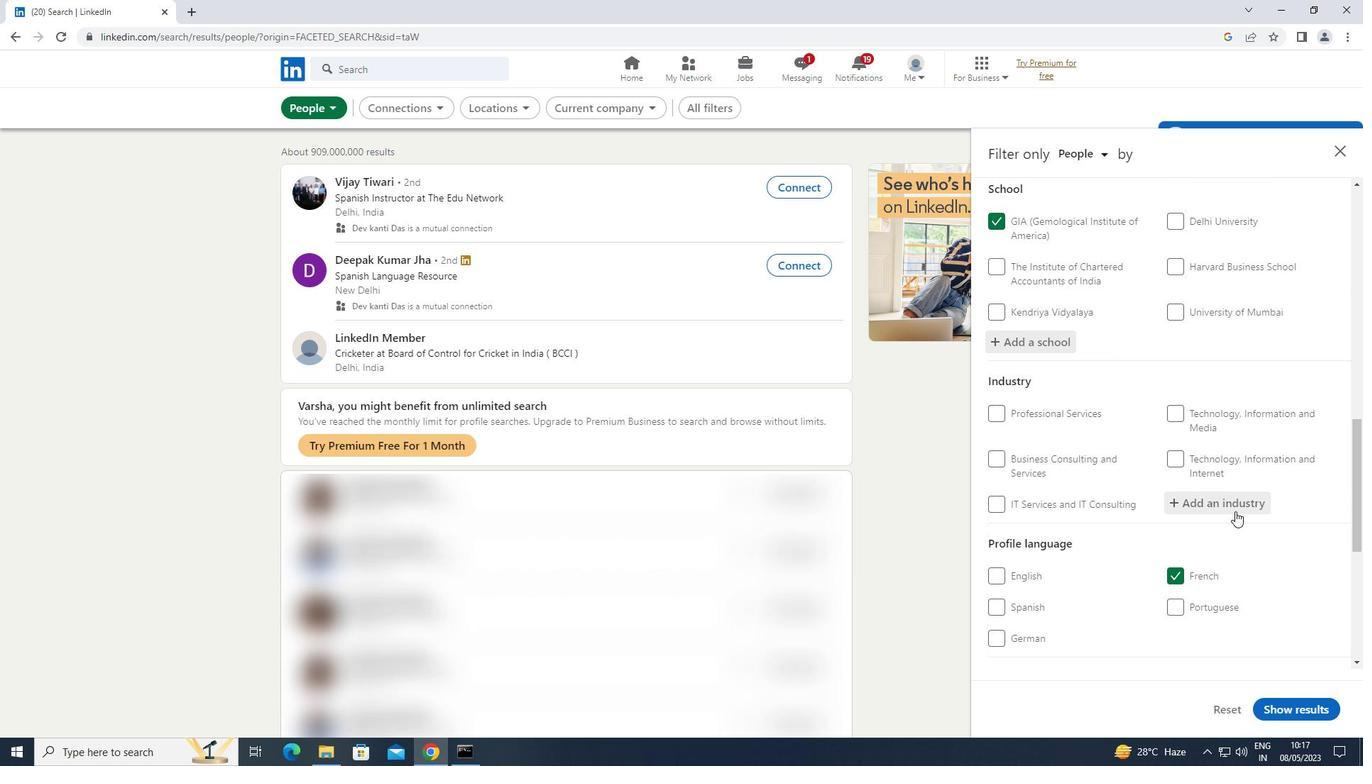 
Action: Mouse moved to (1236, 511)
Screenshot: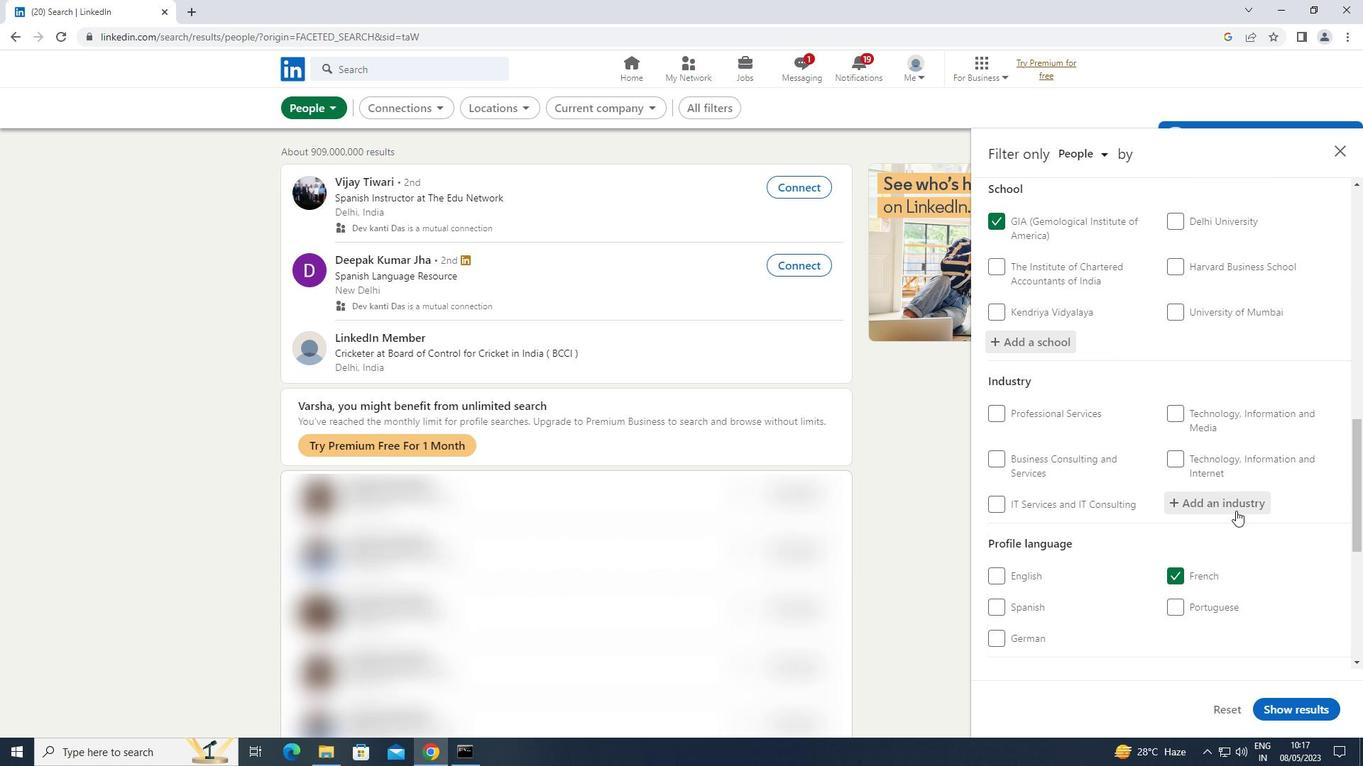 
Action: Key pressed <Key.shift>OIL
Screenshot: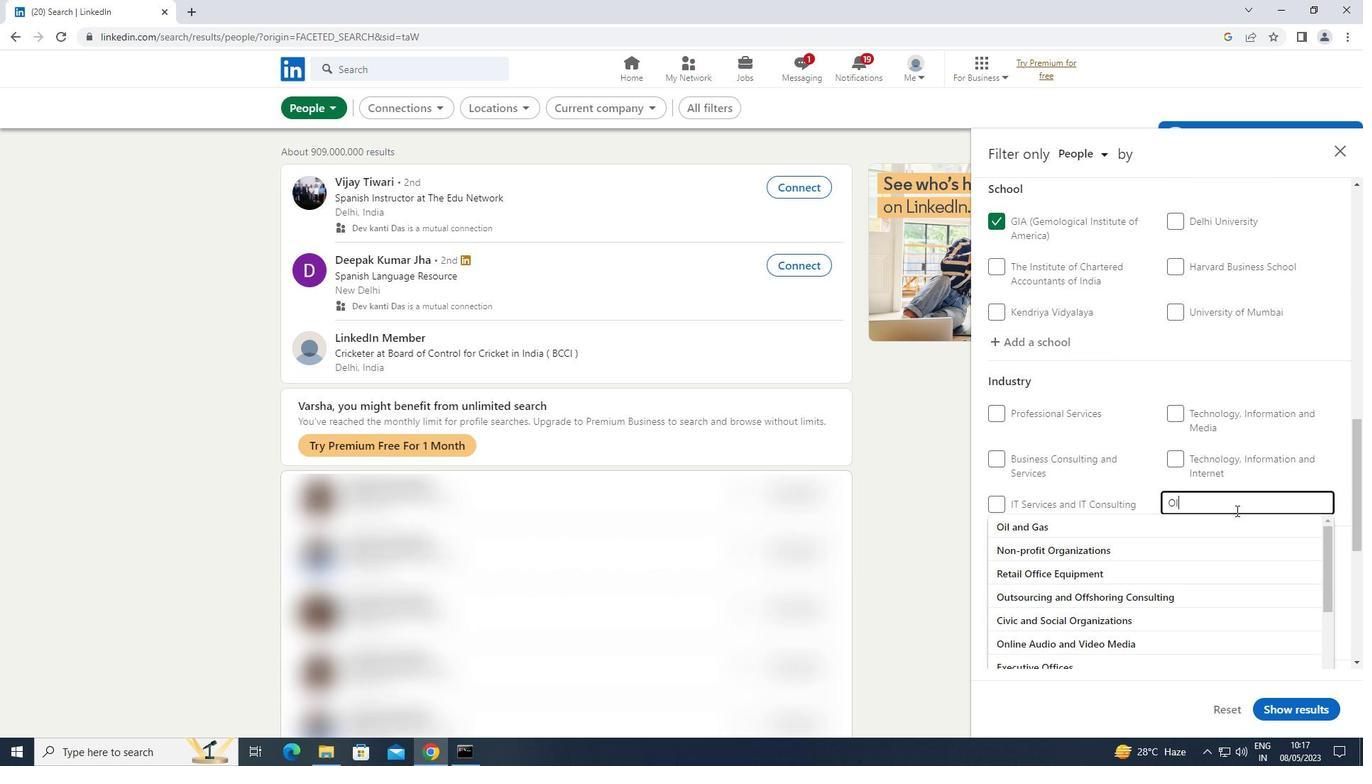 
Action: Mouse moved to (1063, 520)
Screenshot: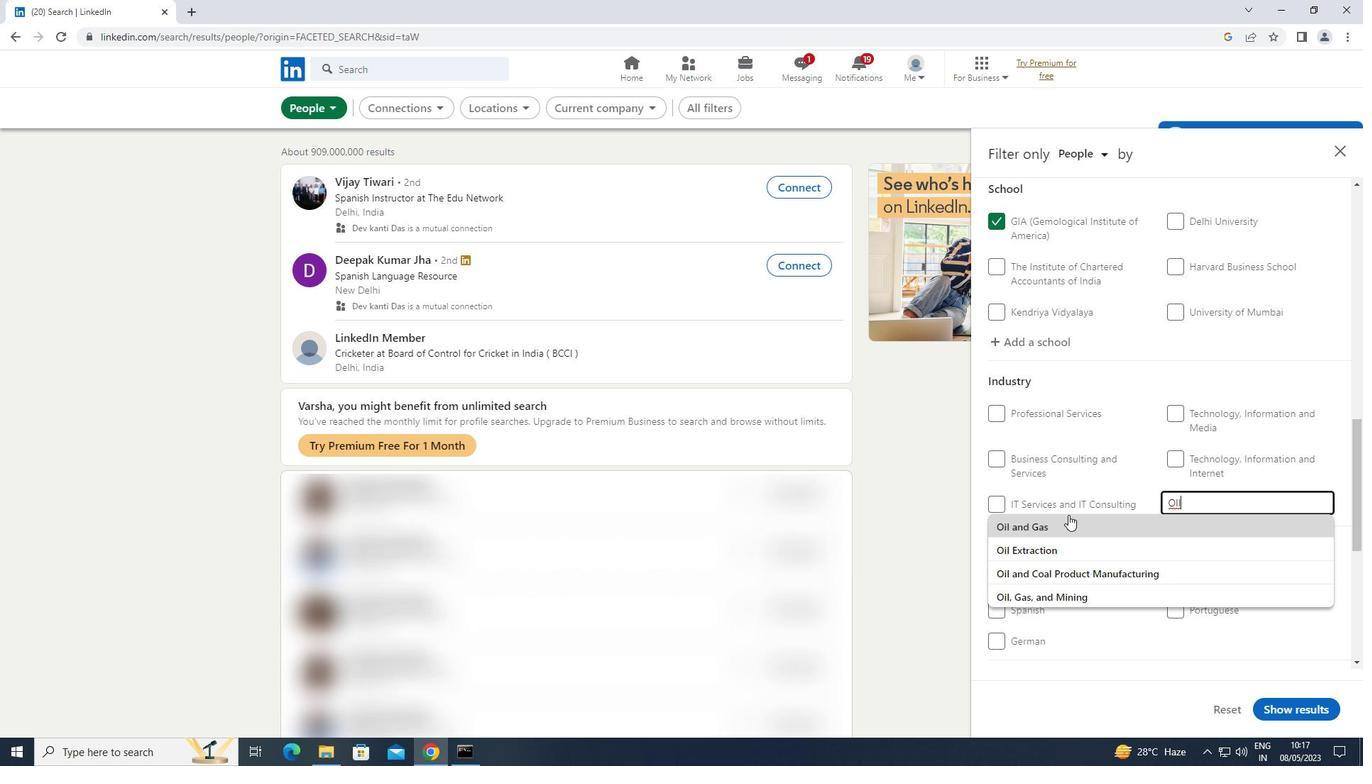 
Action: Mouse pressed left at (1063, 520)
Screenshot: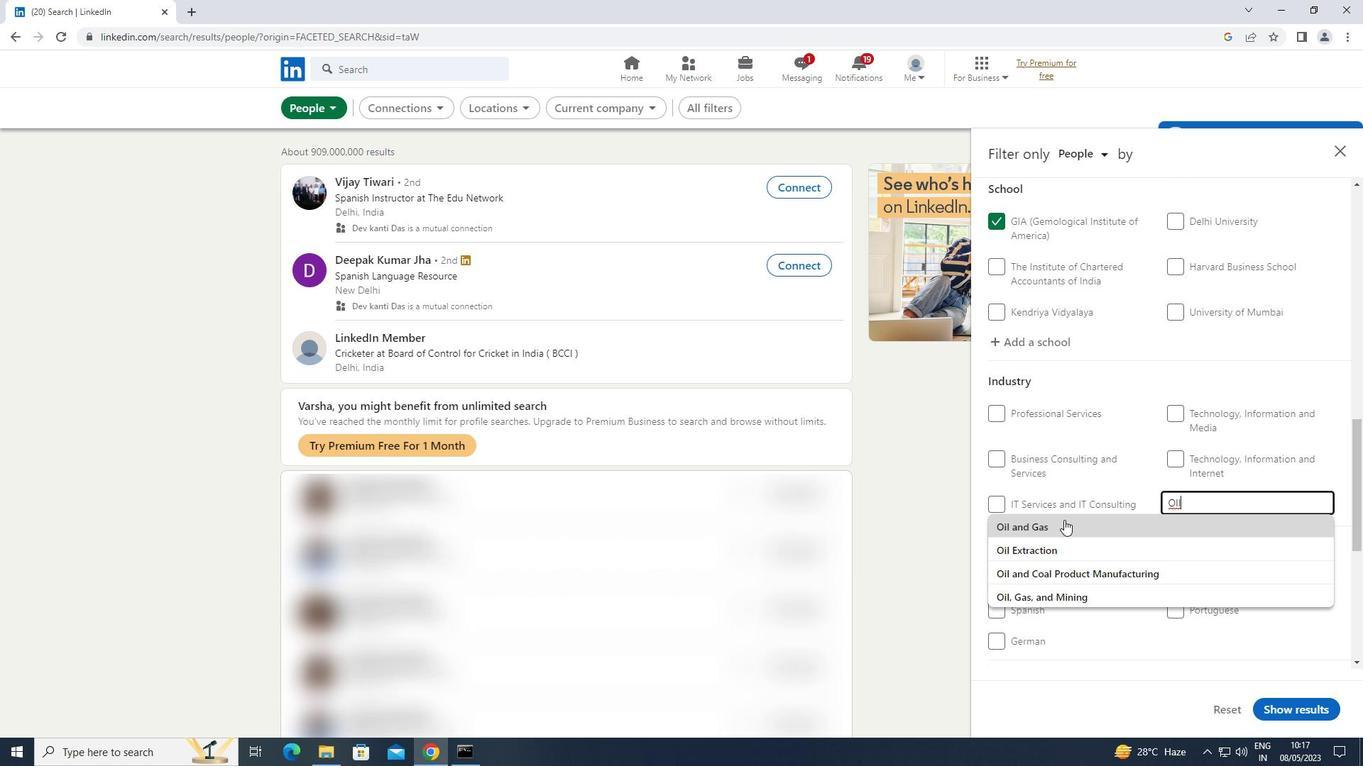 
Action: Mouse scrolled (1063, 519) with delta (0, 0)
Screenshot: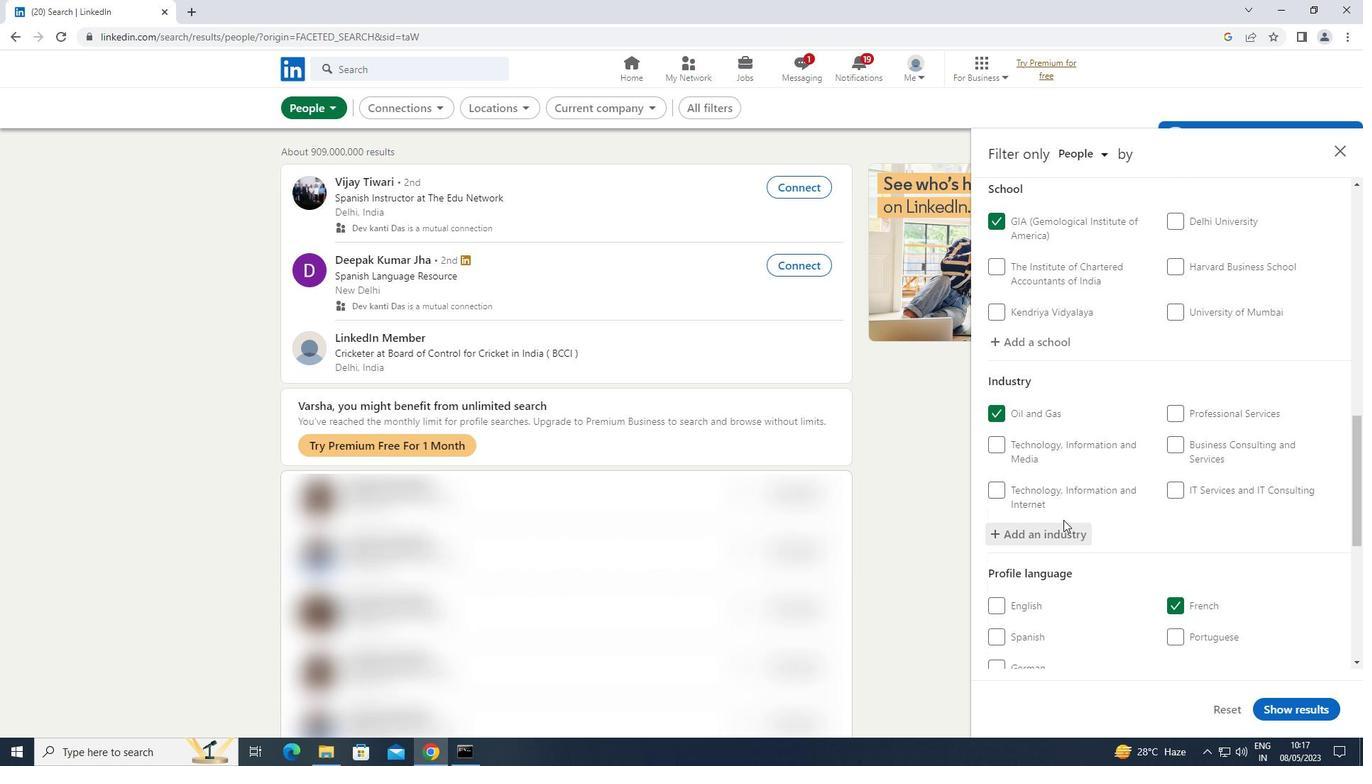 
Action: Mouse scrolled (1063, 519) with delta (0, 0)
Screenshot: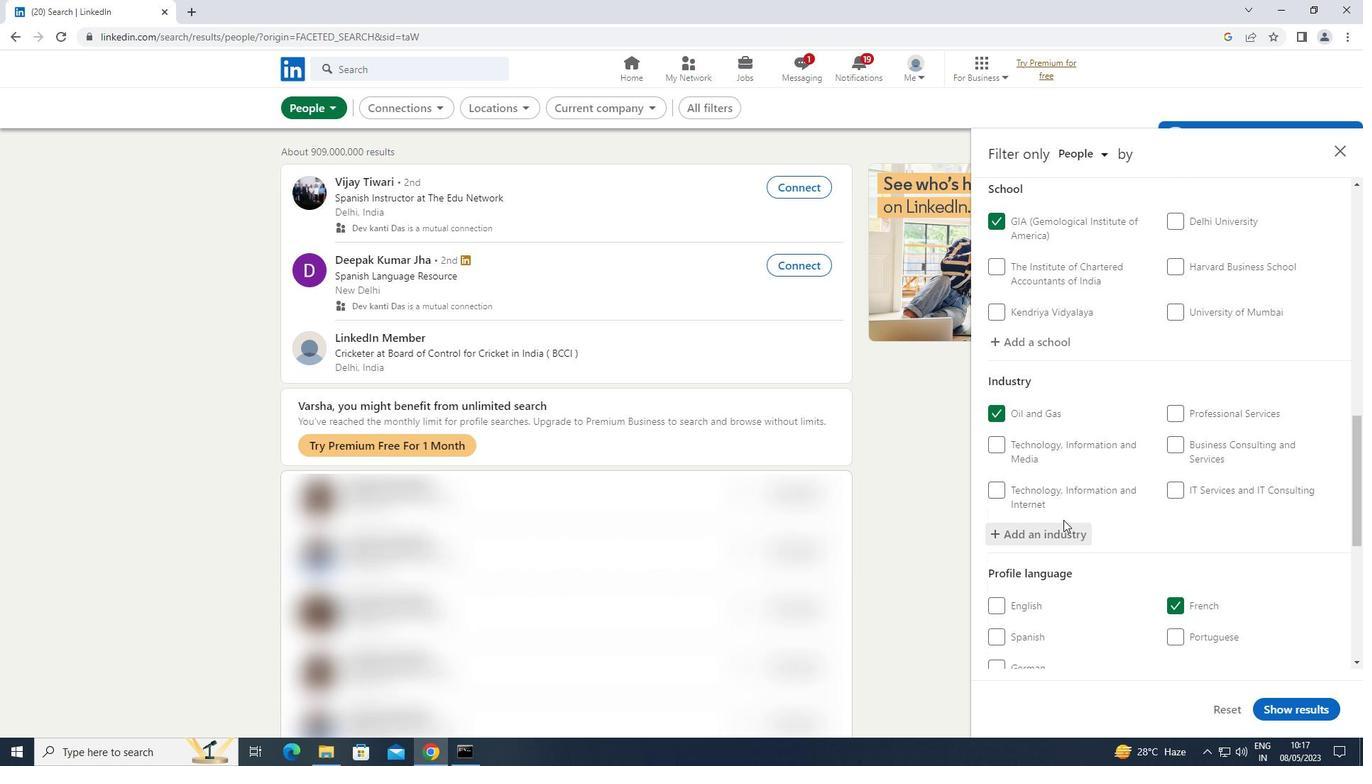 
Action: Mouse scrolled (1063, 519) with delta (0, 0)
Screenshot: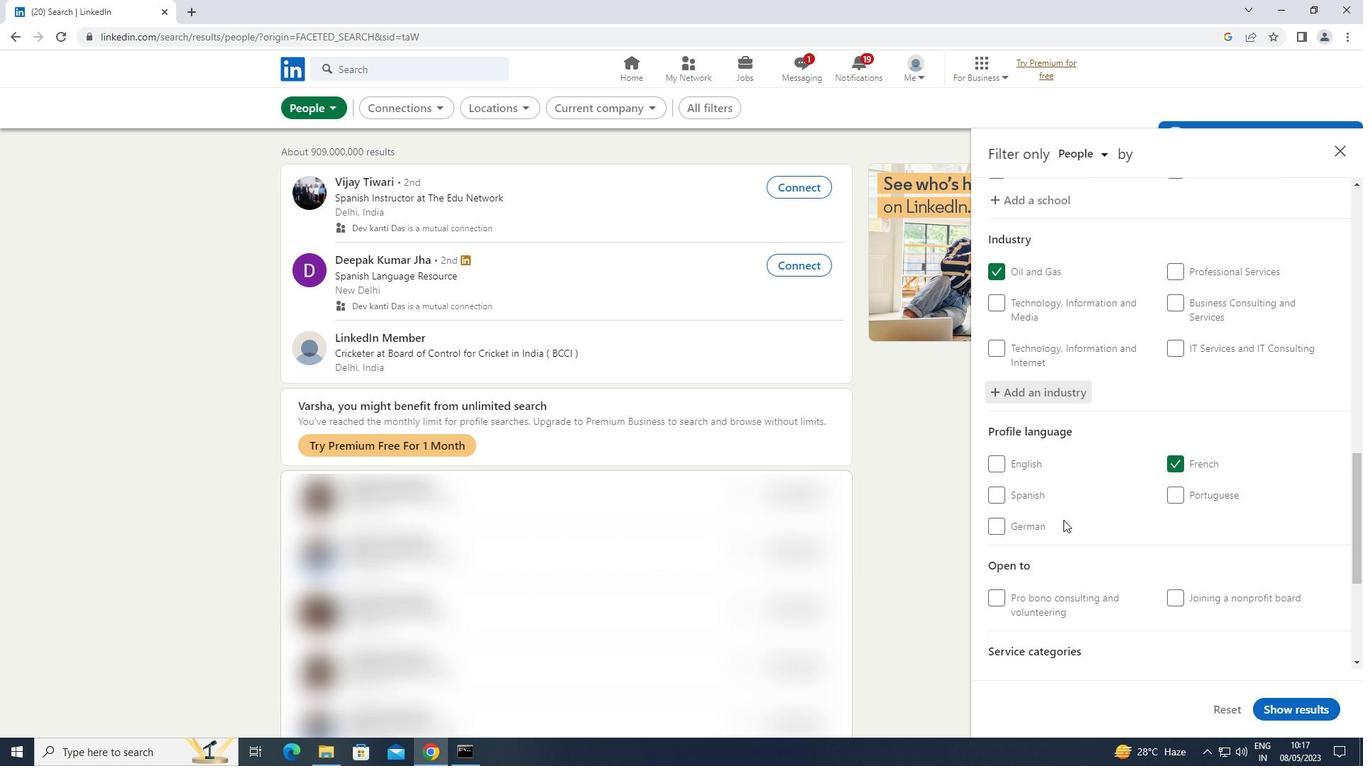 
Action: Mouse moved to (1068, 514)
Screenshot: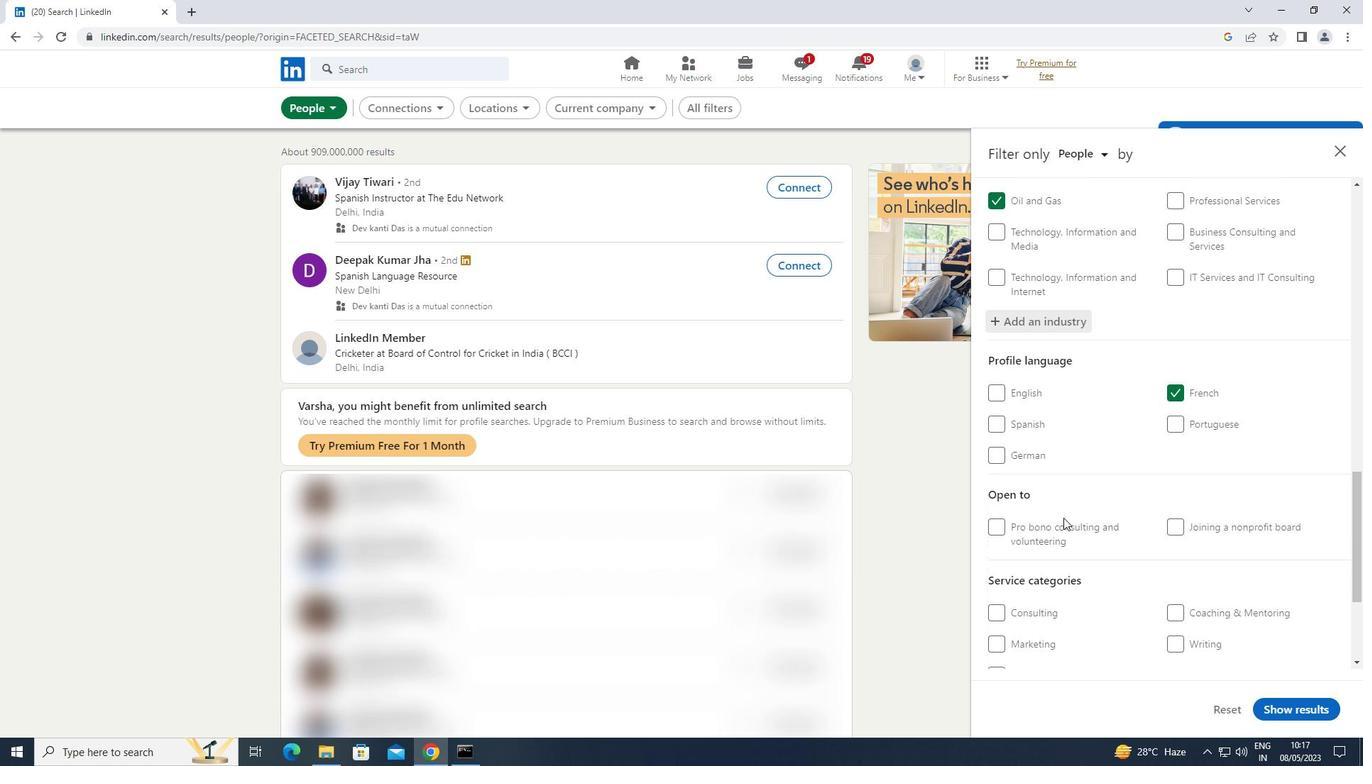 
Action: Mouse scrolled (1068, 514) with delta (0, 0)
Screenshot: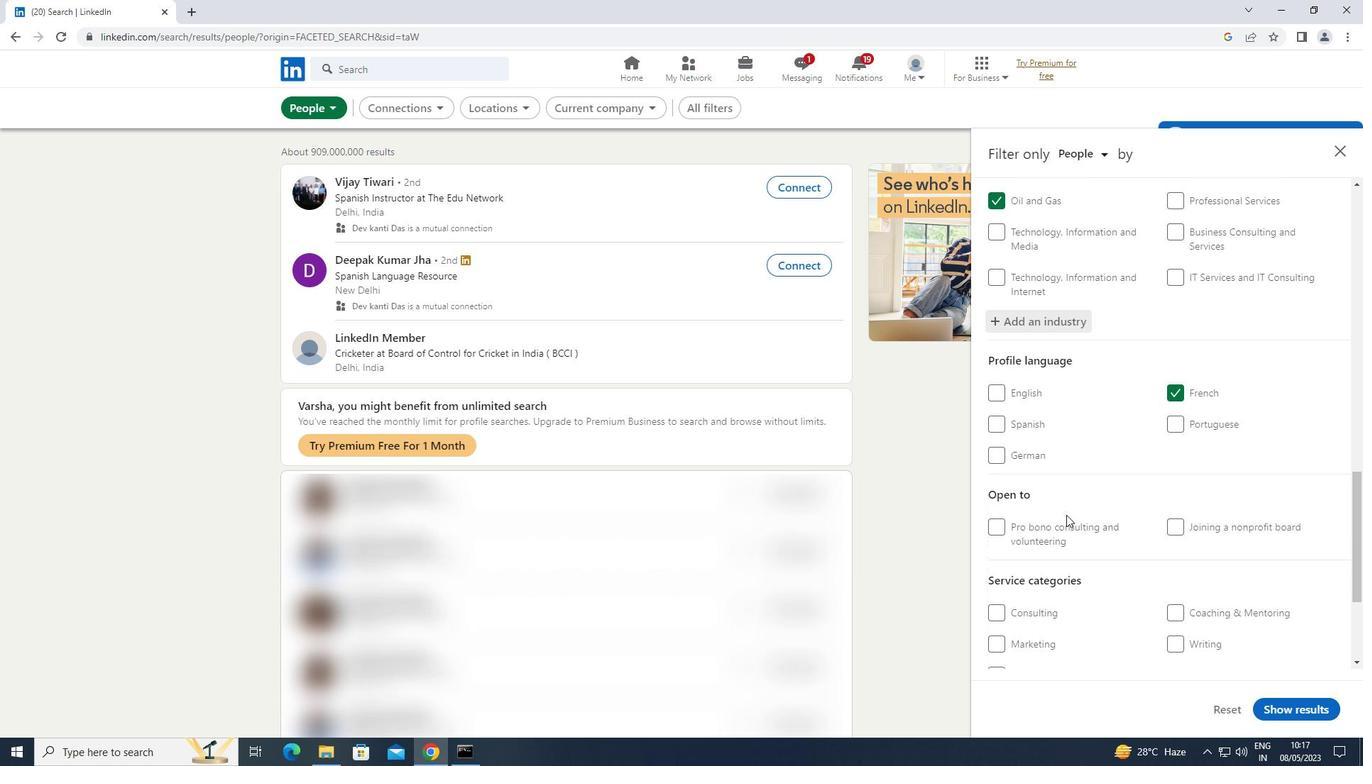
Action: Mouse scrolled (1068, 514) with delta (0, 0)
Screenshot: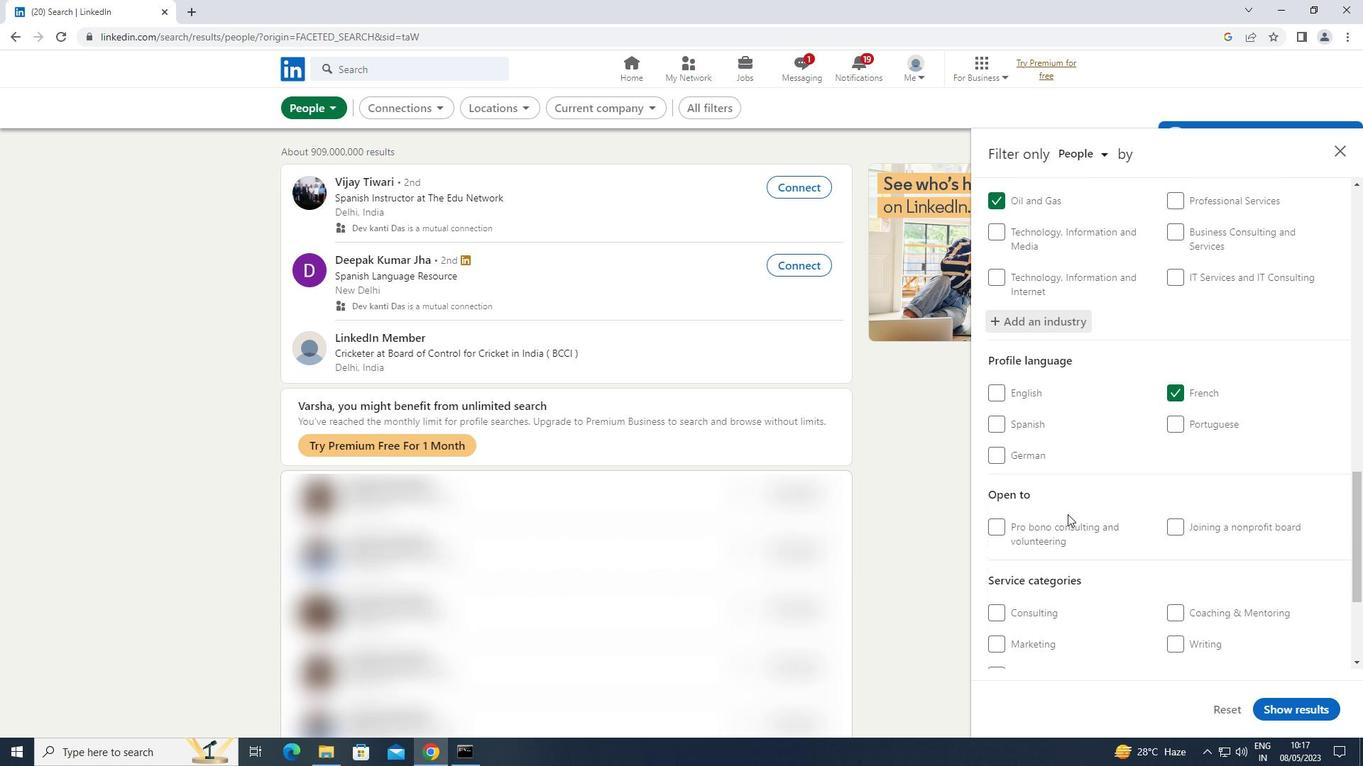 
Action: Mouse moved to (1193, 532)
Screenshot: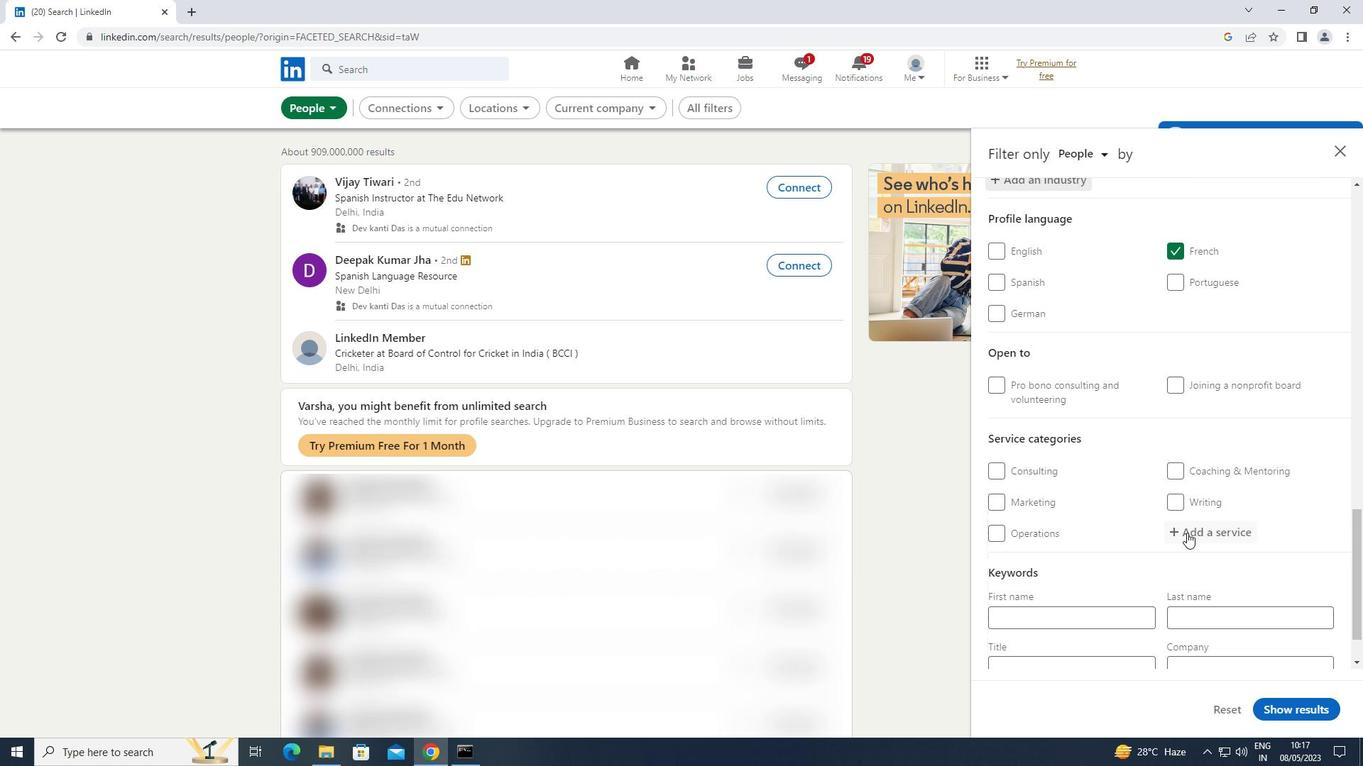 
Action: Mouse pressed left at (1193, 532)
Screenshot: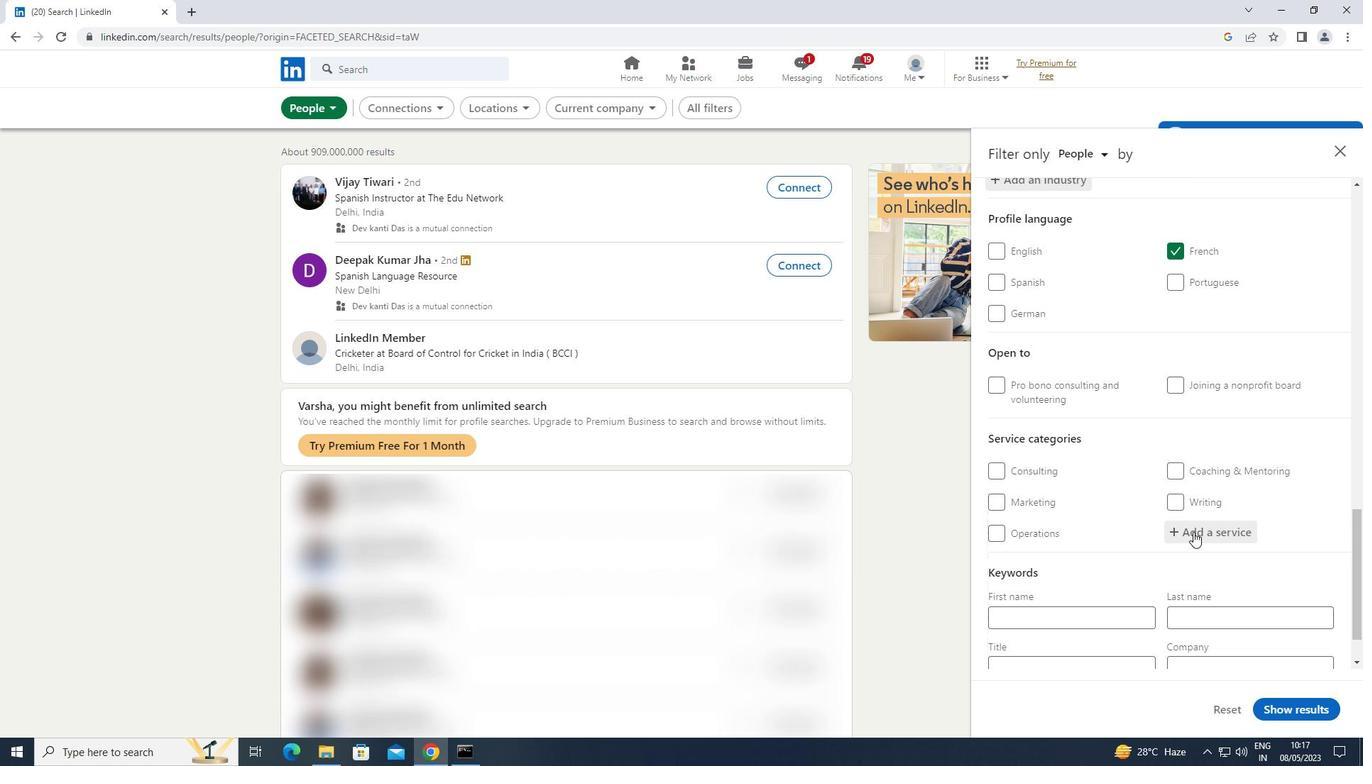 
Action: Key pressed <Key.shift>TRAINI
Screenshot: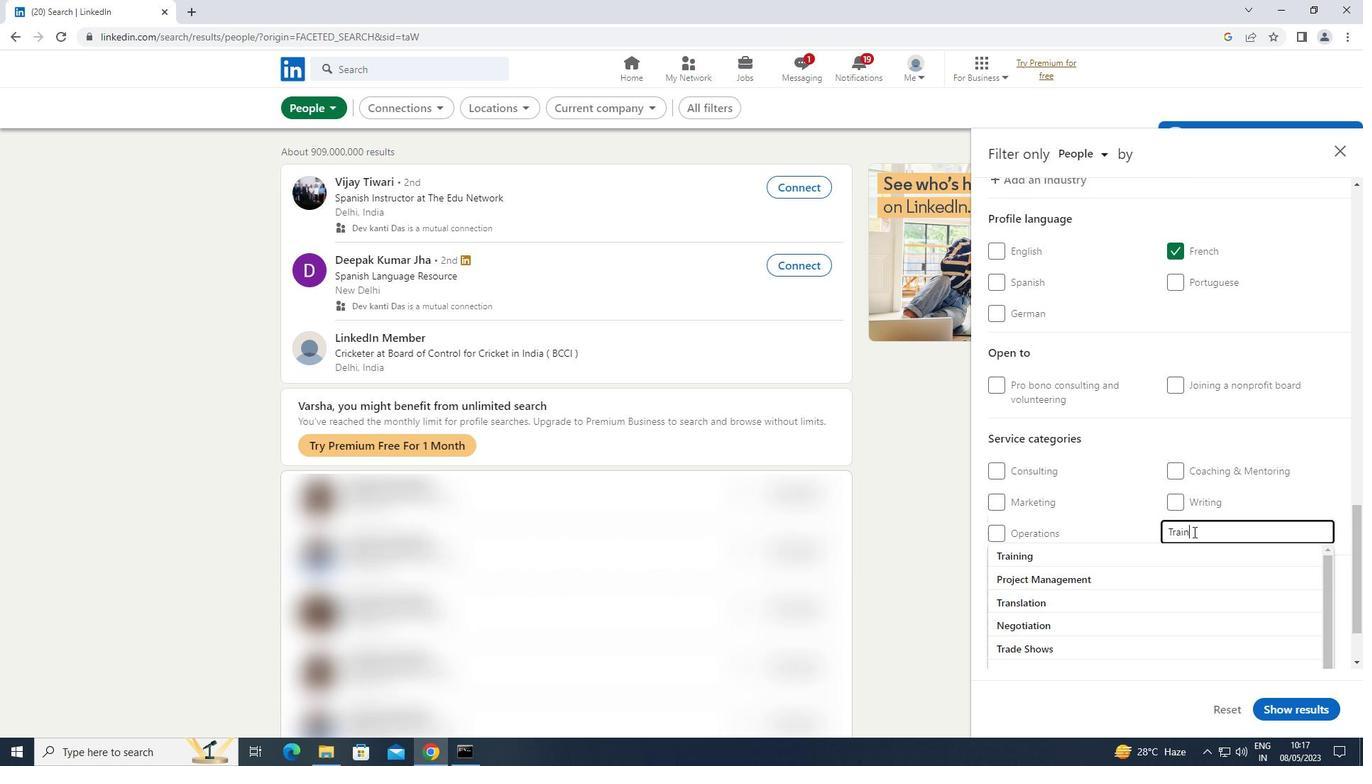 
Action: Mouse moved to (1031, 551)
Screenshot: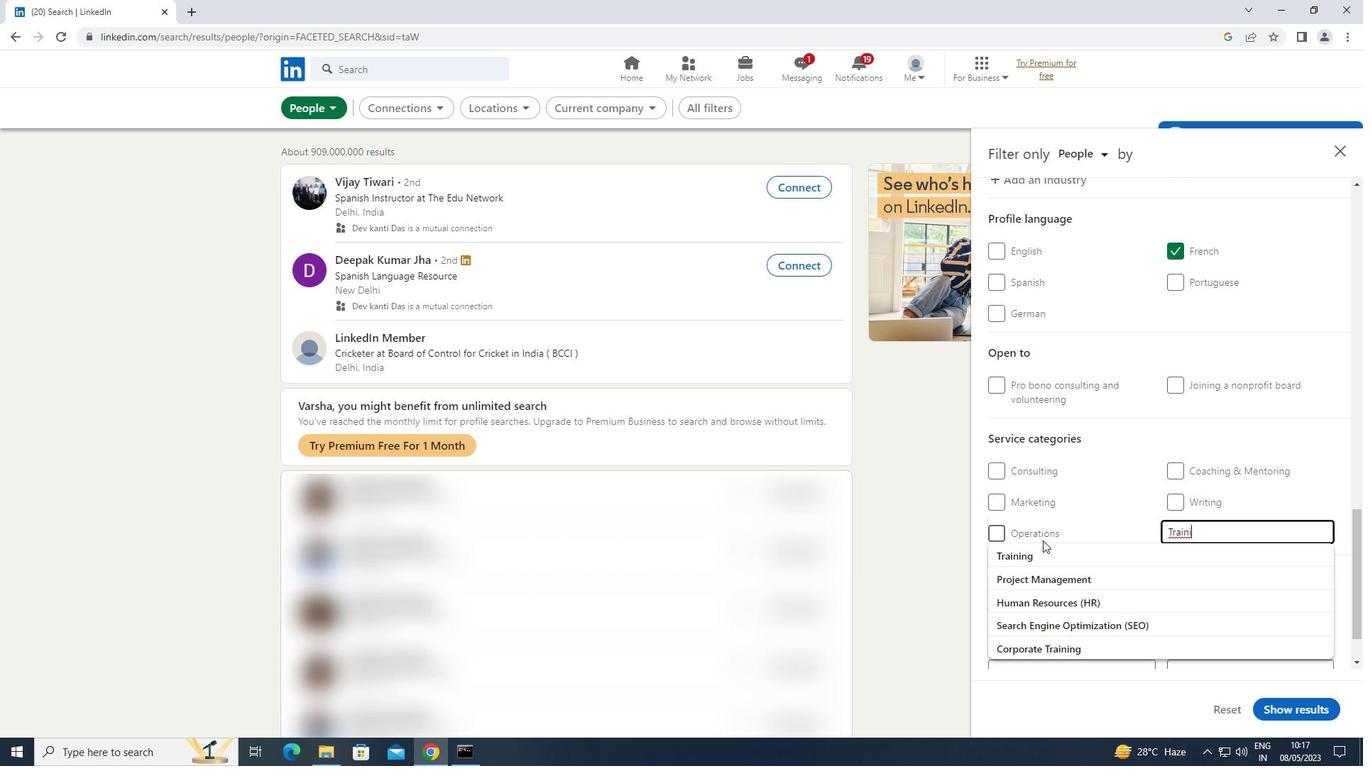 
Action: Mouse pressed left at (1031, 551)
Screenshot: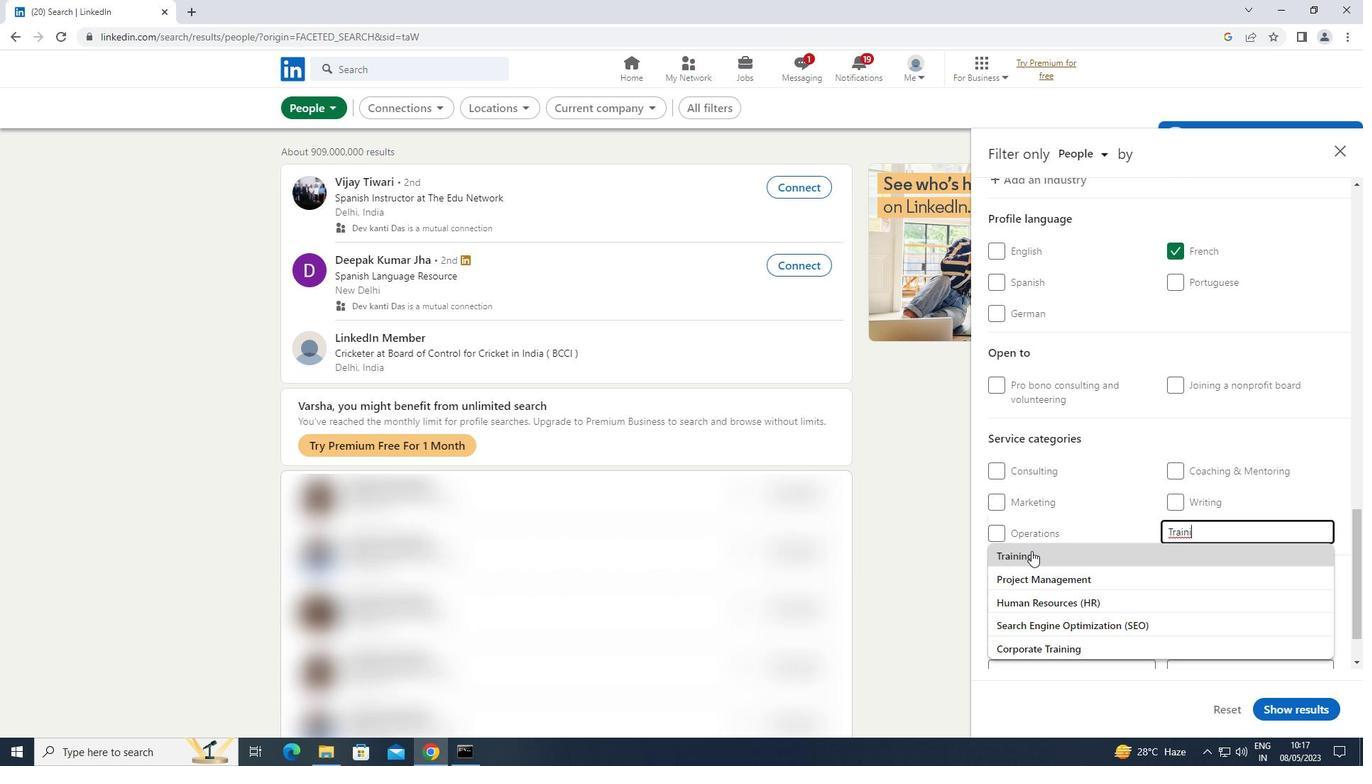 
Action: Mouse moved to (1032, 552)
Screenshot: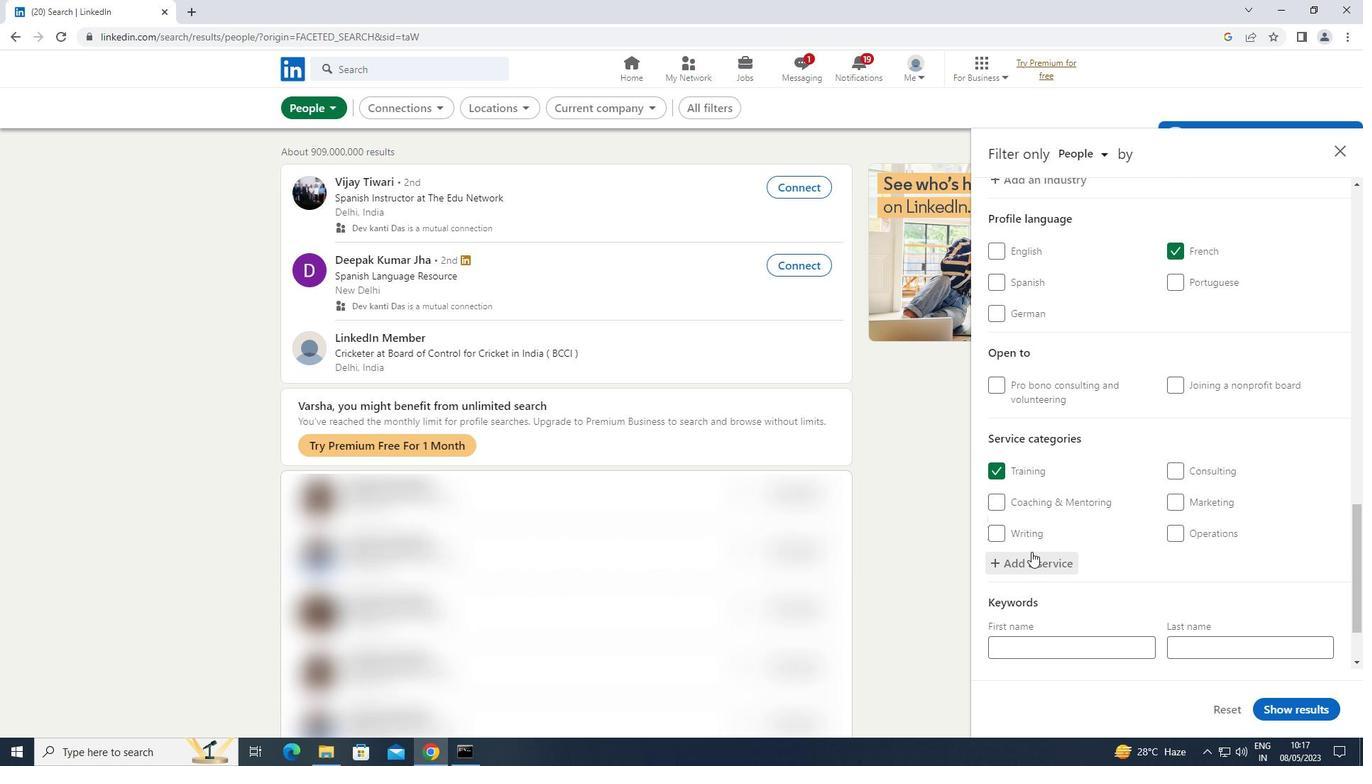
Action: Mouse scrolled (1032, 551) with delta (0, 0)
Screenshot: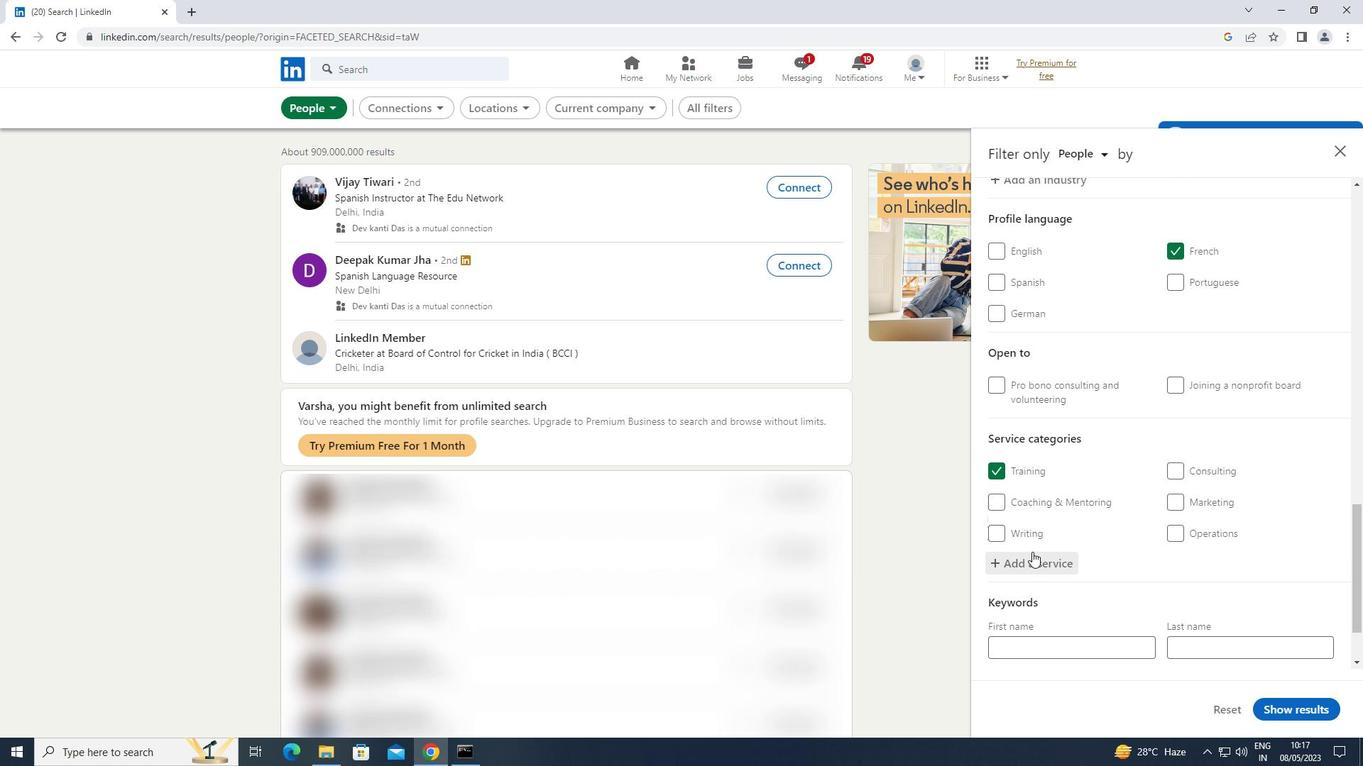 
Action: Mouse scrolled (1032, 551) with delta (0, 0)
Screenshot: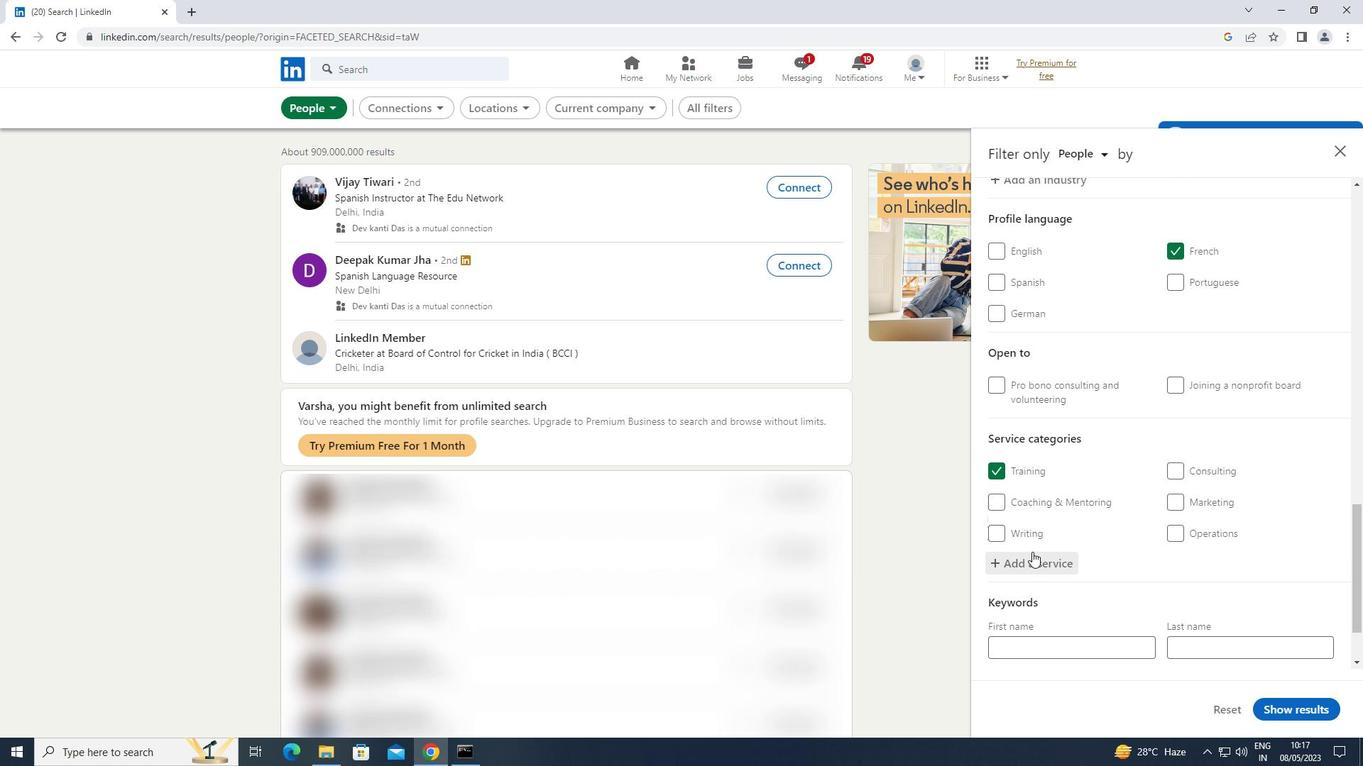 
Action: Mouse scrolled (1032, 551) with delta (0, 0)
Screenshot: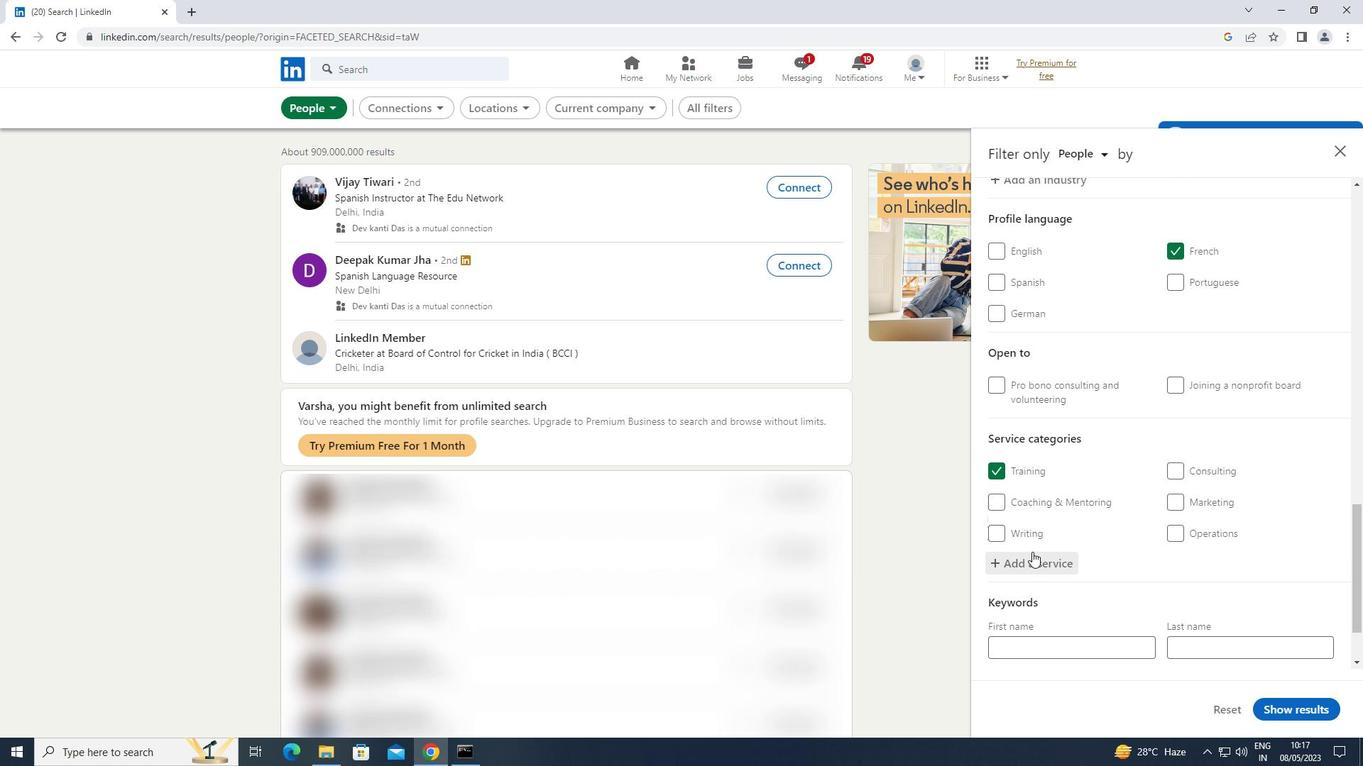 
Action: Mouse scrolled (1032, 551) with delta (0, 0)
Screenshot: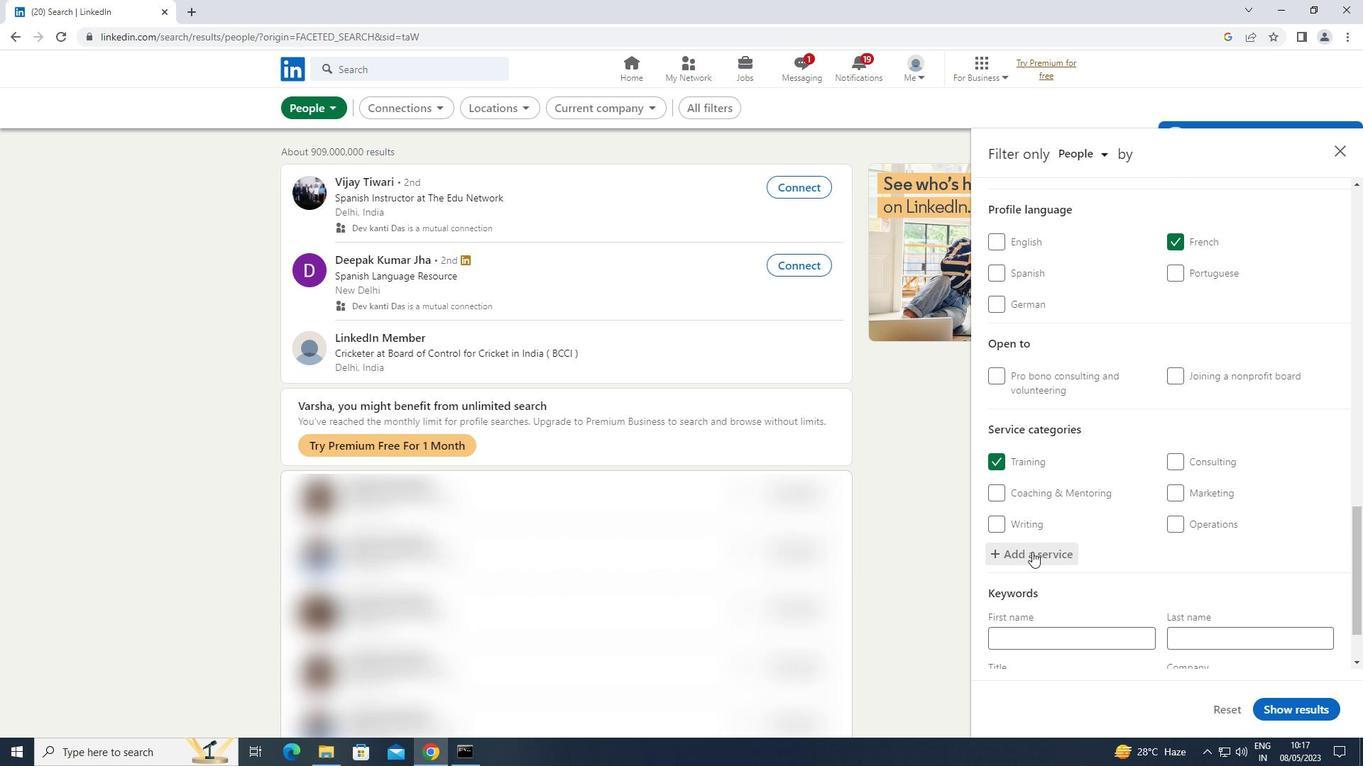 
Action: Mouse moved to (1038, 610)
Screenshot: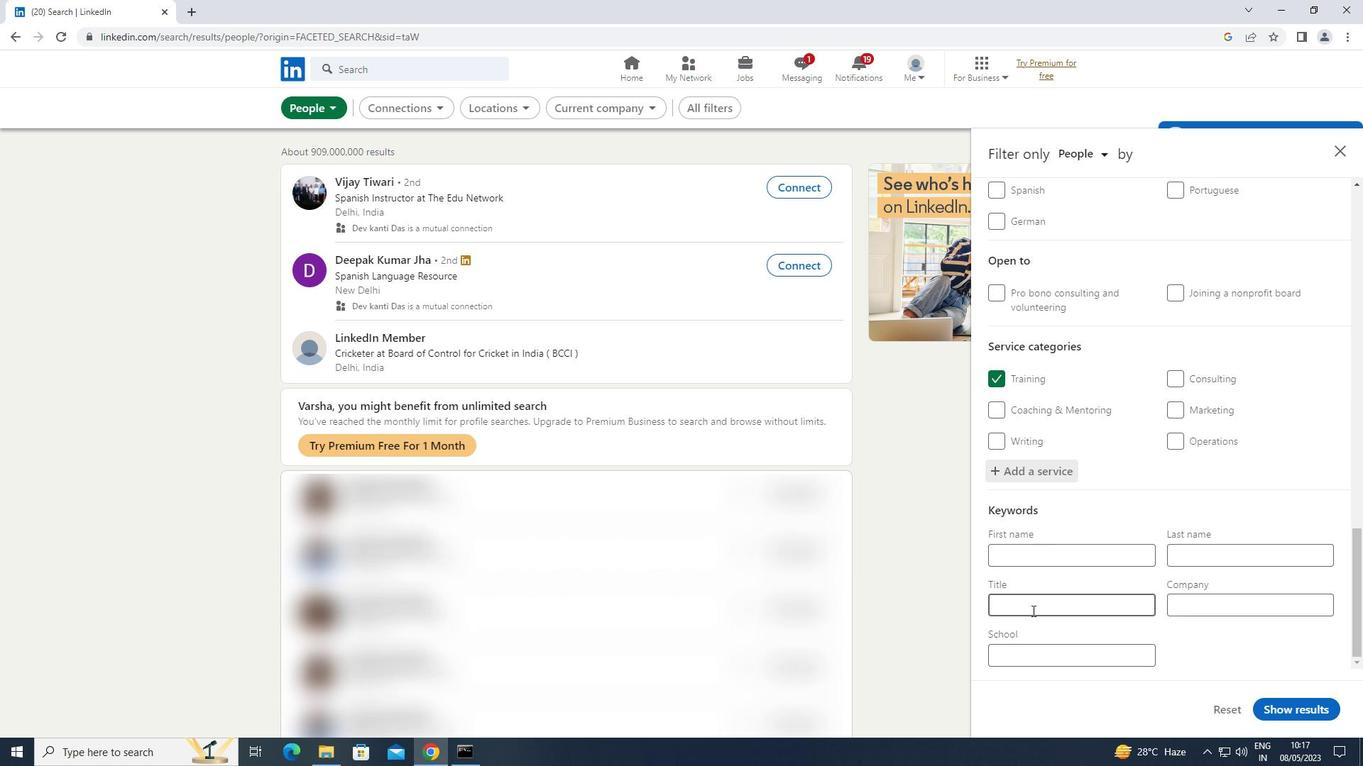 
Action: Mouse pressed left at (1038, 610)
Screenshot: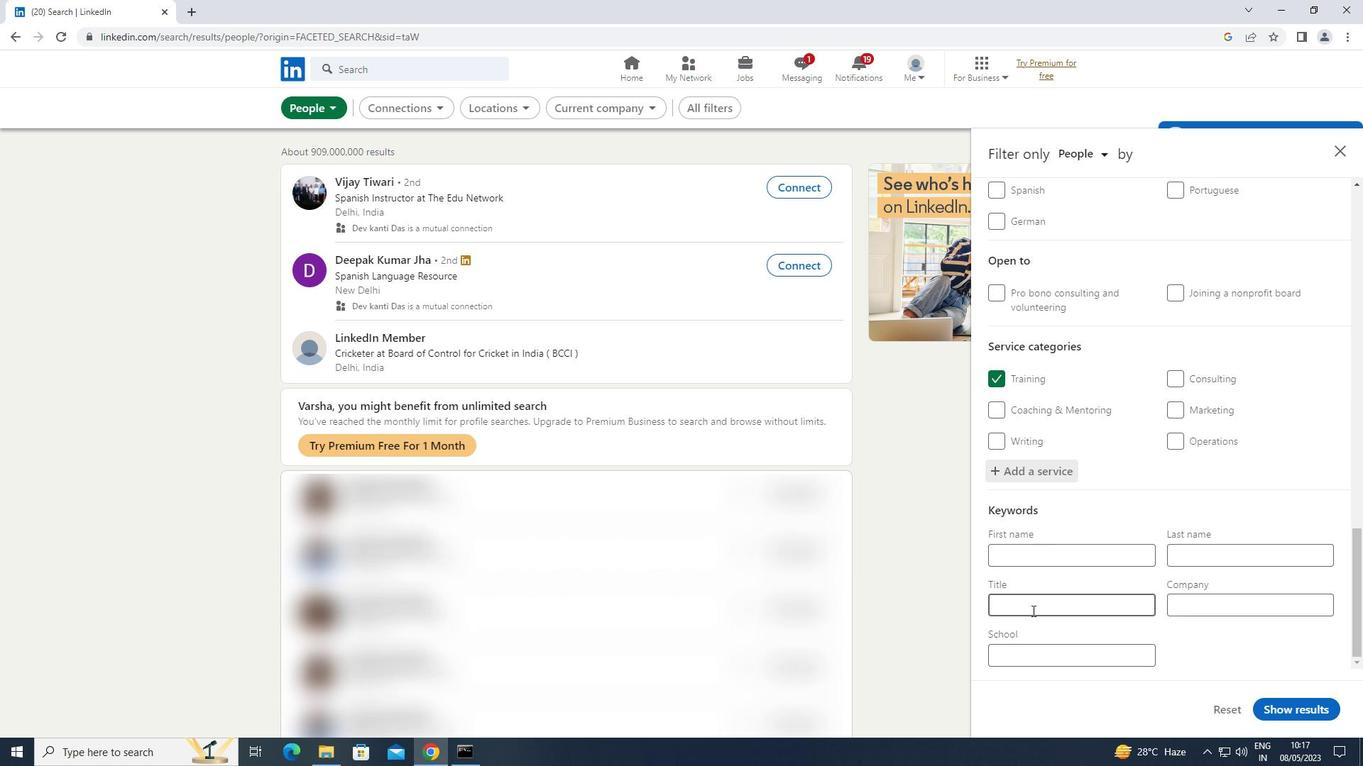 
Action: Mouse moved to (1038, 610)
Screenshot: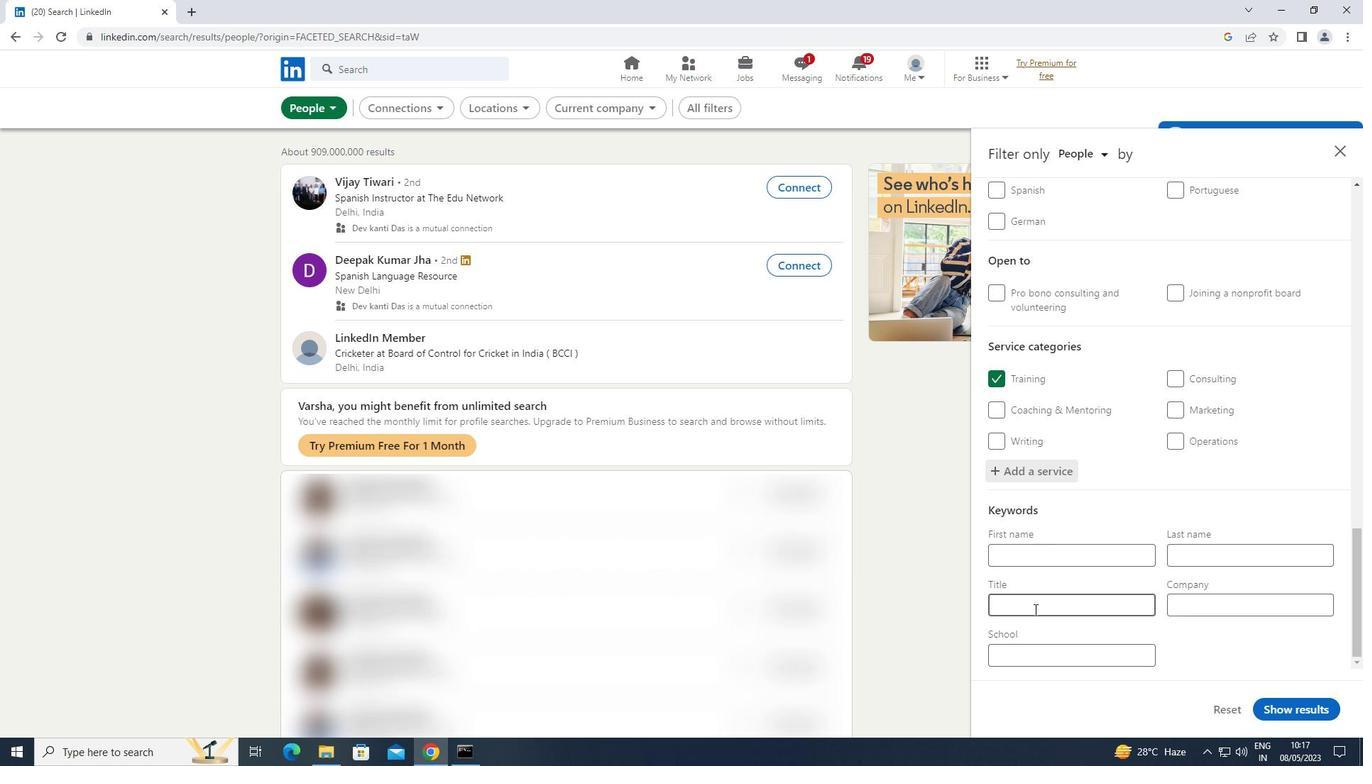
Action: Key pressed <Key.shift>ORDERLY
Screenshot: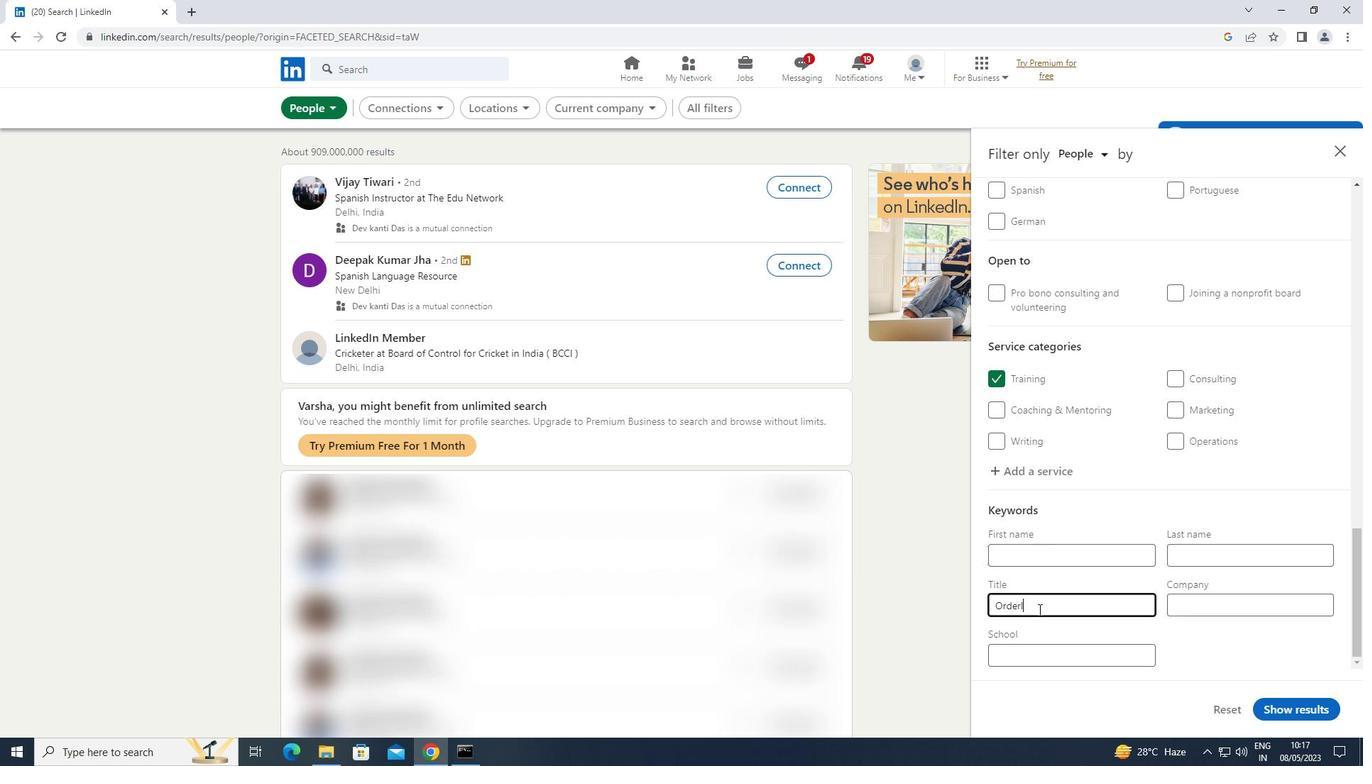 
Action: Mouse moved to (1288, 708)
Screenshot: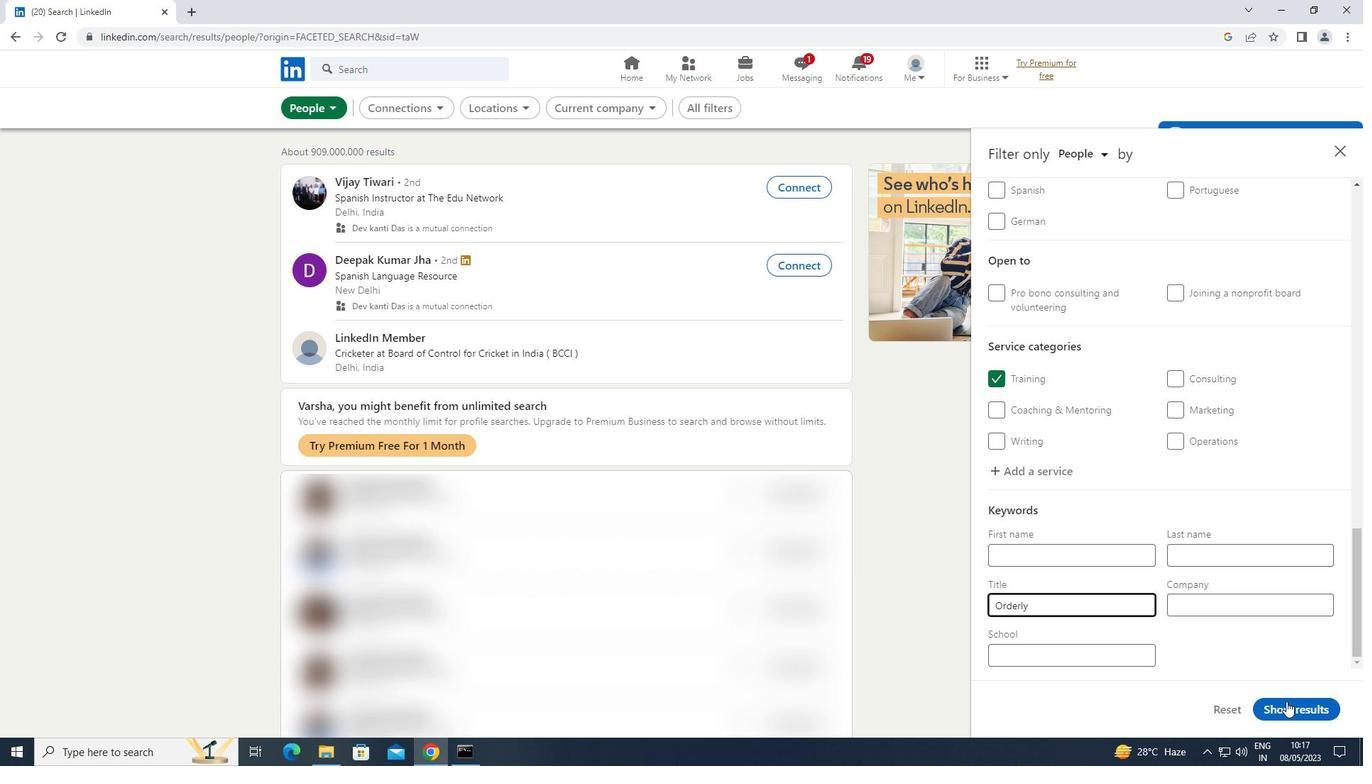 
Action: Mouse pressed left at (1288, 708)
Screenshot: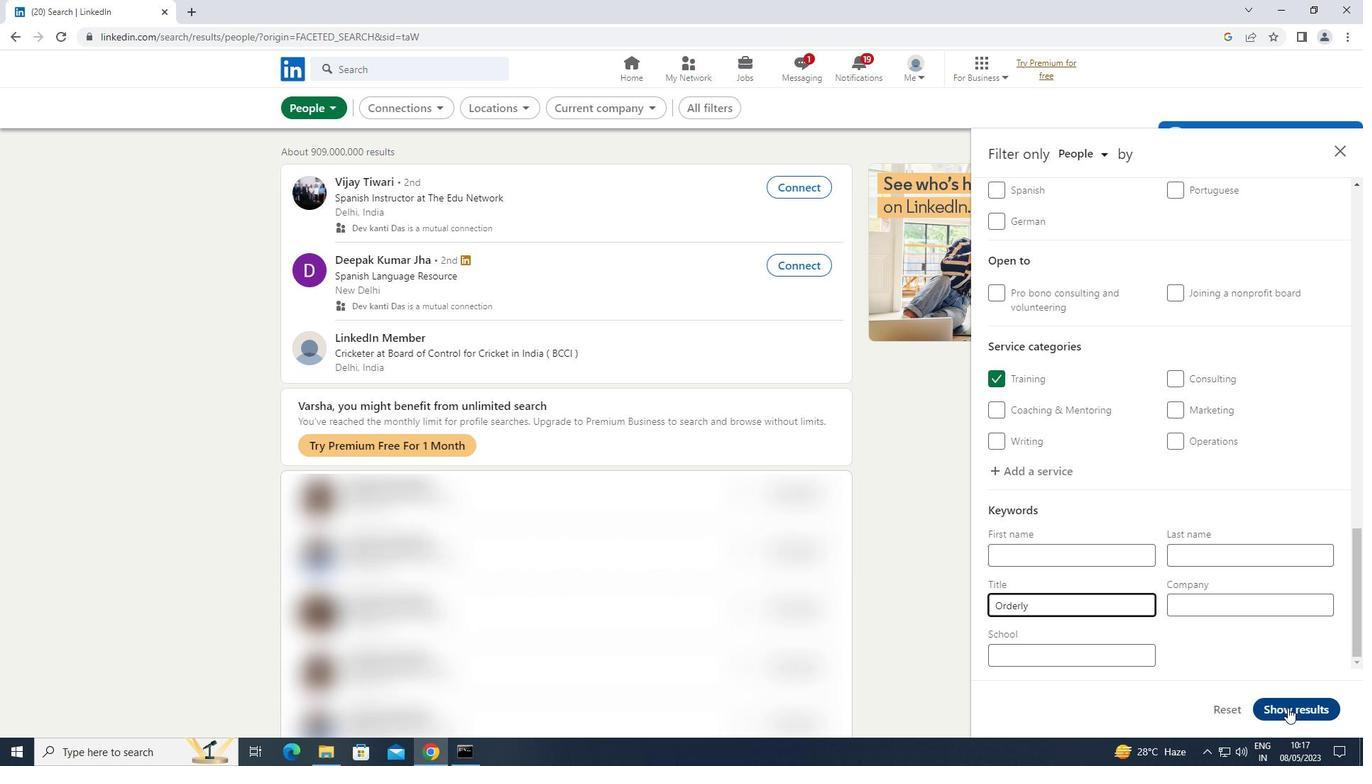 
